 Task: In the Page agendafilenew.pptxselect all the shapes, outline the shape with the color  'gray'select all the shapes, and insert the shape effects glow 'gold, 18 pt 'insert the slide blankinsert the chart 'line'apply animations swivelwith effects options by categoryinsert the slide 'blank' Insert a picture of Riverwith name   River1.png apply animation in motion path custom path
Action: Mouse moved to (12, 89)
Screenshot: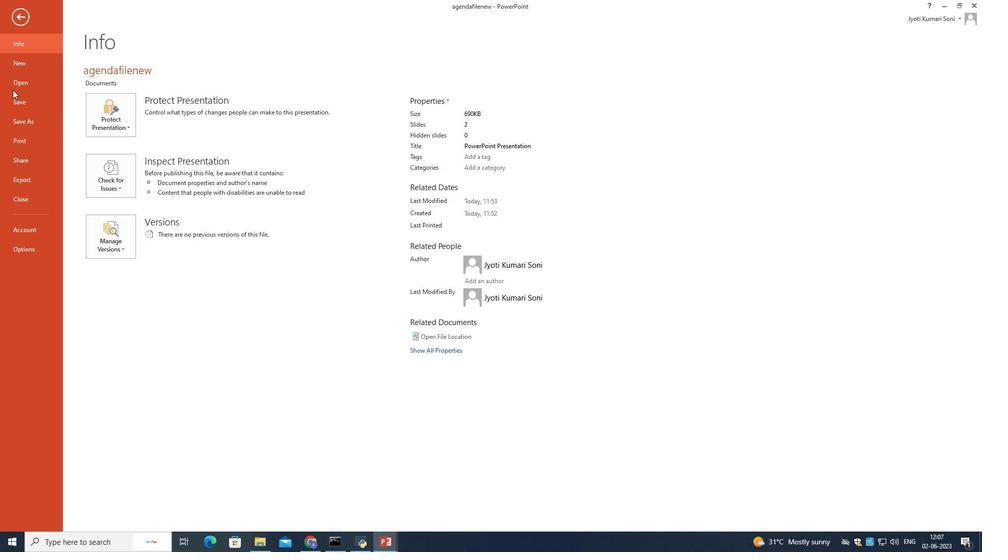 
Action: Mouse pressed left at (12, 89)
Screenshot: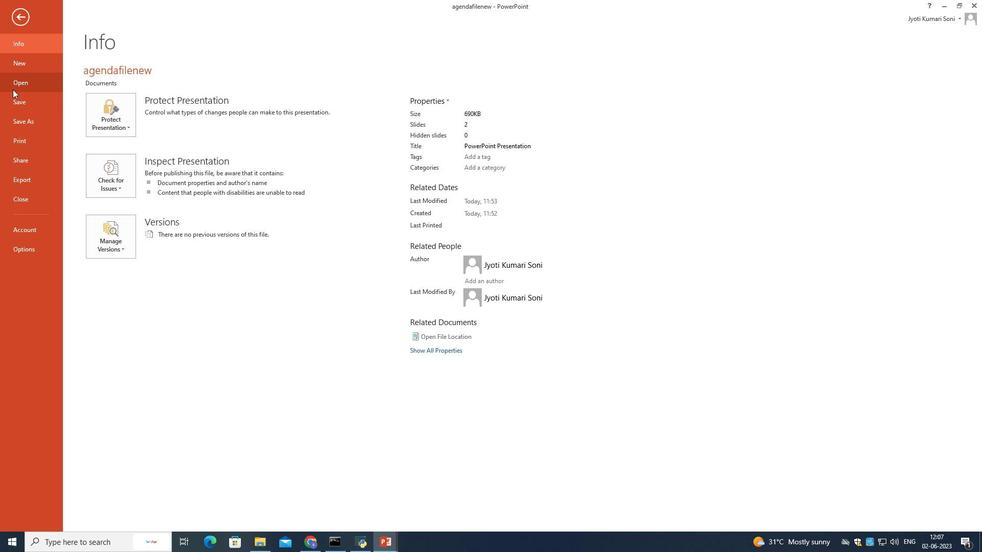 
Action: Mouse moved to (306, 92)
Screenshot: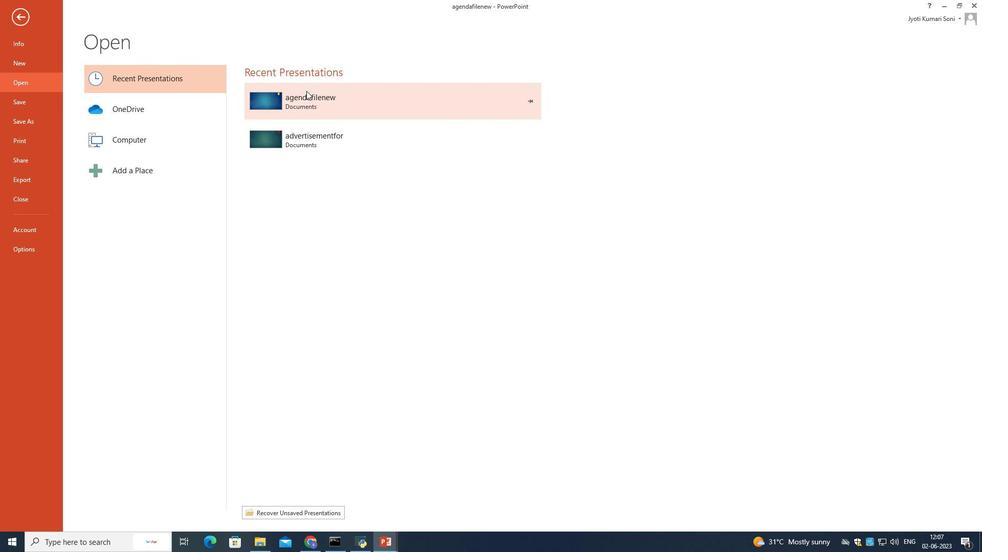 
Action: Mouse pressed left at (306, 92)
Screenshot: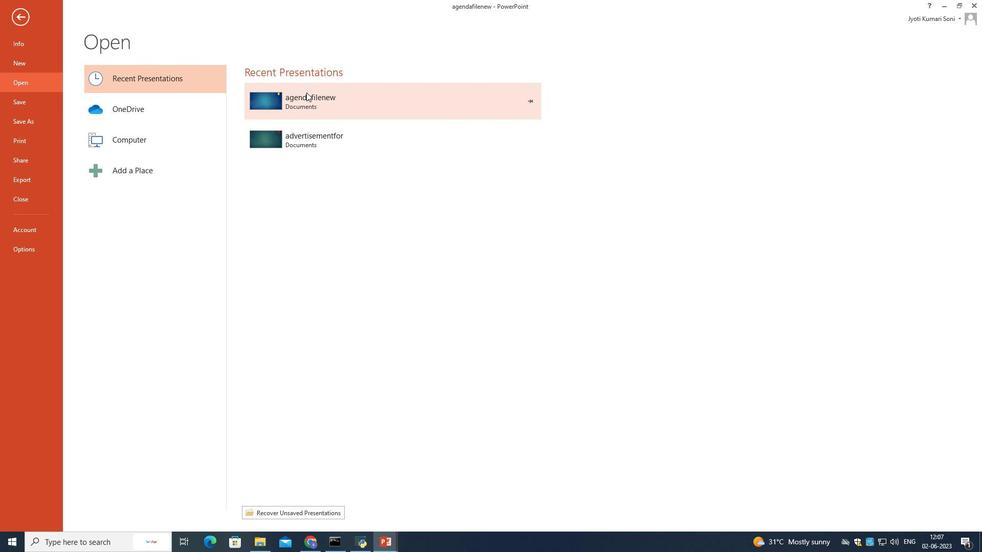 
Action: Mouse pressed left at (306, 92)
Screenshot: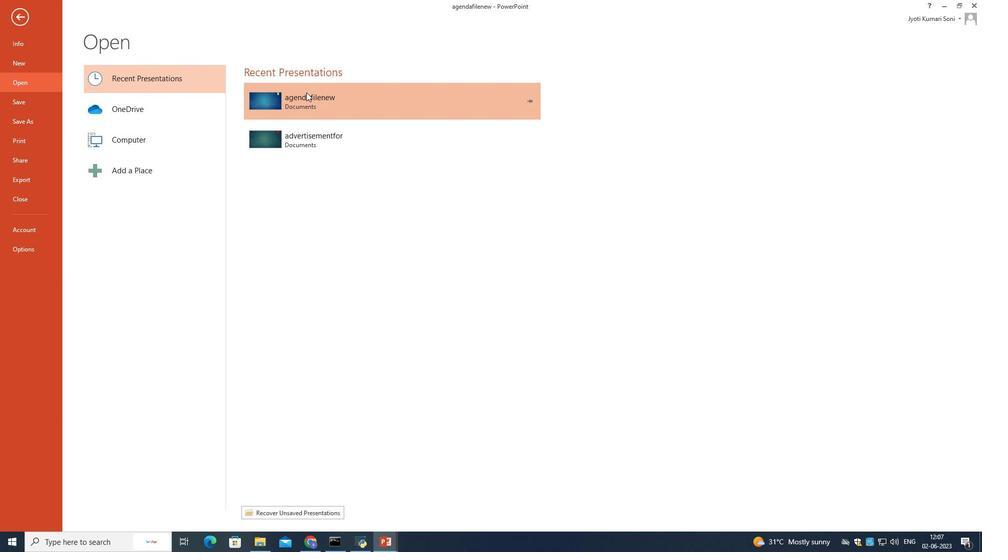 
Action: Mouse moved to (264, 211)
Screenshot: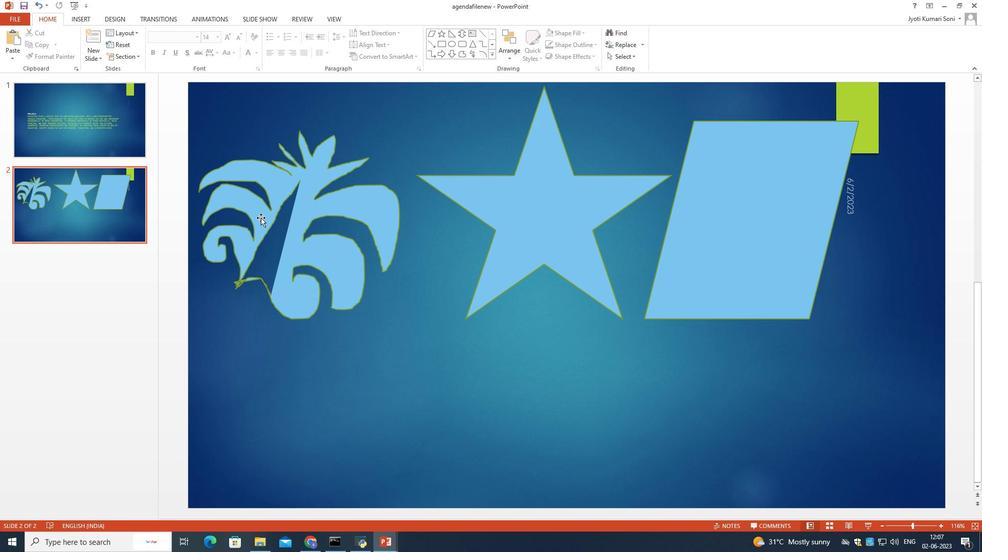 
Action: Mouse pressed left at (264, 211)
Screenshot: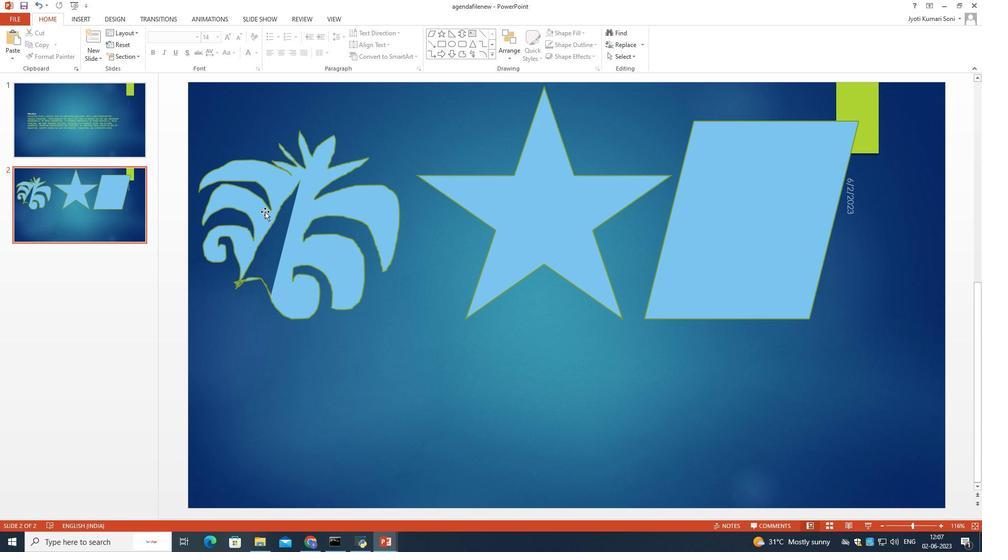 
Action: Mouse moved to (492, 216)
Screenshot: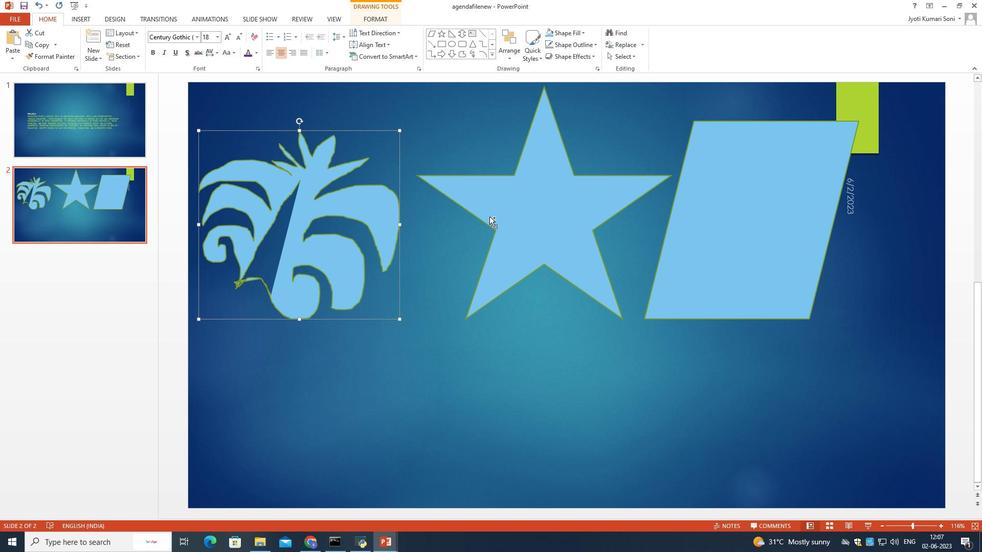 
Action: Mouse pressed left at (492, 216)
Screenshot: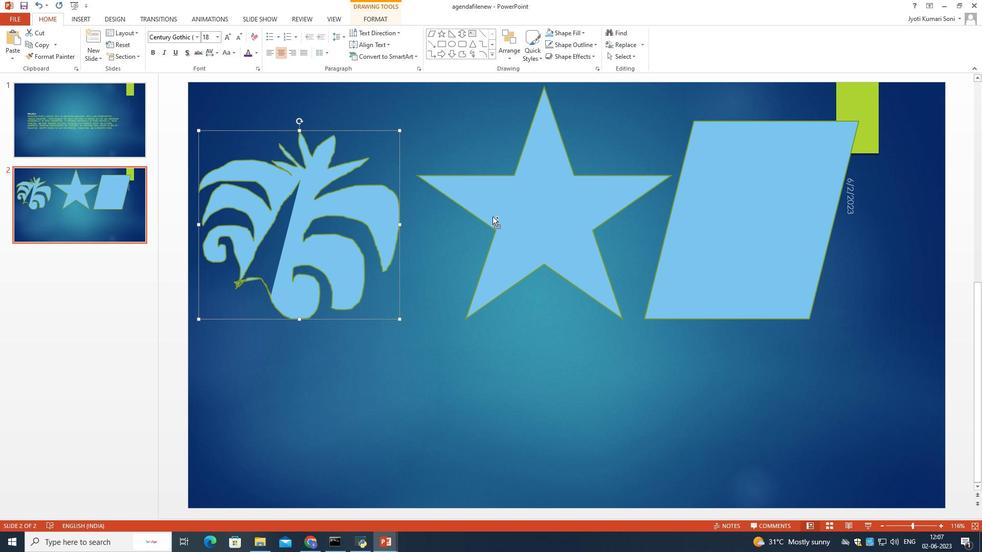 
Action: Mouse moved to (727, 223)
Screenshot: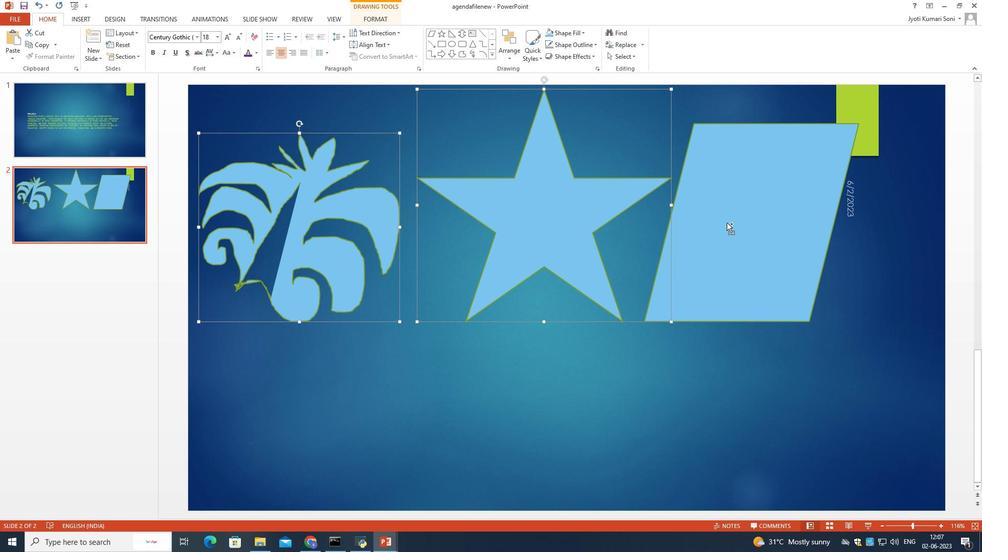 
Action: Mouse pressed left at (727, 223)
Screenshot: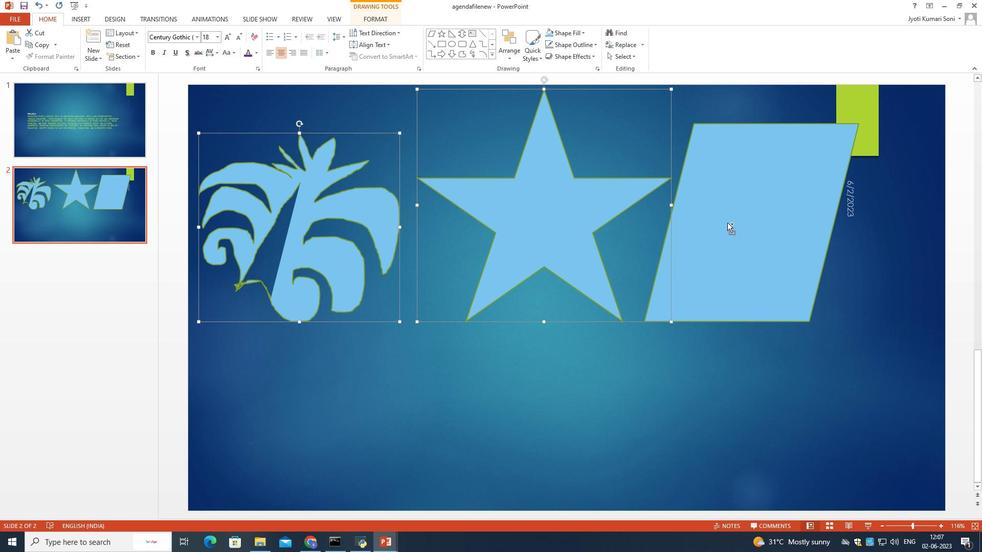 
Action: Mouse moved to (597, 46)
Screenshot: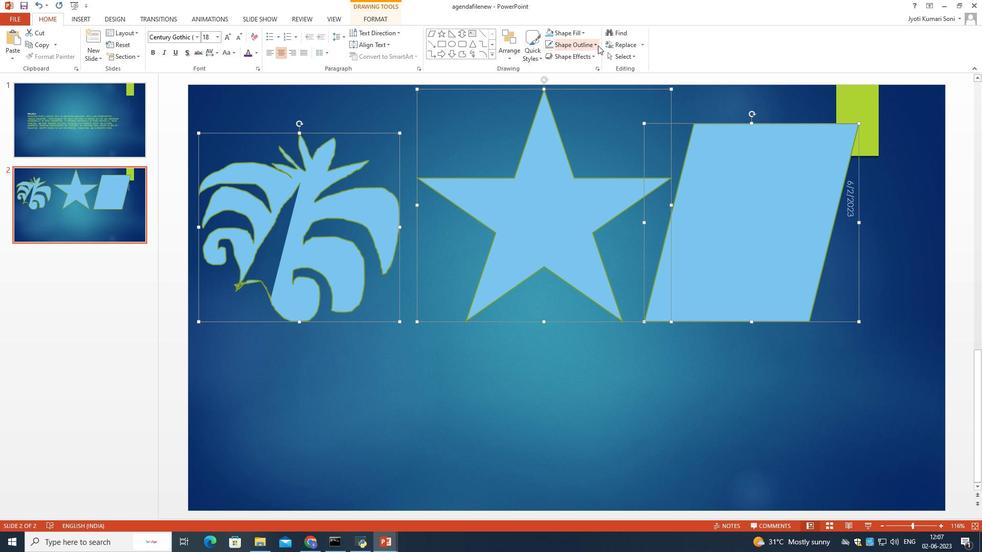 
Action: Mouse pressed left at (597, 46)
Screenshot: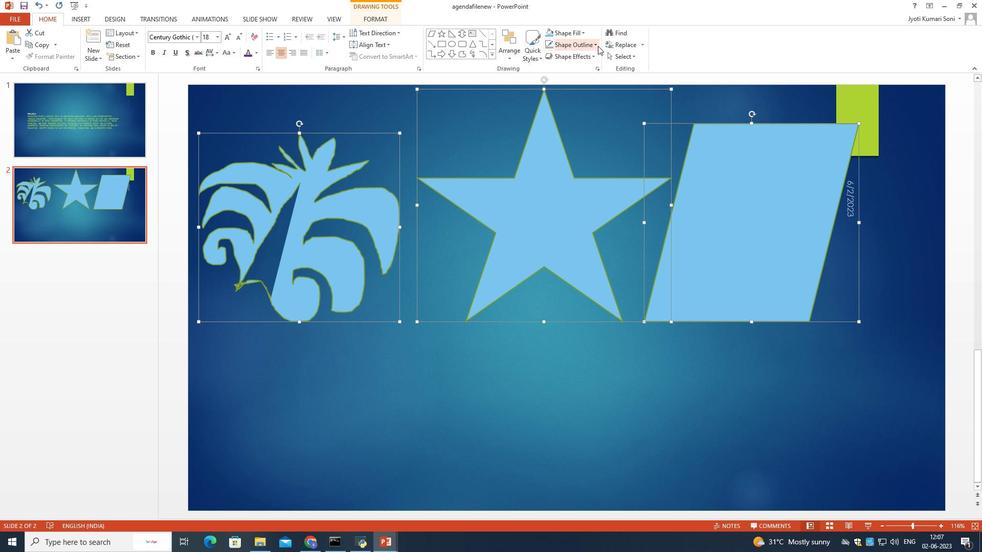 
Action: Mouse moved to (573, 68)
Screenshot: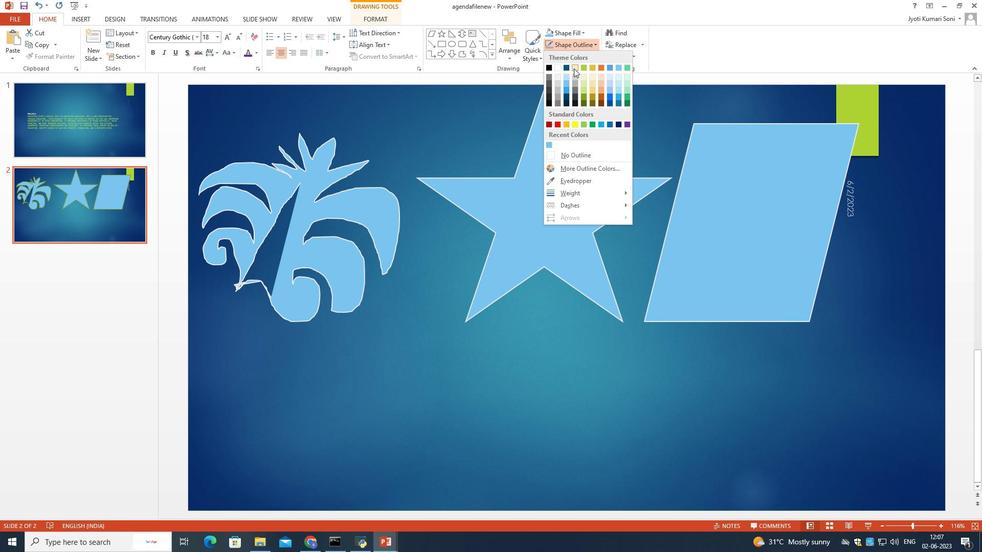 
Action: Mouse pressed left at (573, 68)
Screenshot: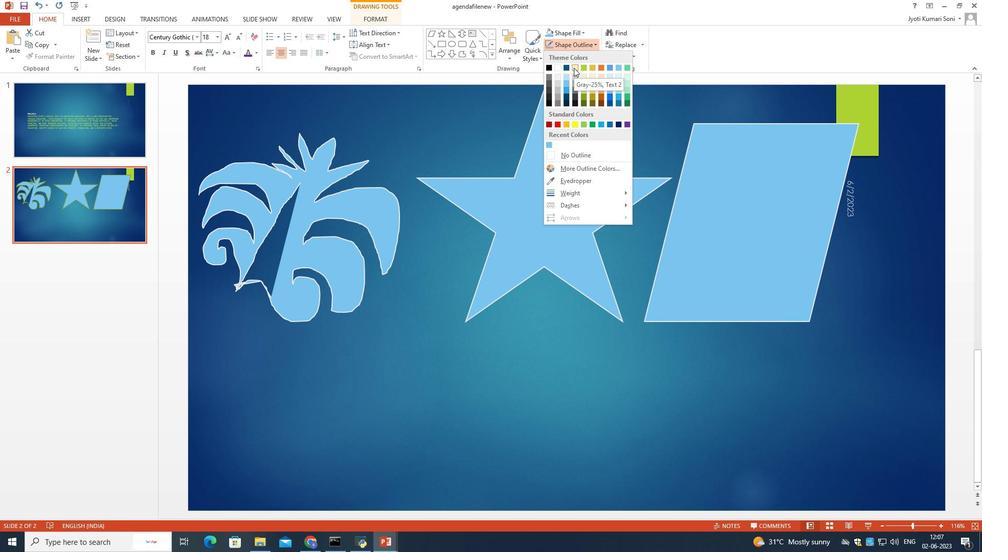
Action: Mouse moved to (76, 16)
Screenshot: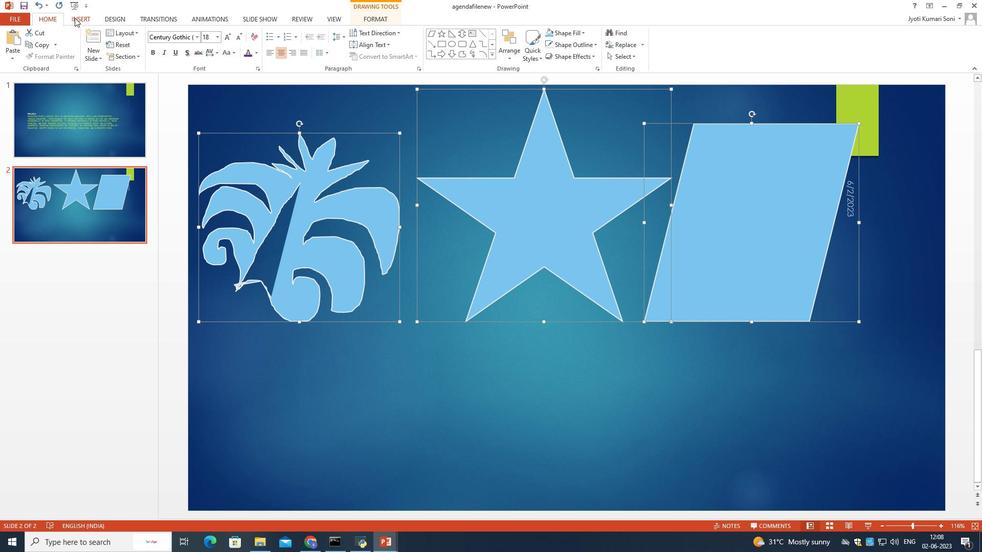 
Action: Mouse pressed left at (76, 16)
Screenshot: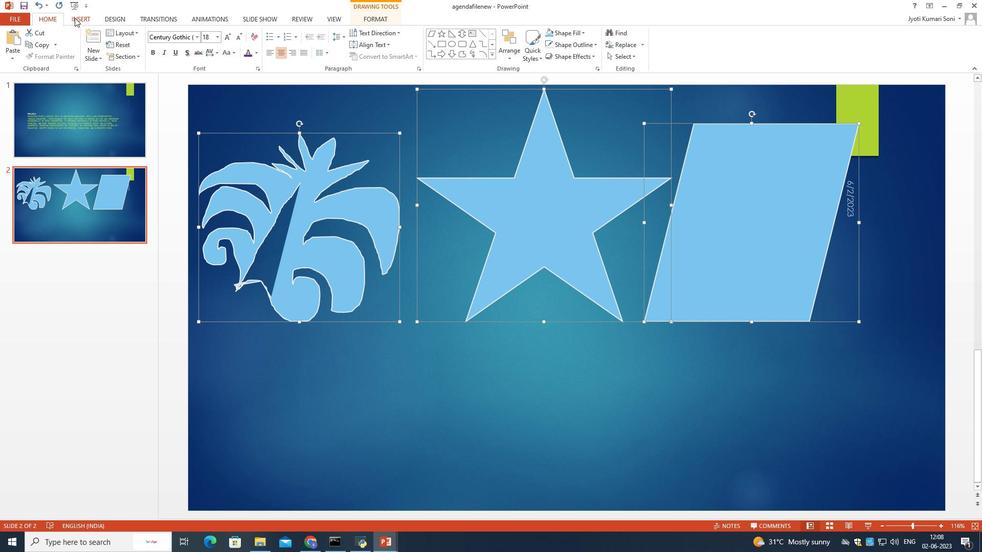 
Action: Mouse moved to (43, 19)
Screenshot: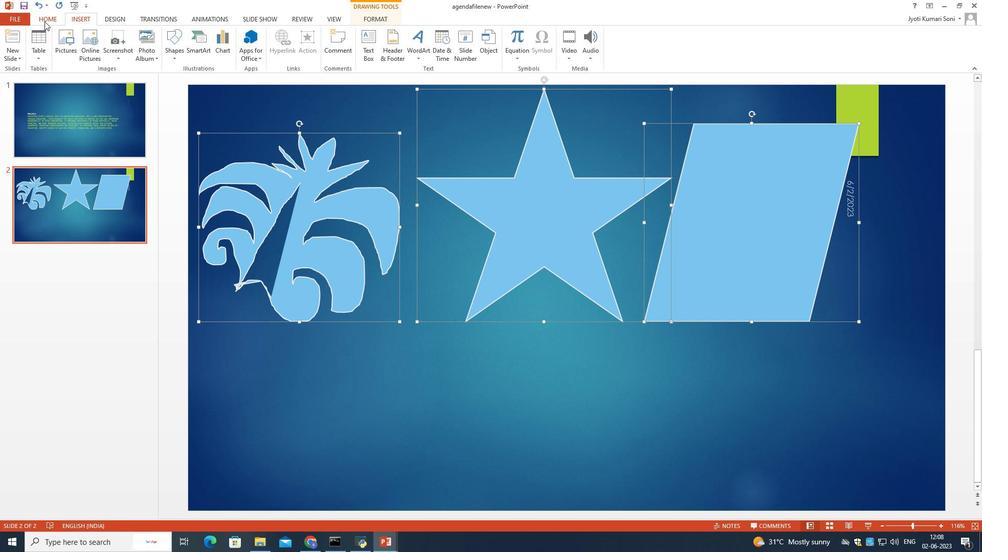 
Action: Mouse pressed left at (43, 19)
Screenshot: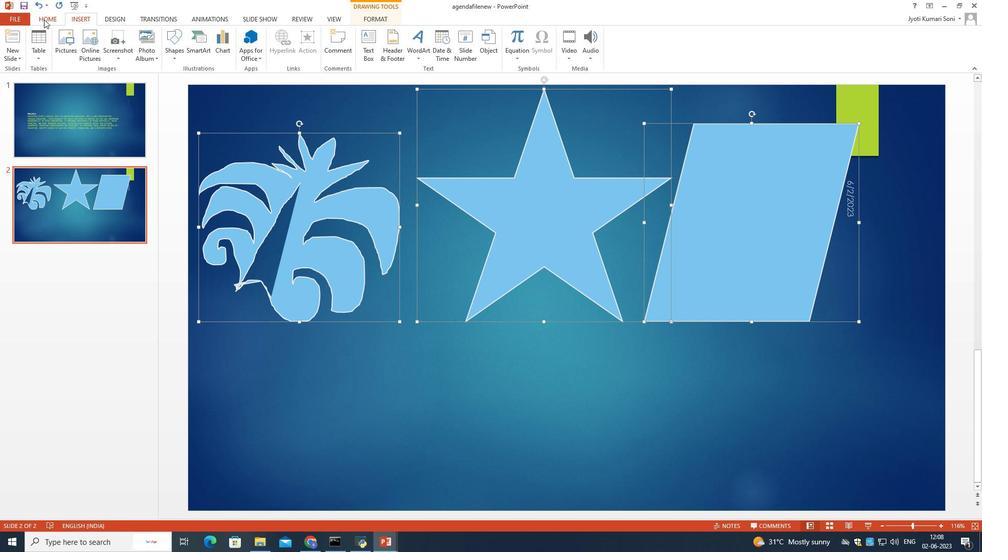 
Action: Mouse moved to (585, 57)
Screenshot: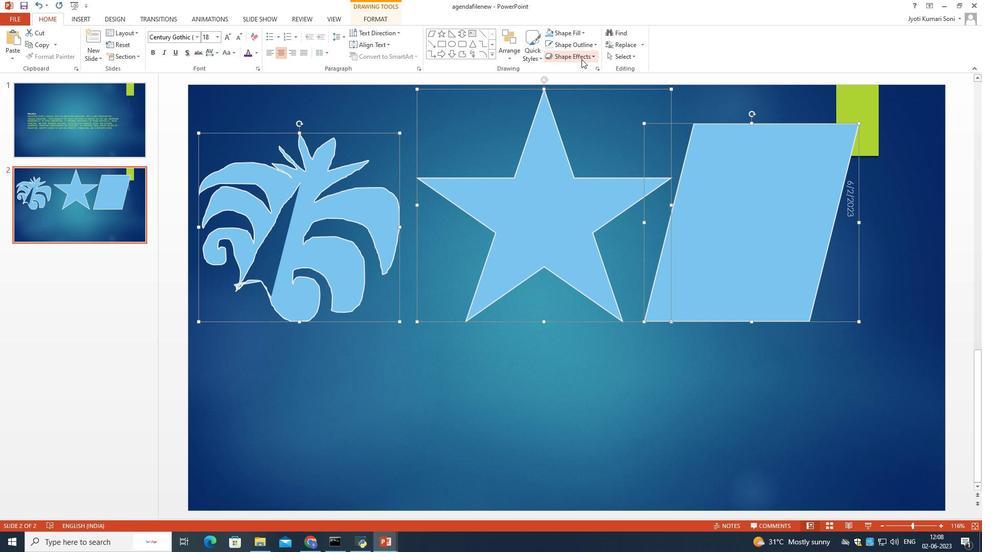 
Action: Mouse pressed left at (585, 57)
Screenshot: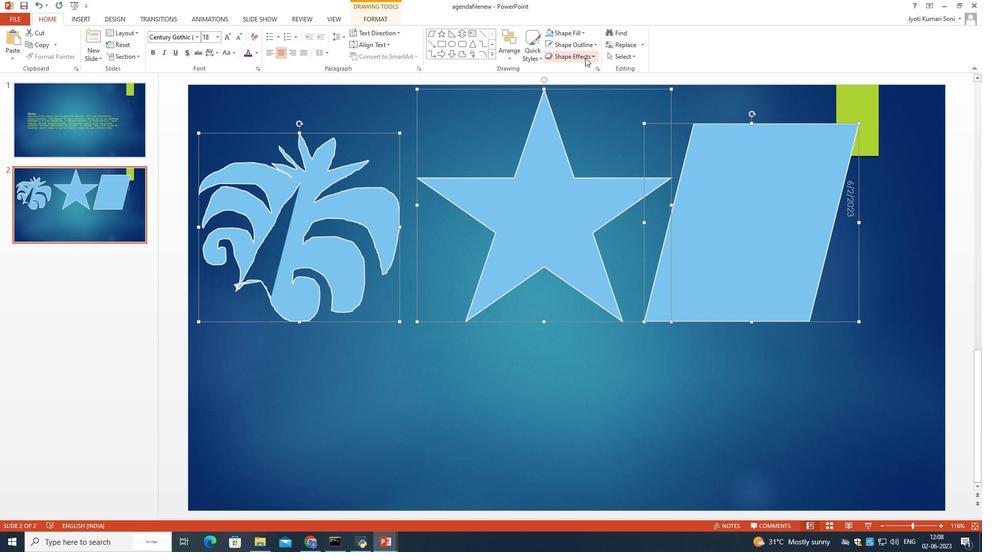 
Action: Mouse moved to (662, 284)
Screenshot: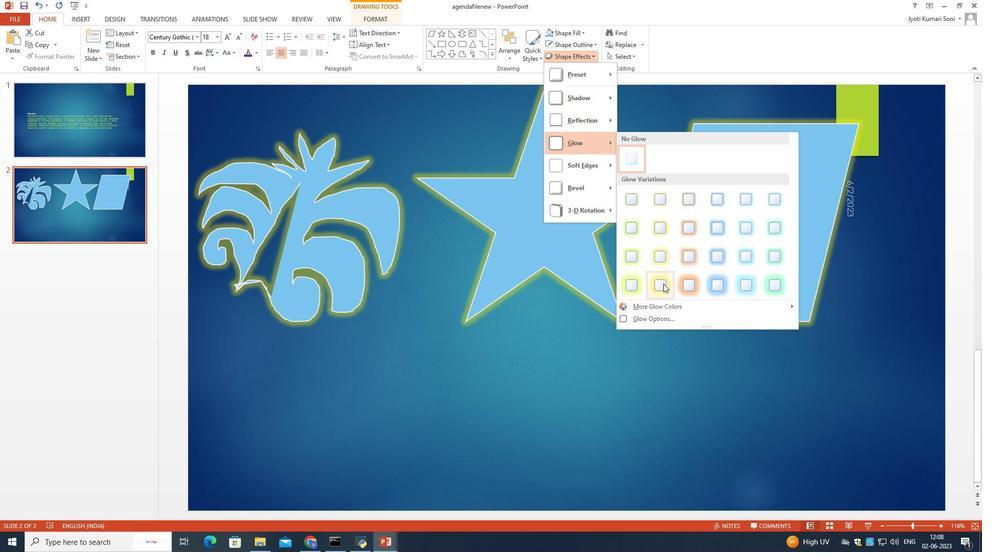 
Action: Mouse pressed left at (662, 284)
Screenshot: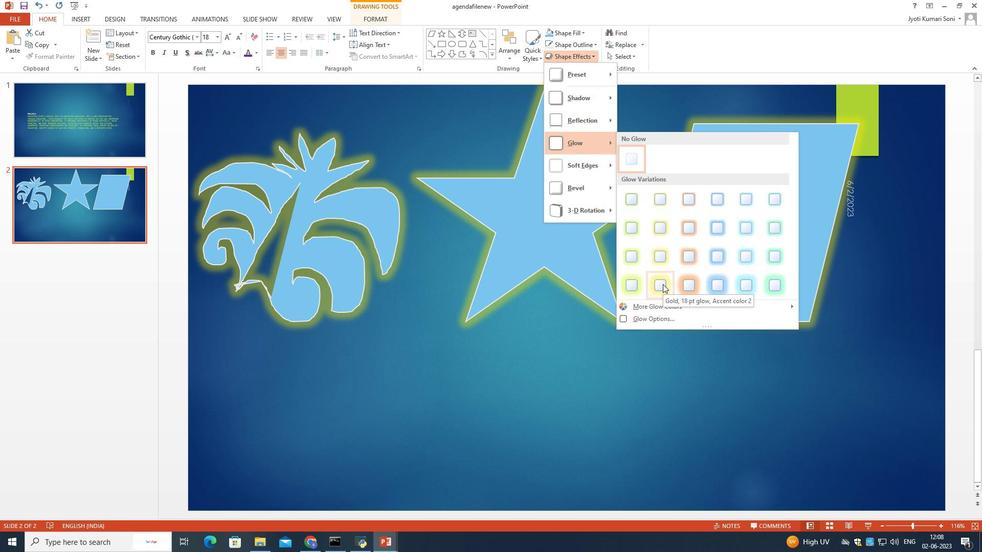 
Action: Mouse moved to (565, 339)
Screenshot: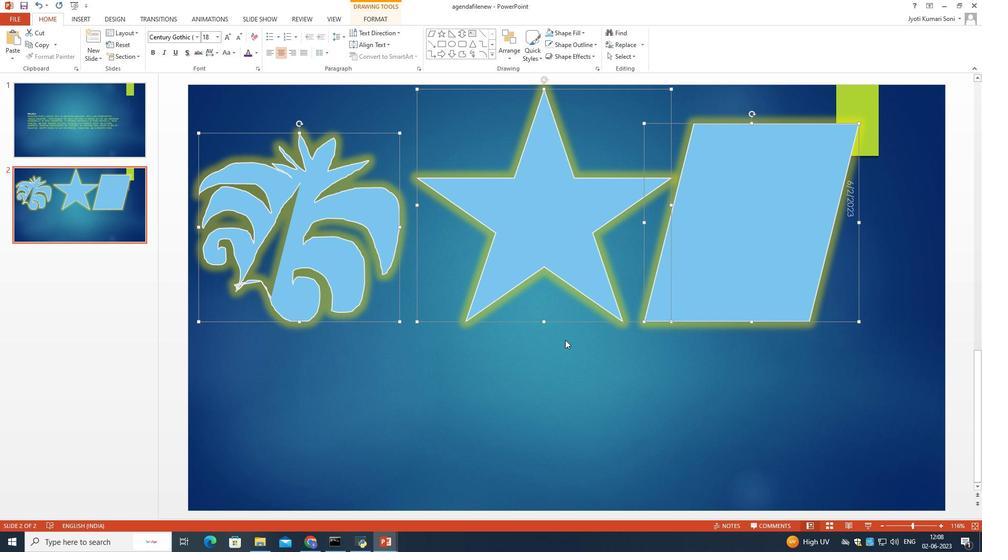 
Action: Mouse pressed left at (565, 339)
Screenshot: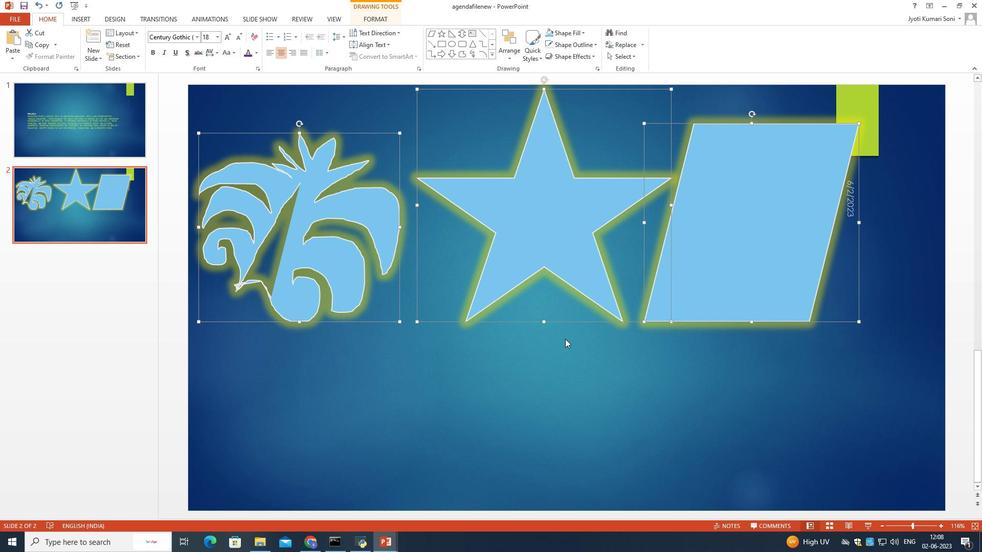 
Action: Mouse moved to (75, 16)
Screenshot: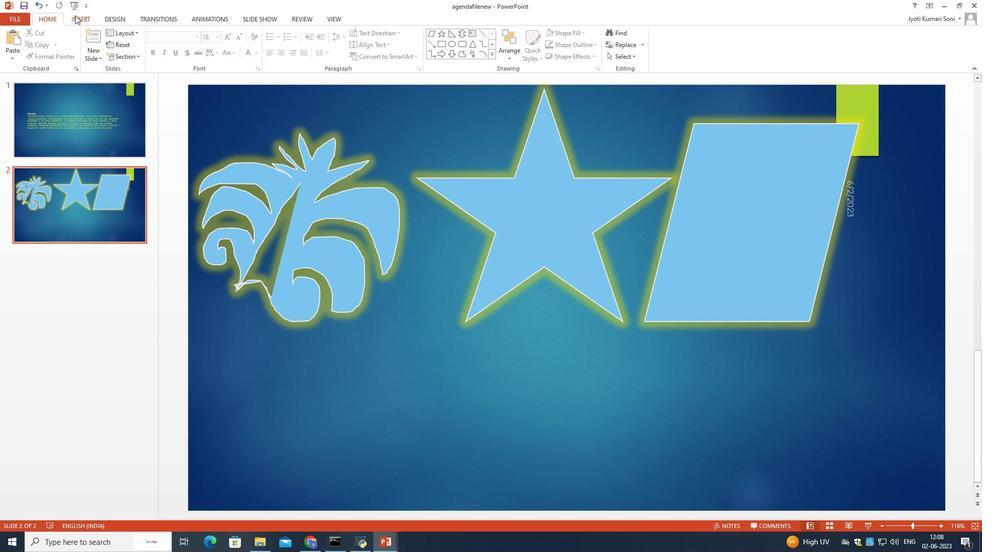 
Action: Mouse pressed left at (75, 16)
Screenshot: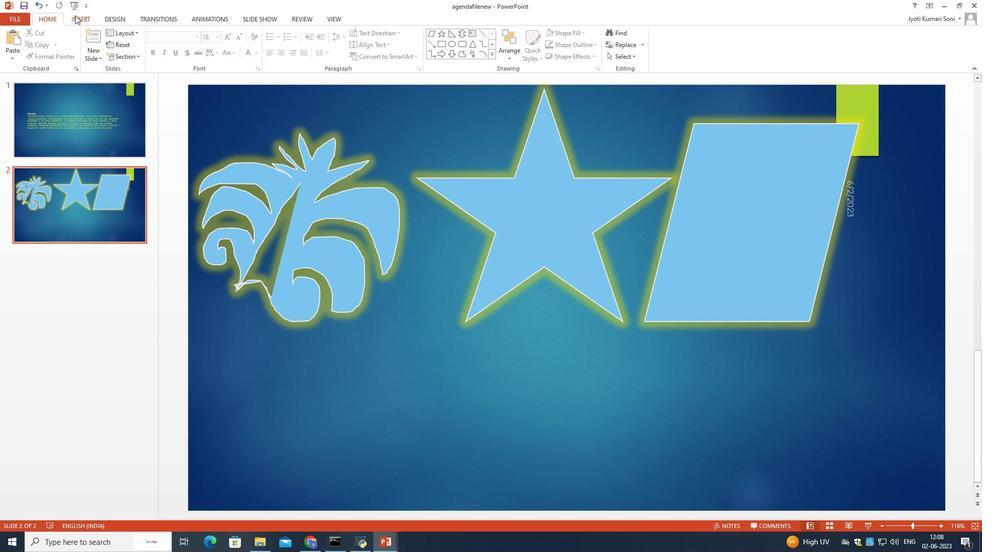 
Action: Mouse moved to (21, 53)
Screenshot: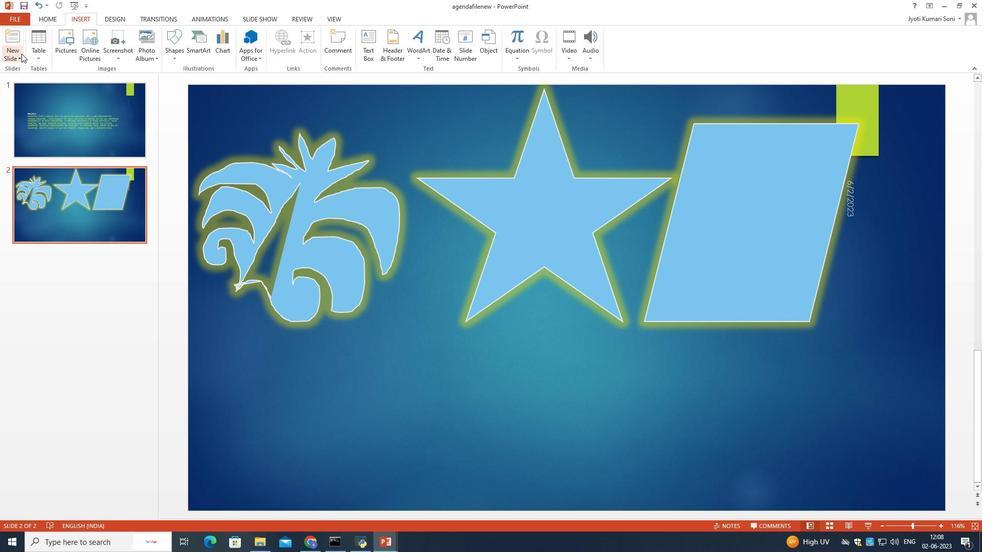 
Action: Mouse pressed left at (21, 53)
Screenshot: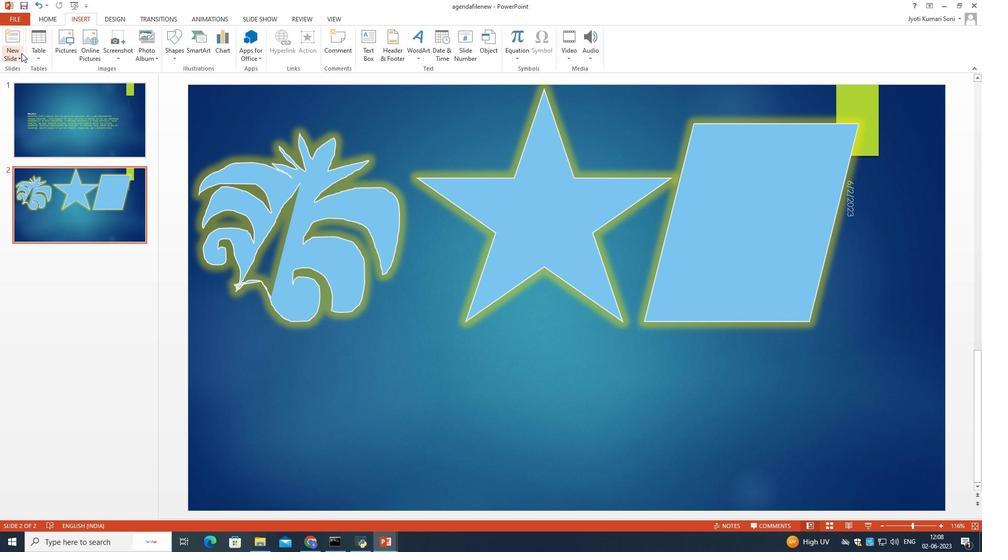 
Action: Mouse moved to (27, 187)
Screenshot: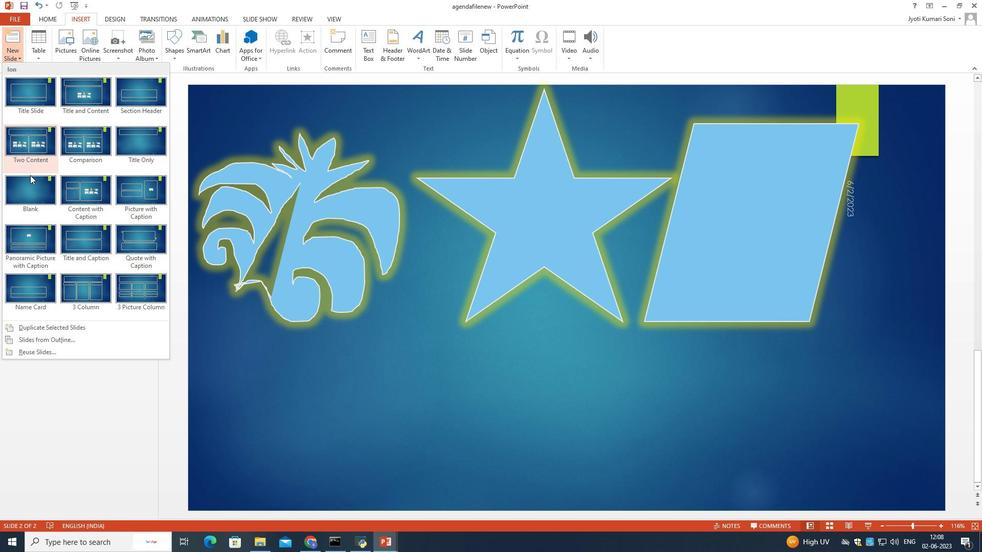 
Action: Mouse pressed left at (27, 187)
Screenshot: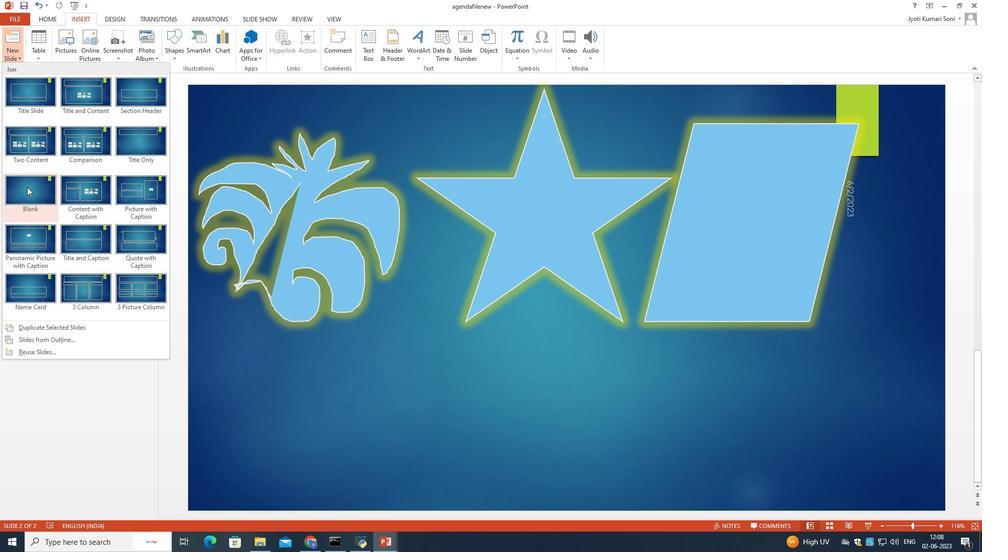 
Action: Mouse moved to (222, 58)
Screenshot: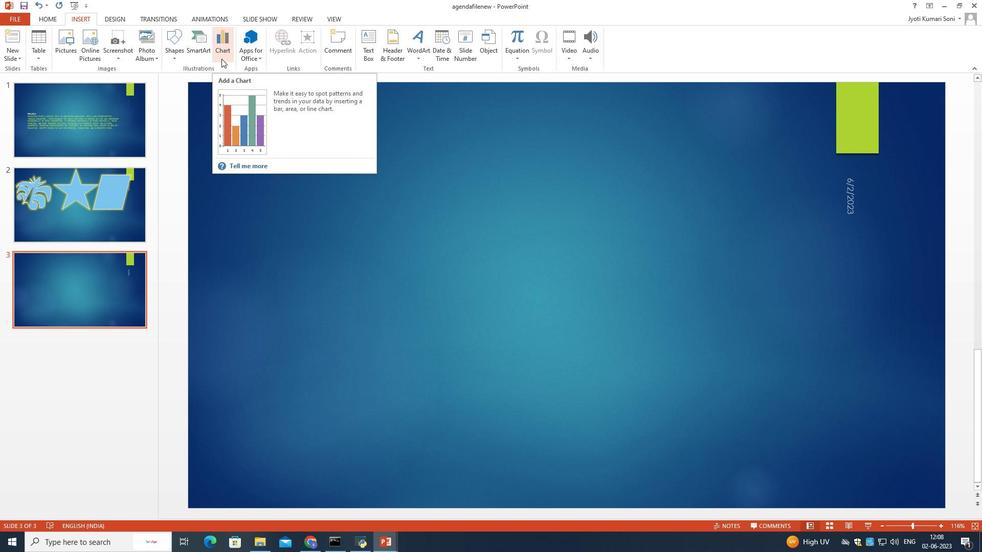 
Action: Mouse pressed left at (221, 58)
Screenshot: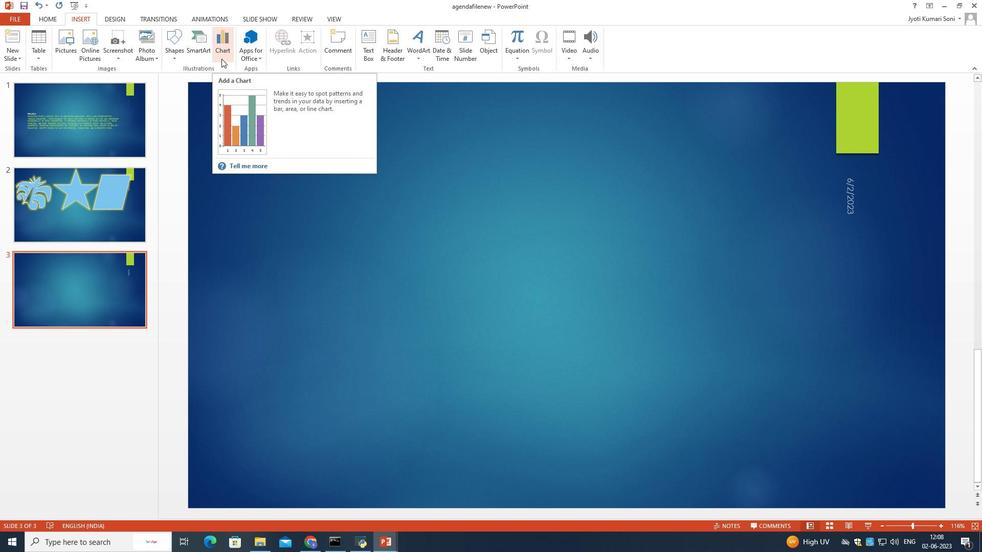 
Action: Mouse moved to (354, 190)
Screenshot: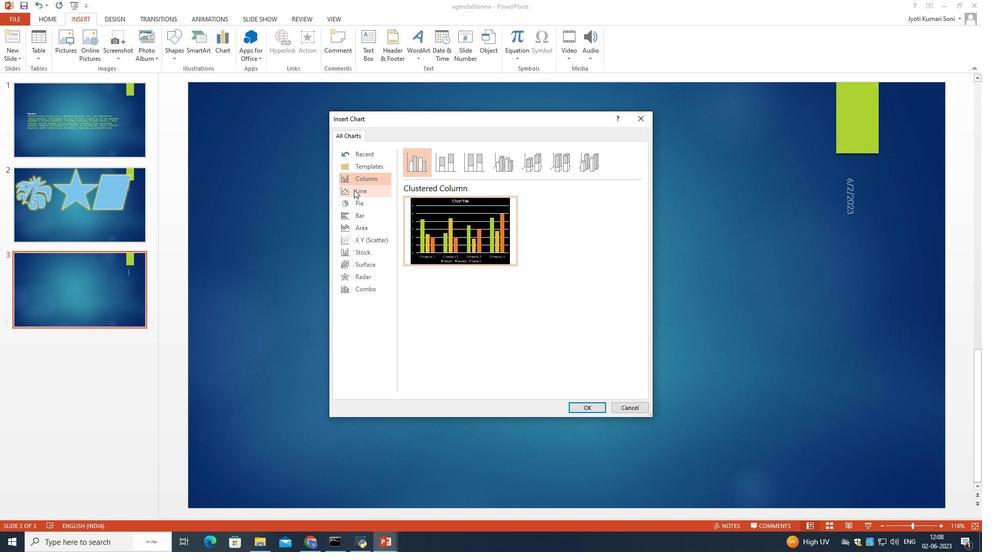 
Action: Mouse pressed left at (354, 190)
Screenshot: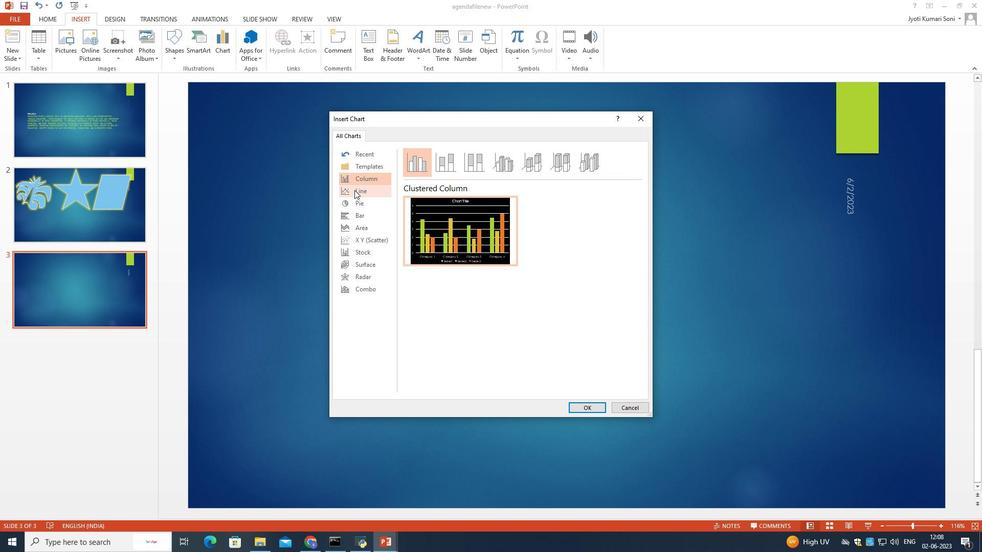 
Action: Mouse moved to (584, 413)
Screenshot: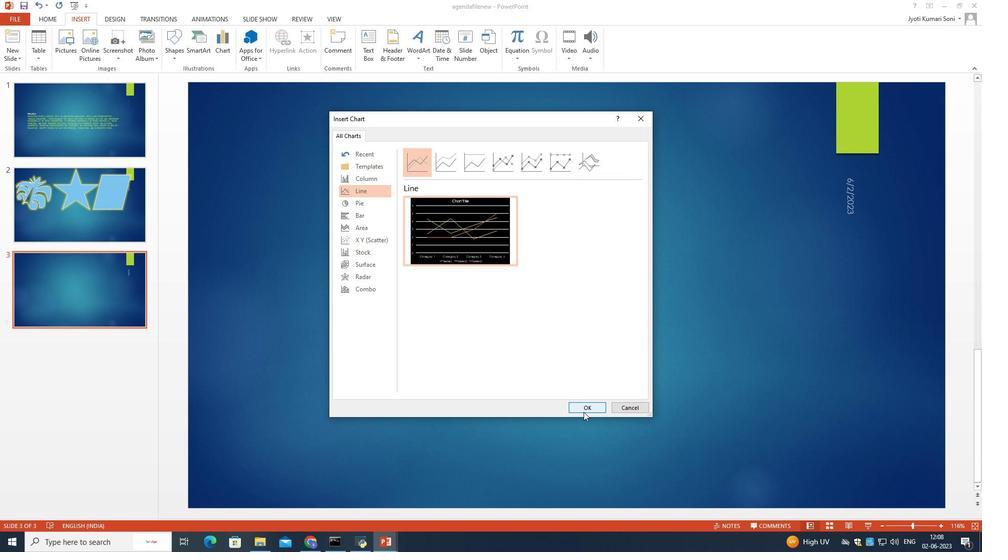 
Action: Mouse pressed left at (584, 413)
Screenshot: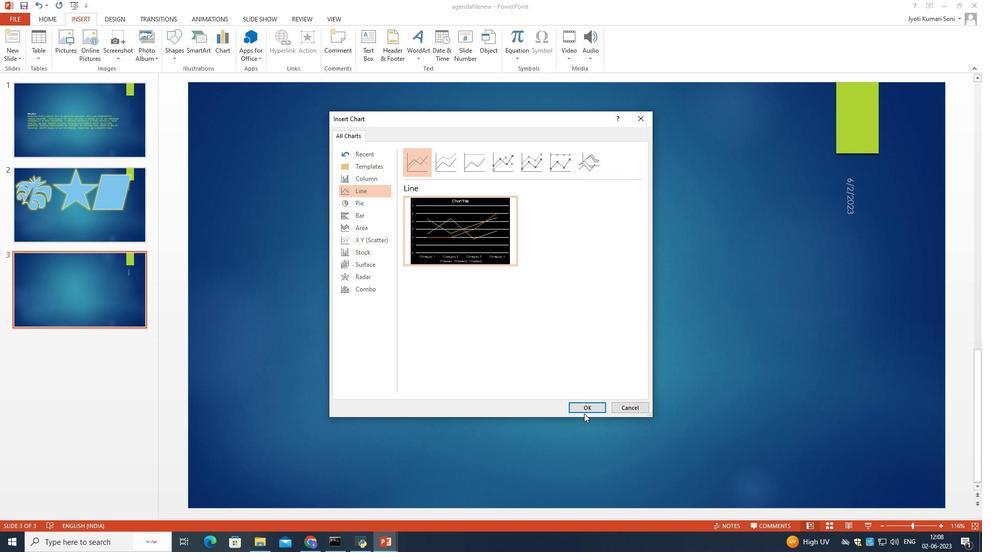 
Action: Mouse moved to (584, 408)
Screenshot: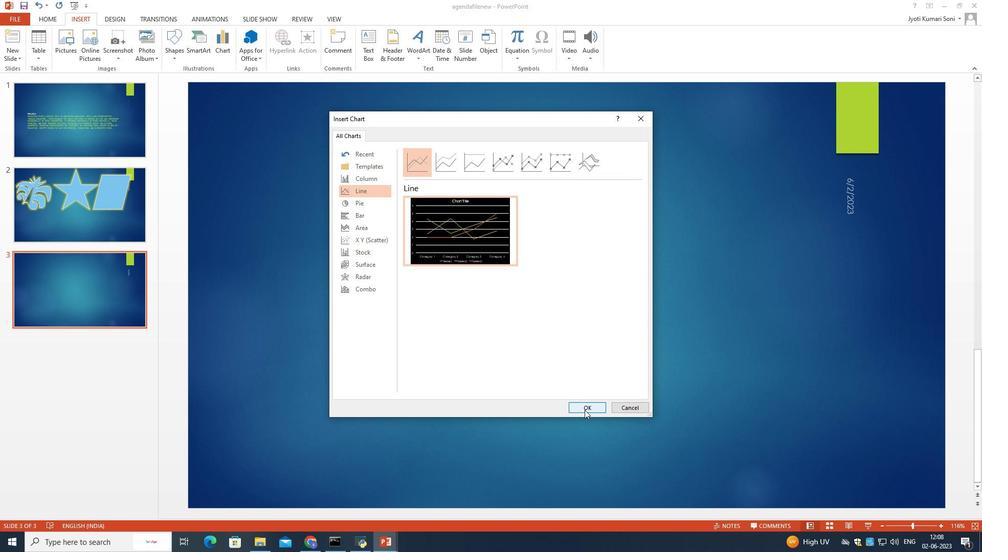 
Action: Mouse pressed left at (584, 408)
Screenshot: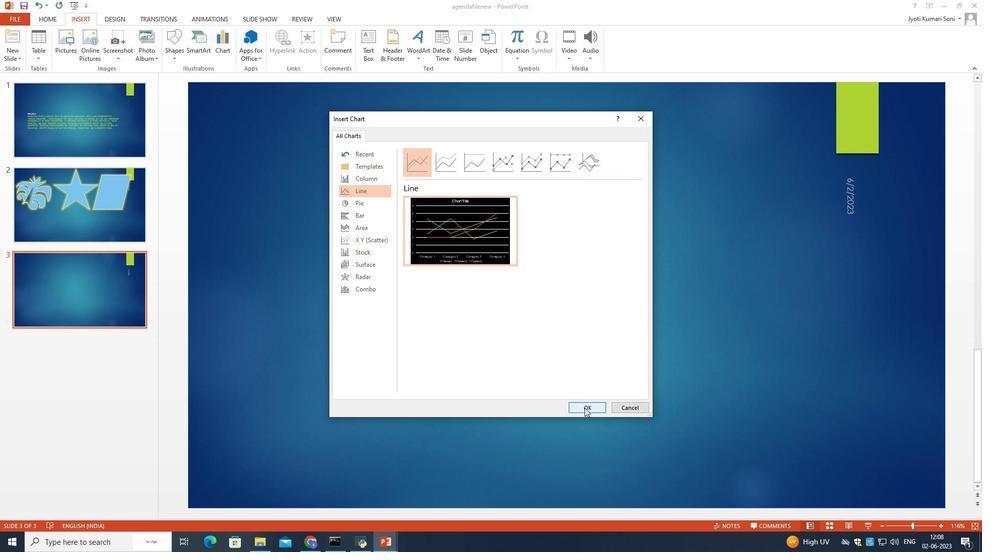 
Action: Mouse moved to (728, 23)
Screenshot: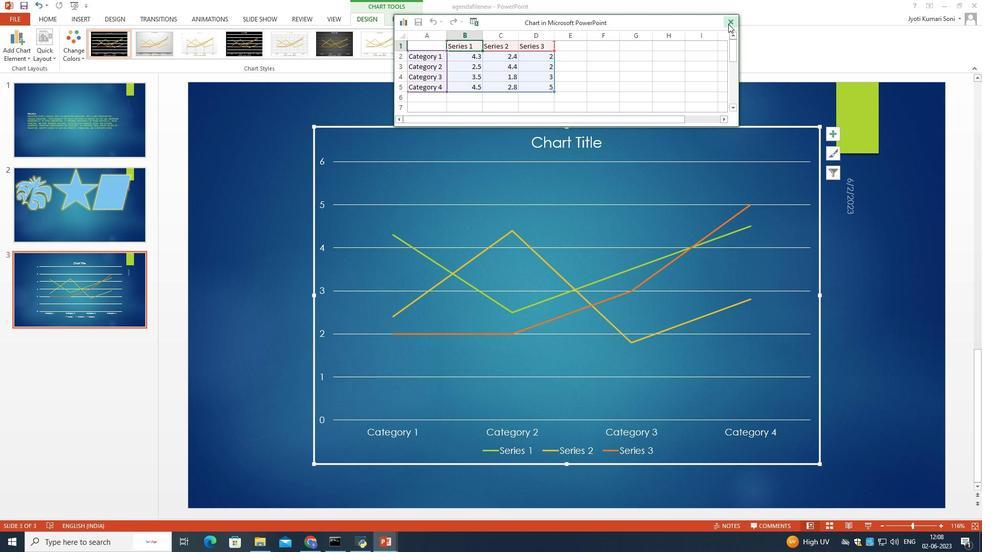 
Action: Mouse pressed left at (728, 23)
Screenshot: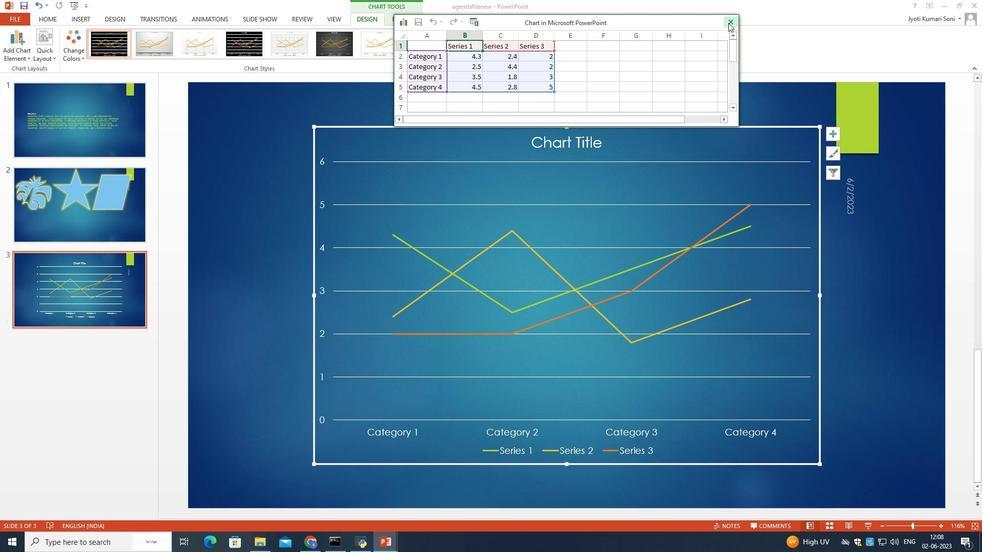
Action: Mouse moved to (208, 19)
Screenshot: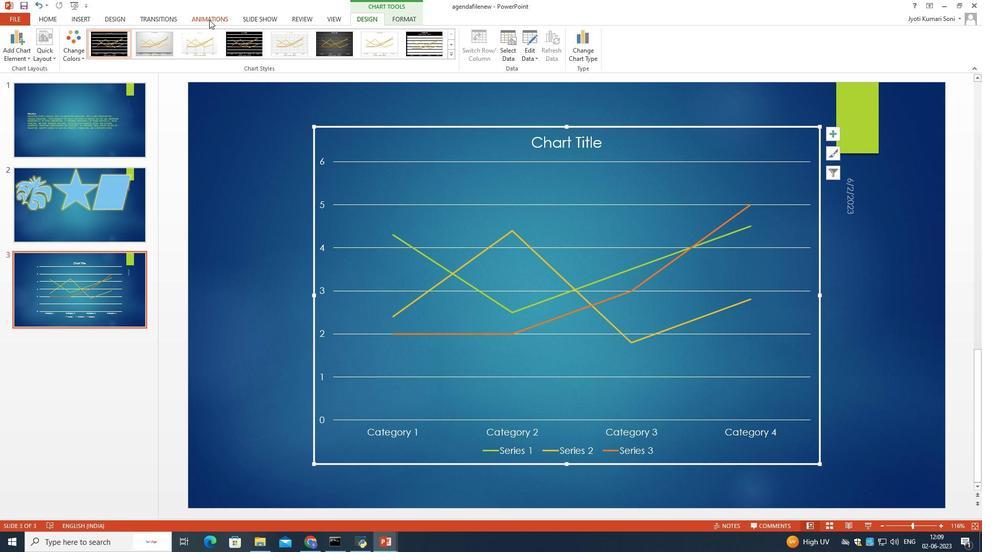 
Action: Mouse pressed left at (208, 19)
Screenshot: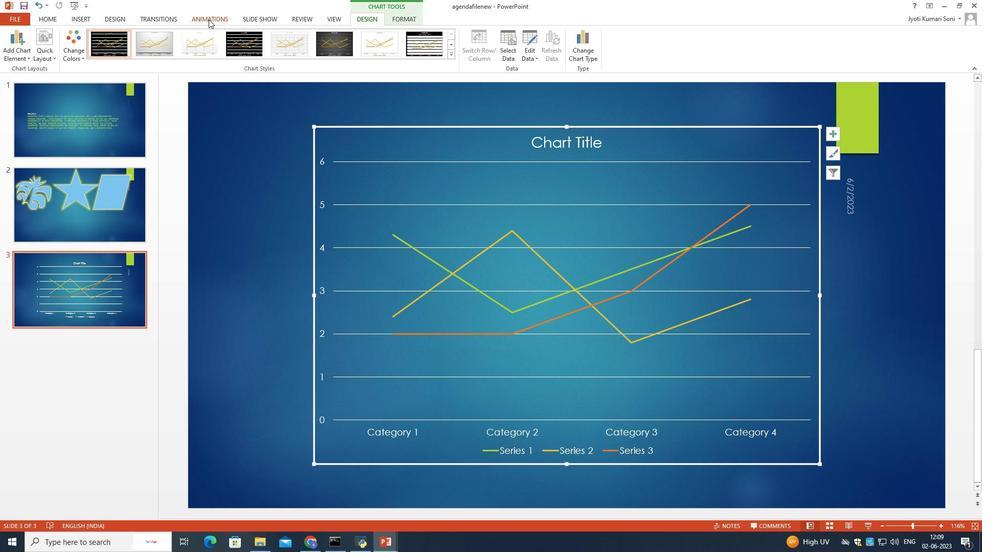 
Action: Mouse moved to (662, 56)
Screenshot: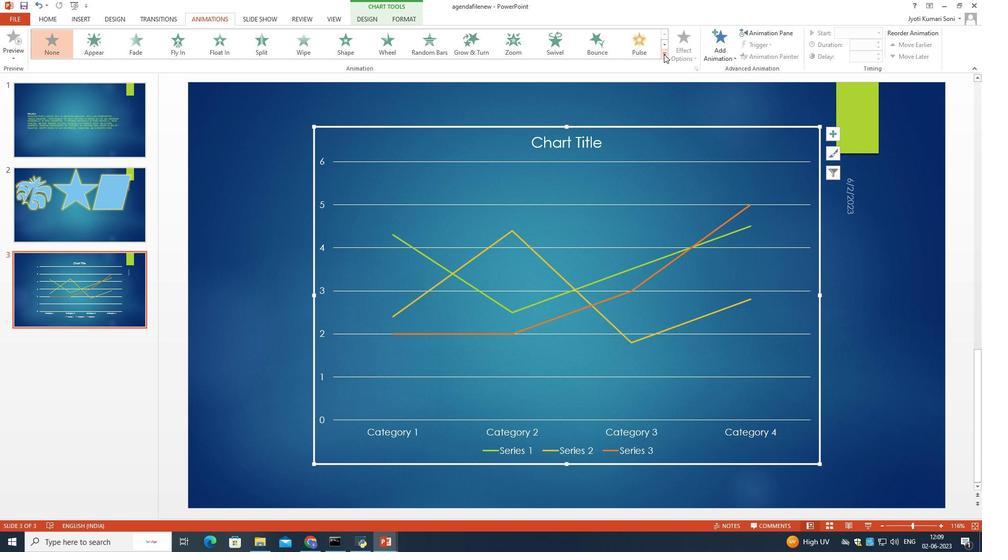 
Action: Mouse pressed left at (662, 56)
Screenshot: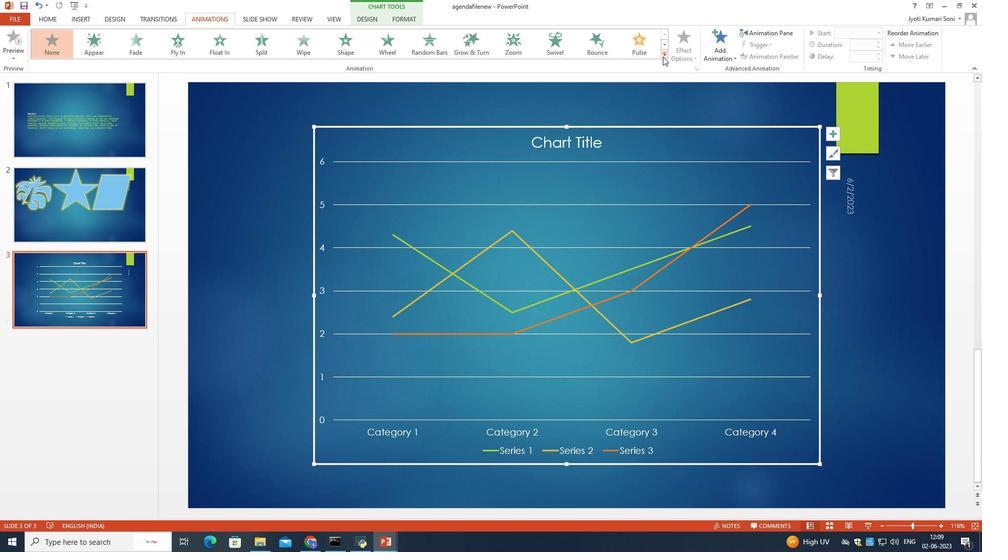 
Action: Mouse moved to (514, 104)
Screenshot: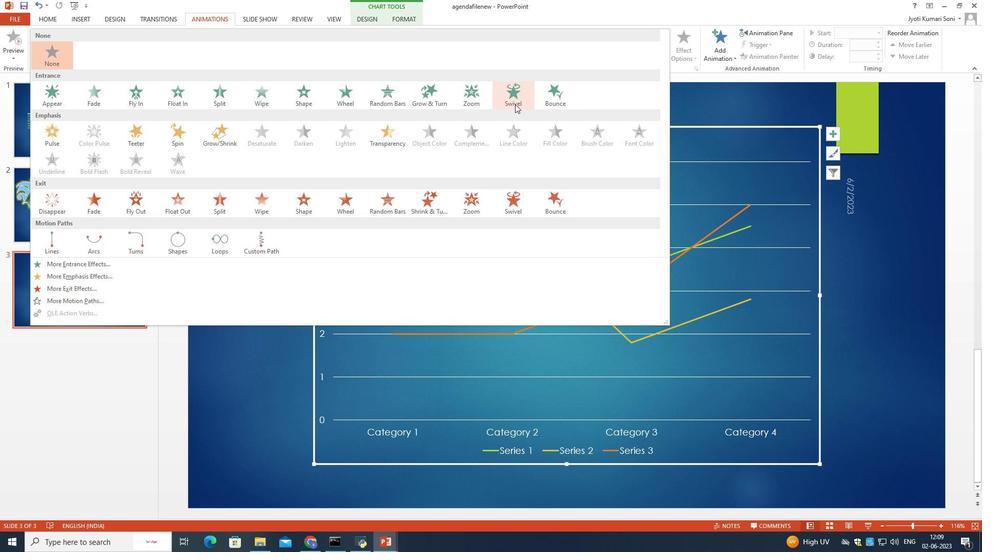 
Action: Mouse pressed left at (514, 104)
Screenshot: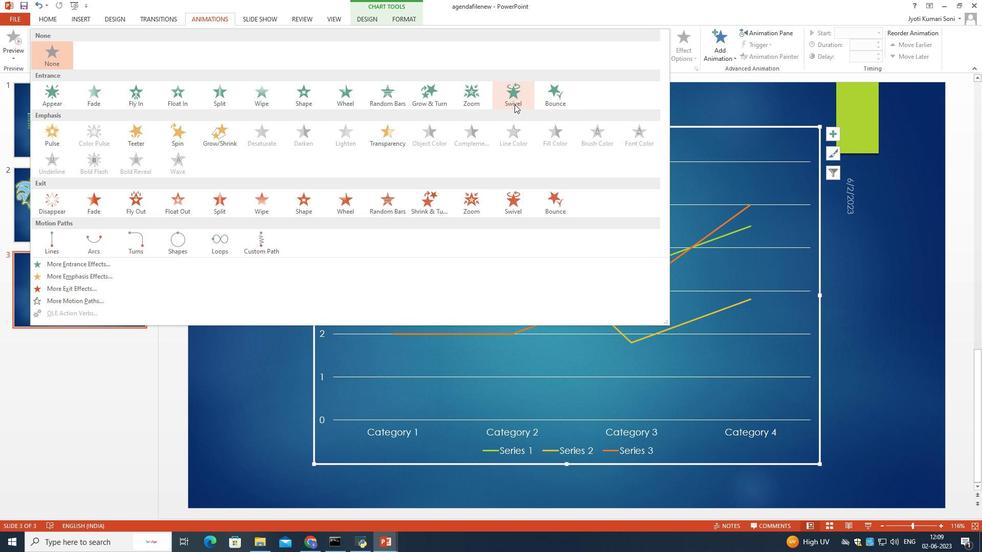 
Action: Mouse moved to (688, 57)
Screenshot: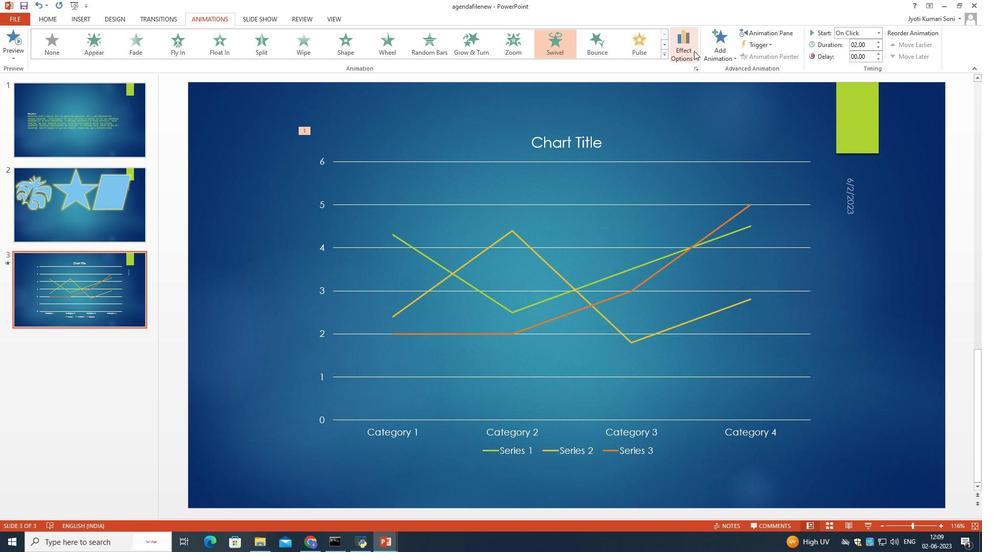 
Action: Mouse pressed left at (688, 57)
Screenshot: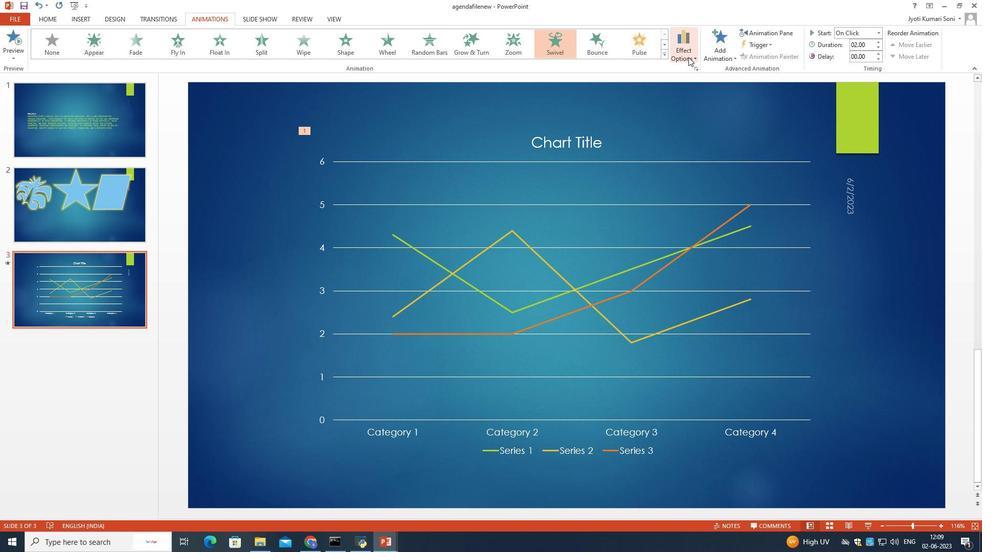 
Action: Mouse moved to (705, 138)
Screenshot: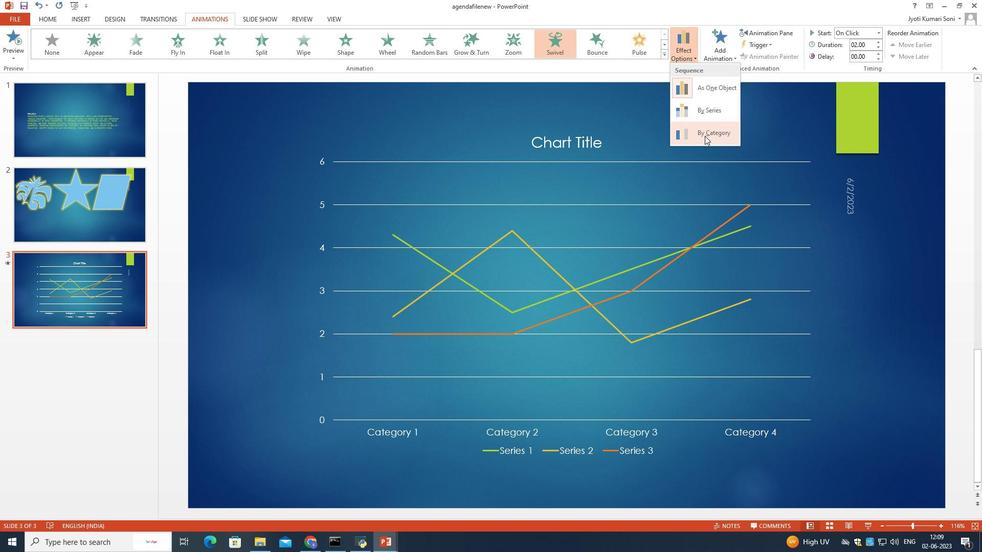 
Action: Mouse pressed left at (705, 138)
Screenshot: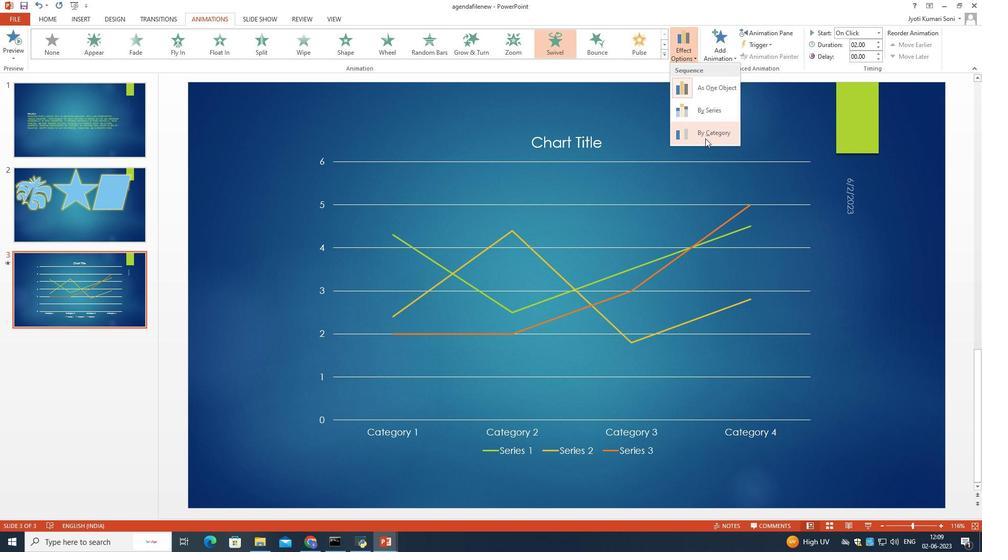 
Action: Mouse pressed left at (705, 138)
Screenshot: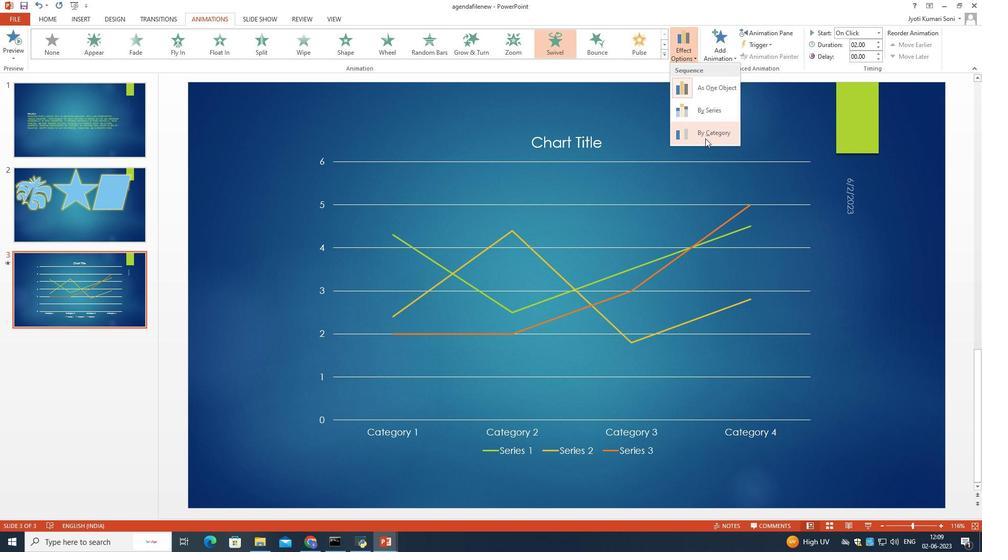 
Action: Mouse moved to (78, 15)
Screenshot: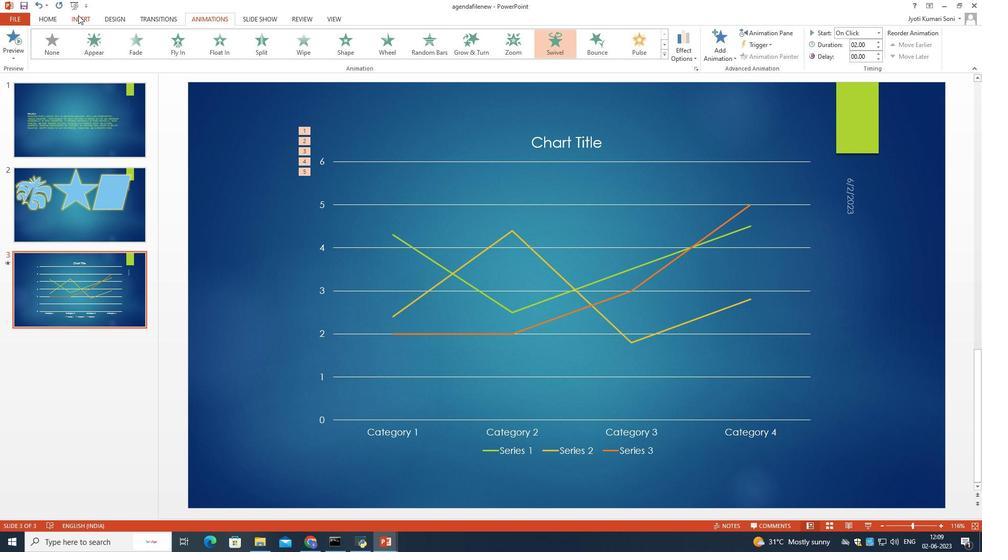 
Action: Mouse pressed left at (78, 15)
Screenshot: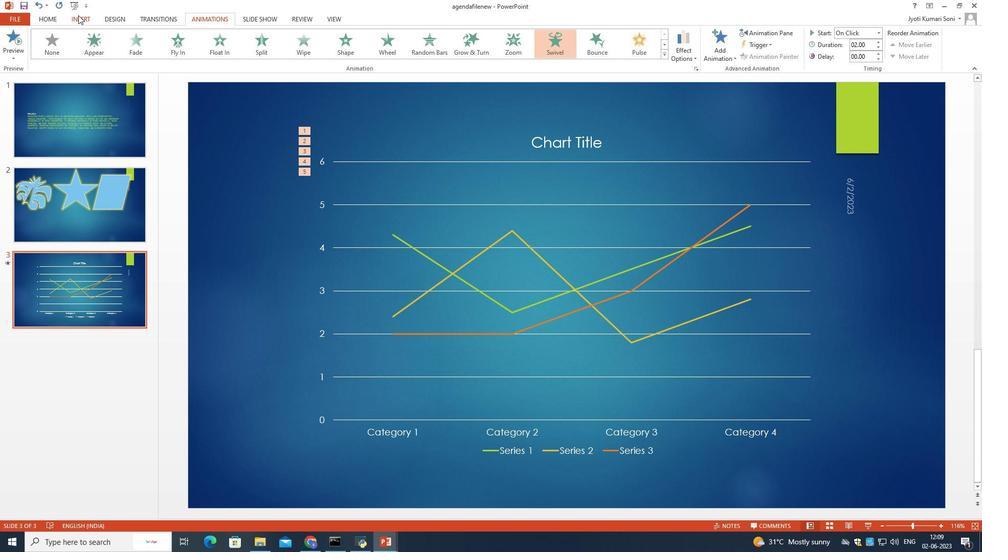 
Action: Mouse moved to (16, 60)
Screenshot: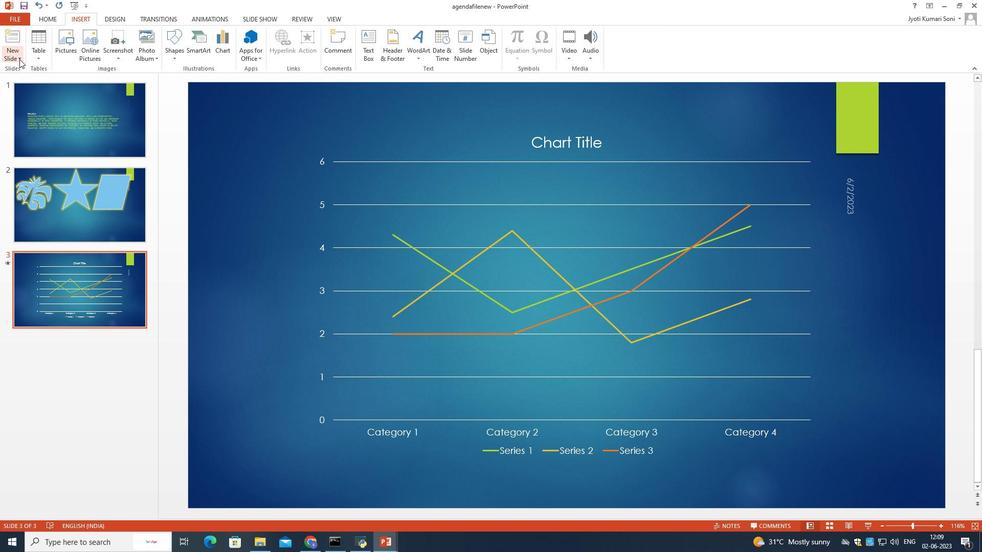 
Action: Mouse pressed left at (16, 60)
Screenshot: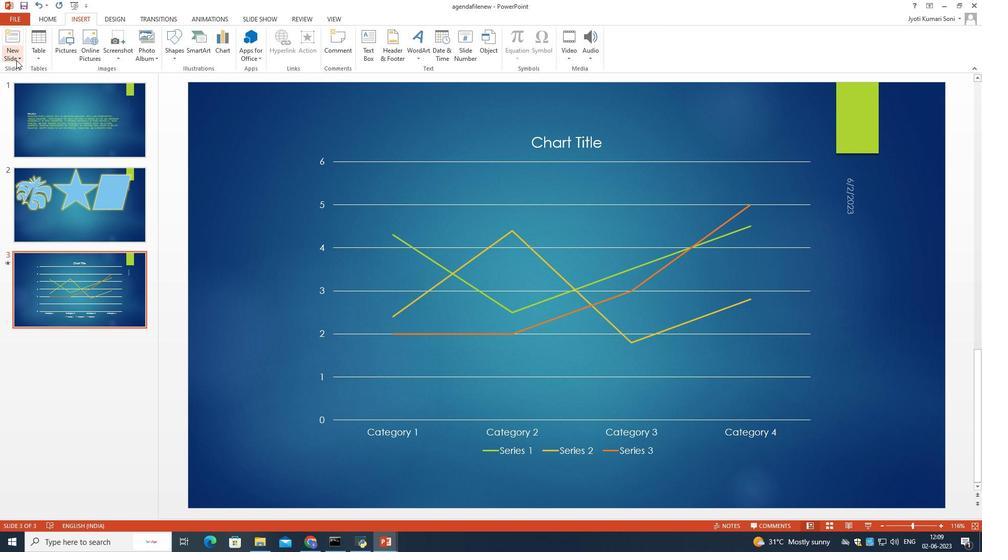 
Action: Mouse moved to (39, 183)
Screenshot: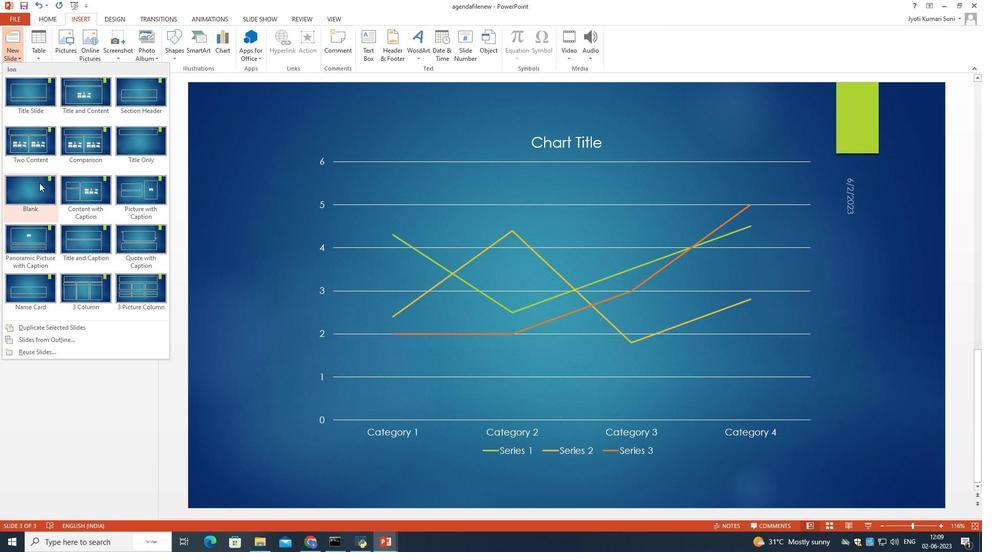 
Action: Mouse pressed left at (39, 183)
Screenshot: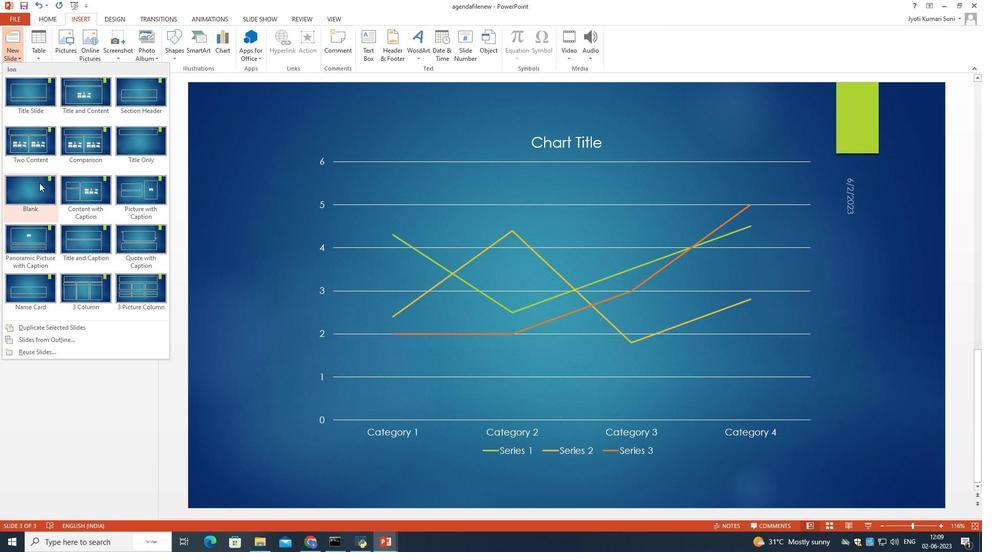 
Action: Mouse moved to (67, 47)
Screenshot: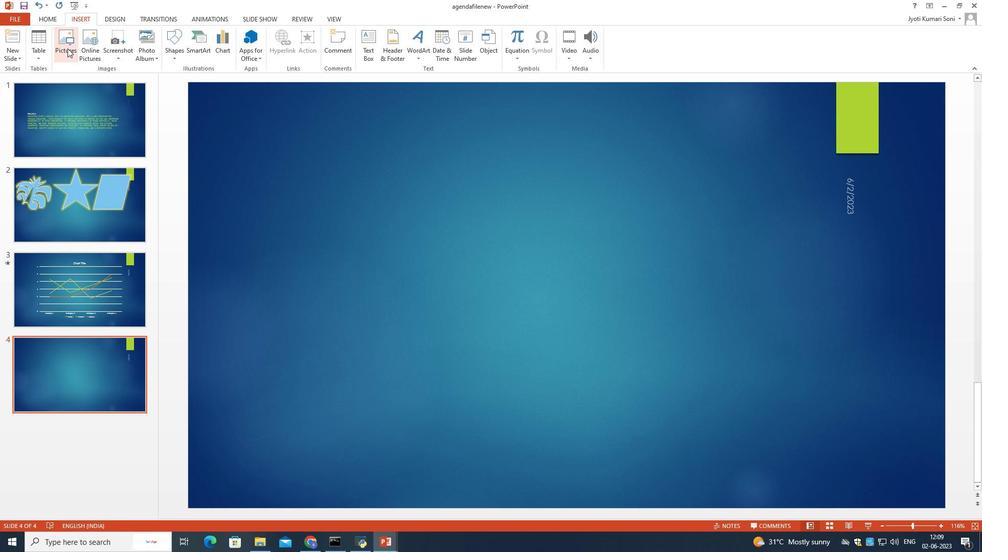 
Action: Mouse pressed left at (67, 47)
Screenshot: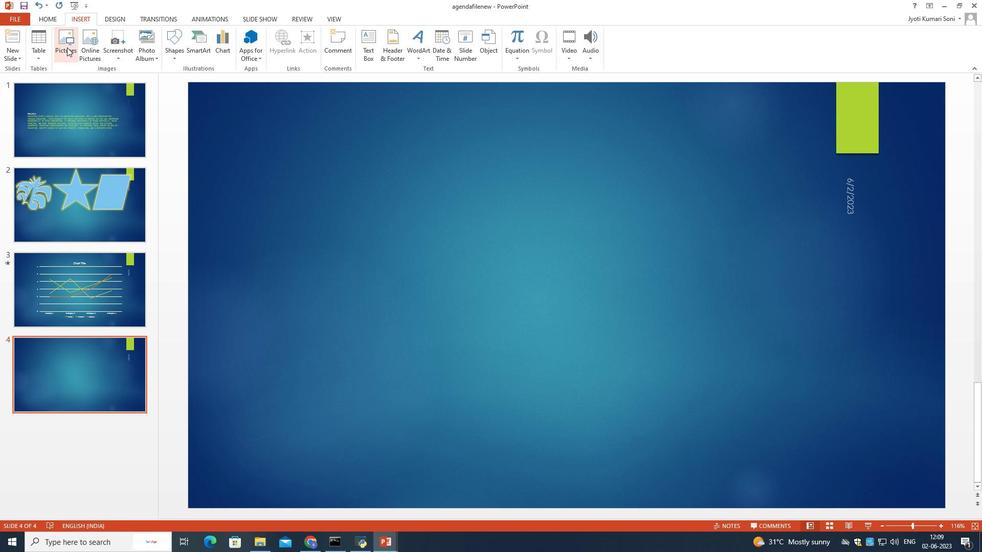 
Action: Mouse moved to (140, 98)
Screenshot: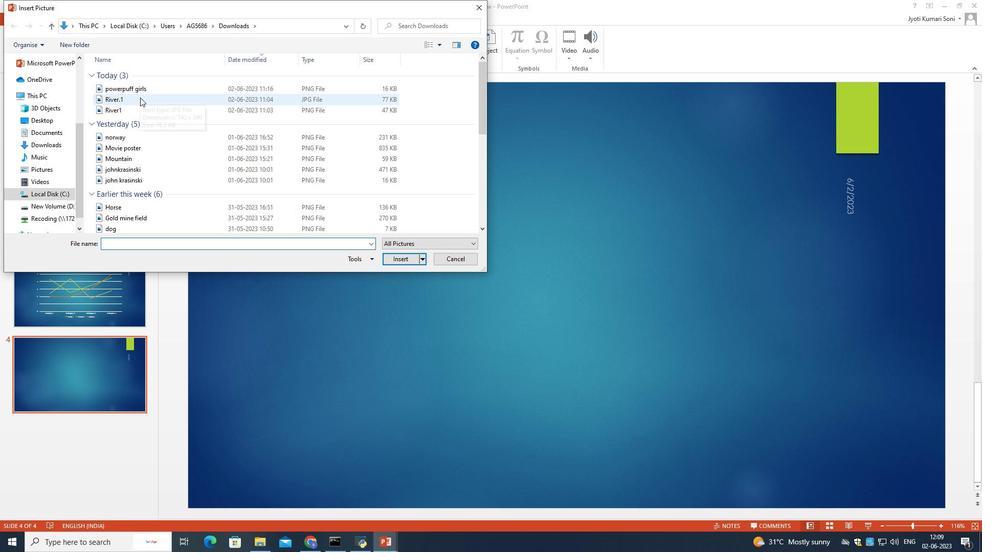 
Action: Mouse pressed left at (140, 98)
Screenshot: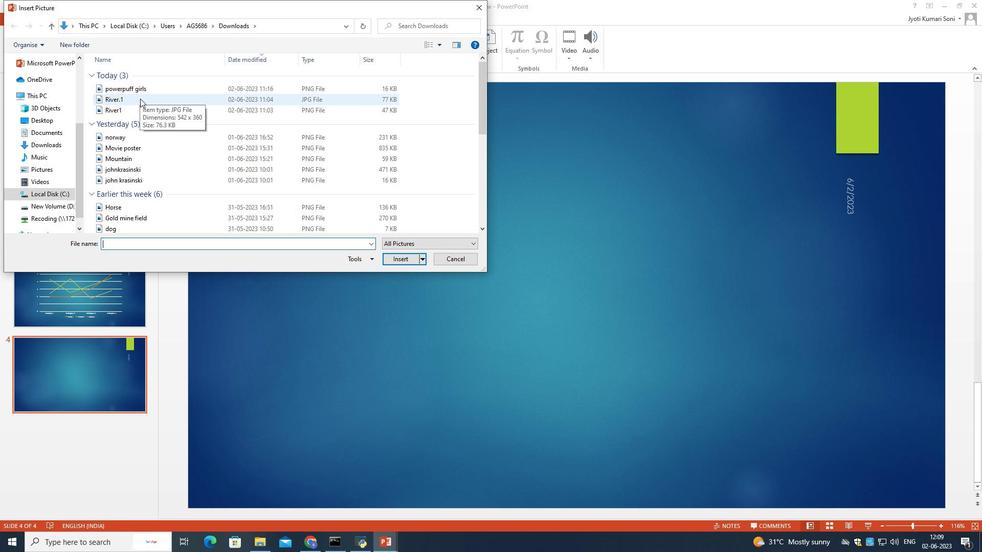 
Action: Mouse moved to (407, 258)
Screenshot: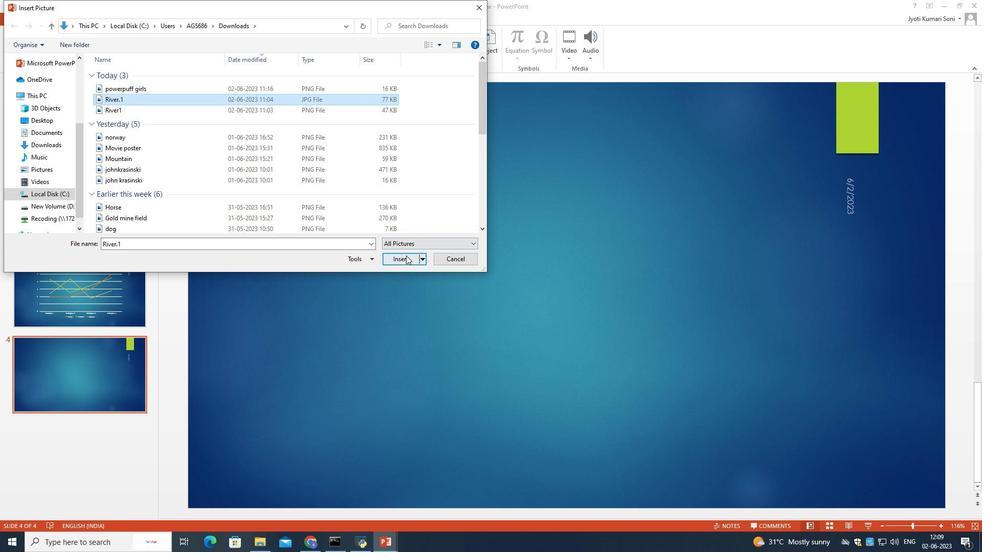 
Action: Mouse pressed left at (407, 258)
Screenshot: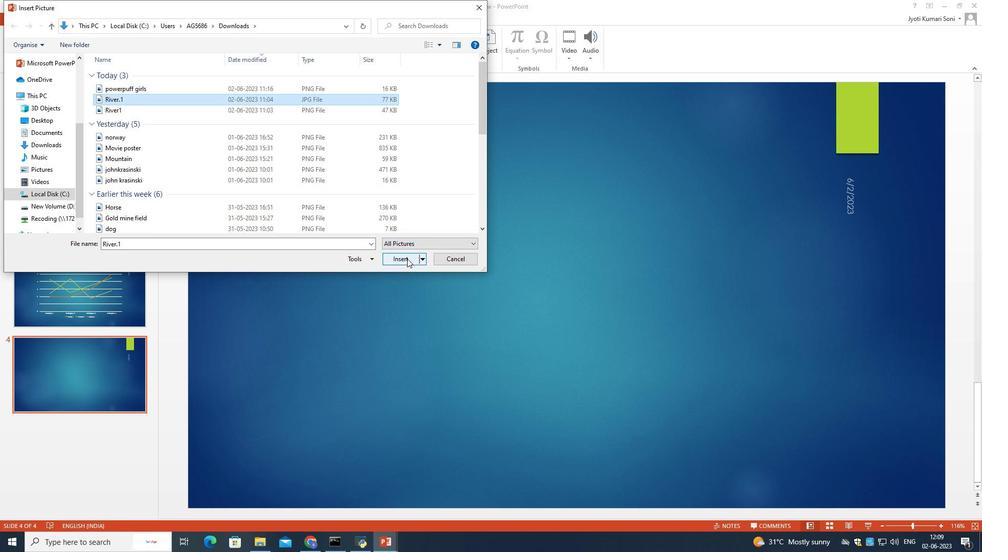 
Action: Mouse moved to (514, 261)
Screenshot: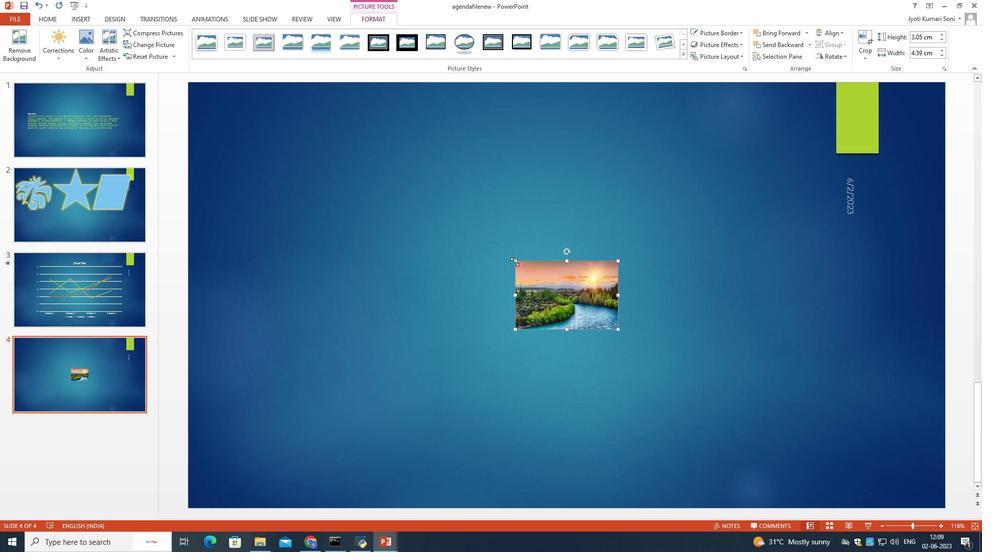 
Action: Mouse pressed left at (514, 261)
Screenshot: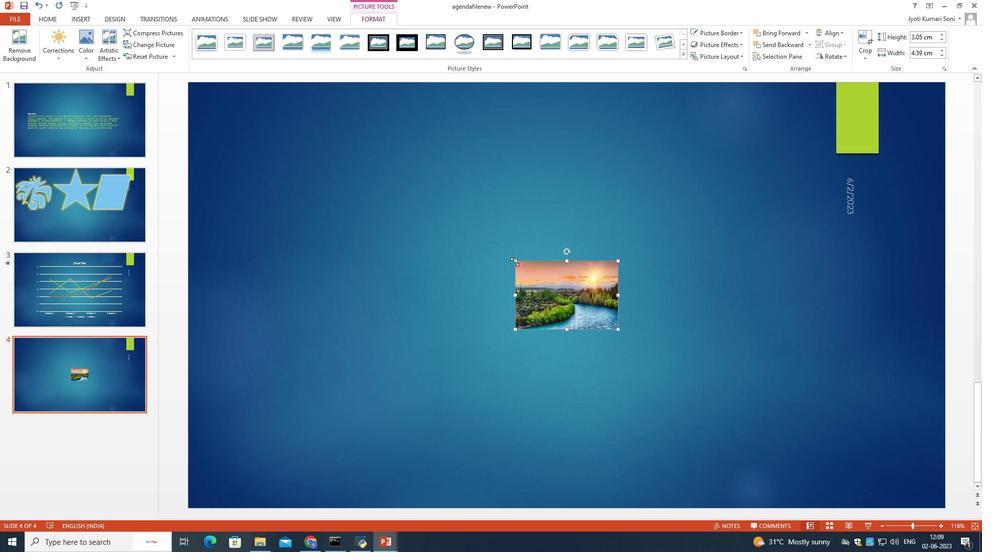 
Action: Mouse moved to (362, 190)
Screenshot: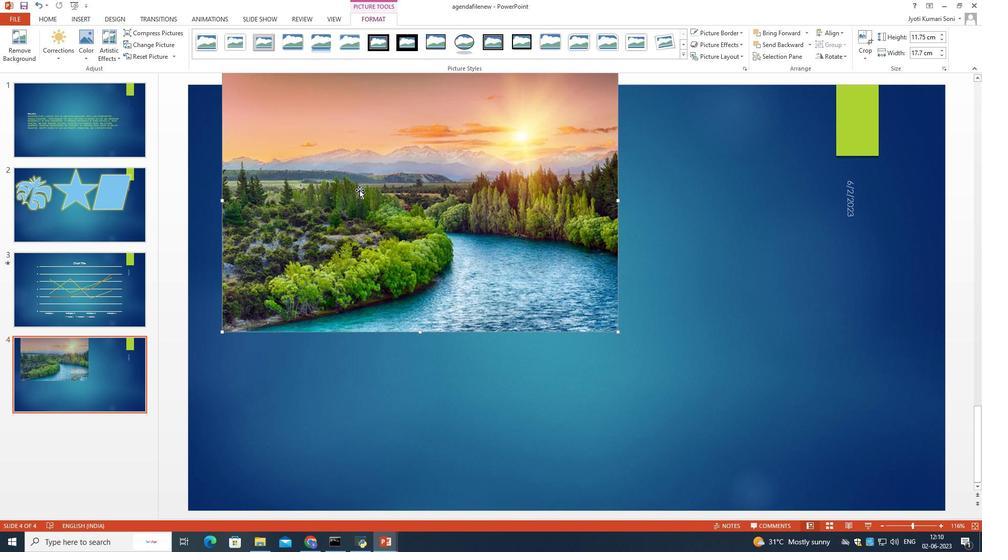 
Action: Mouse pressed left at (362, 190)
Screenshot: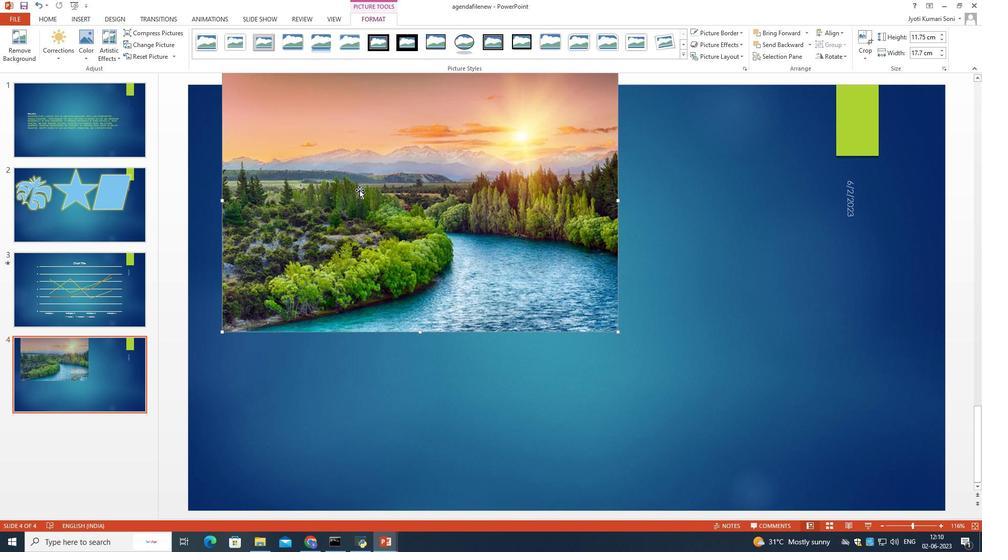 
Action: Mouse moved to (389, 197)
Screenshot: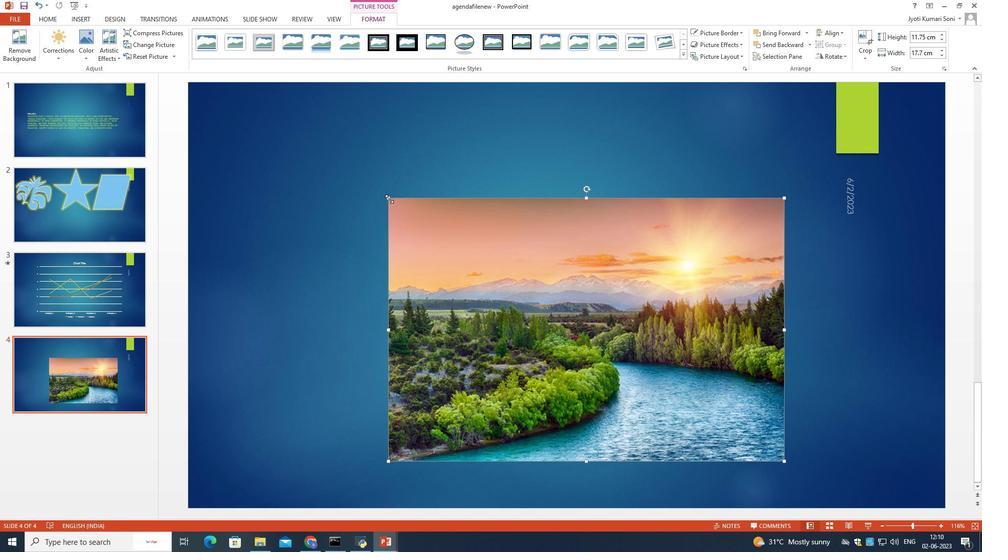 
Action: Mouse pressed left at (389, 197)
Screenshot: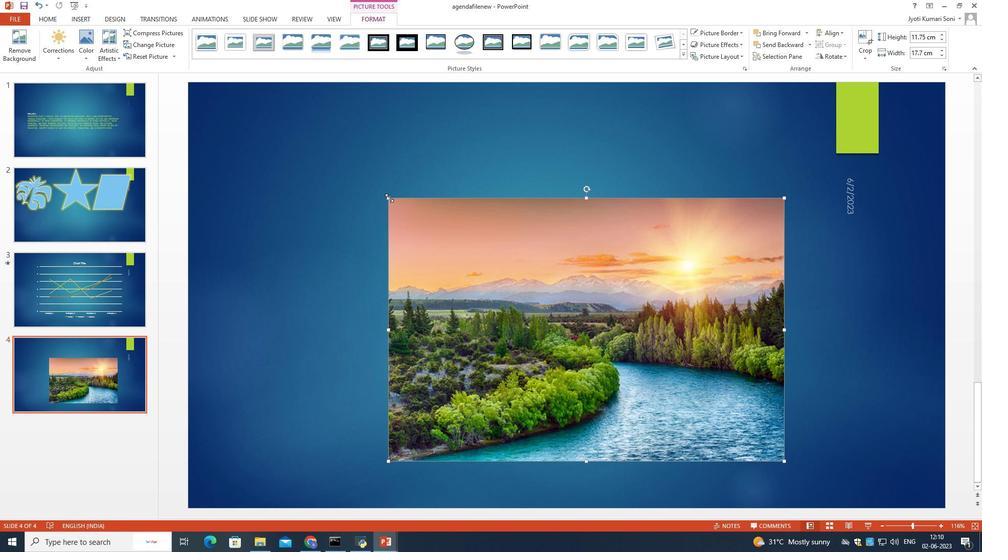 
Action: Mouse moved to (425, 228)
Screenshot: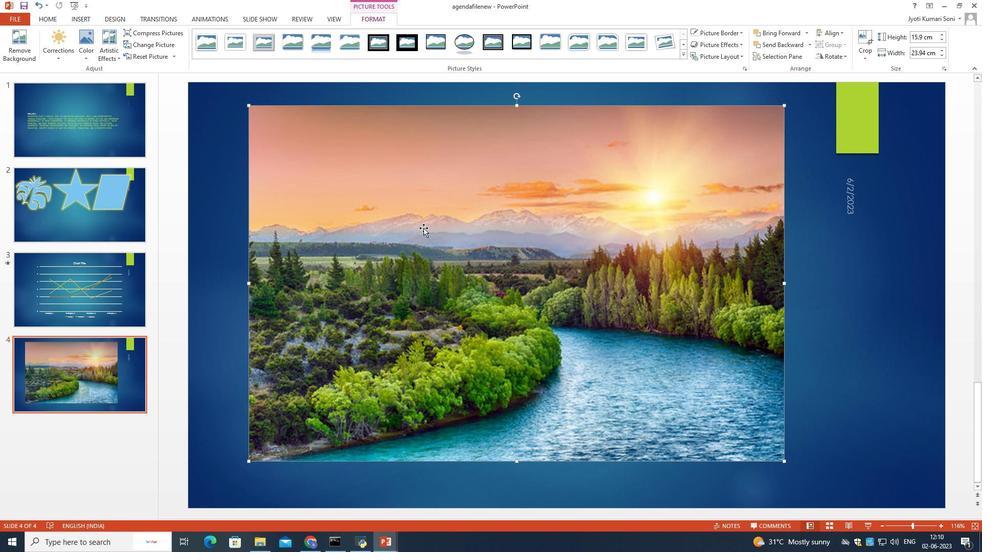 
Action: Mouse pressed left at (425, 228)
Screenshot: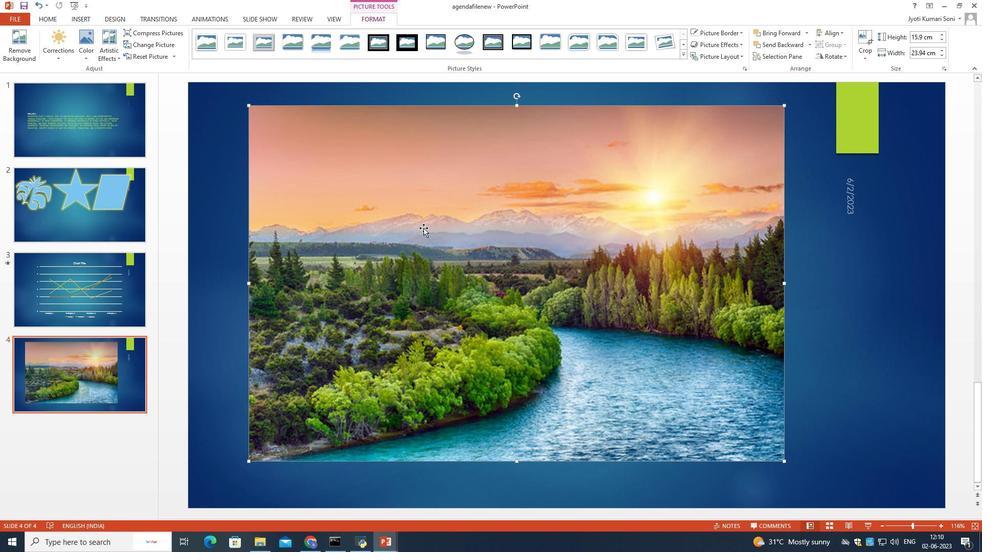 
Action: Mouse moved to (270, 228)
Screenshot: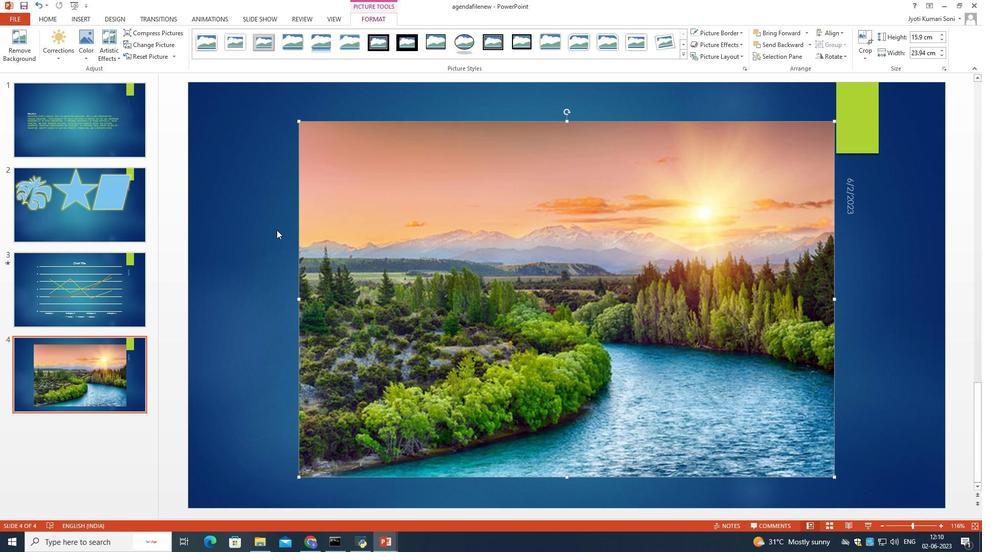 
Action: Mouse pressed left at (270, 228)
Screenshot: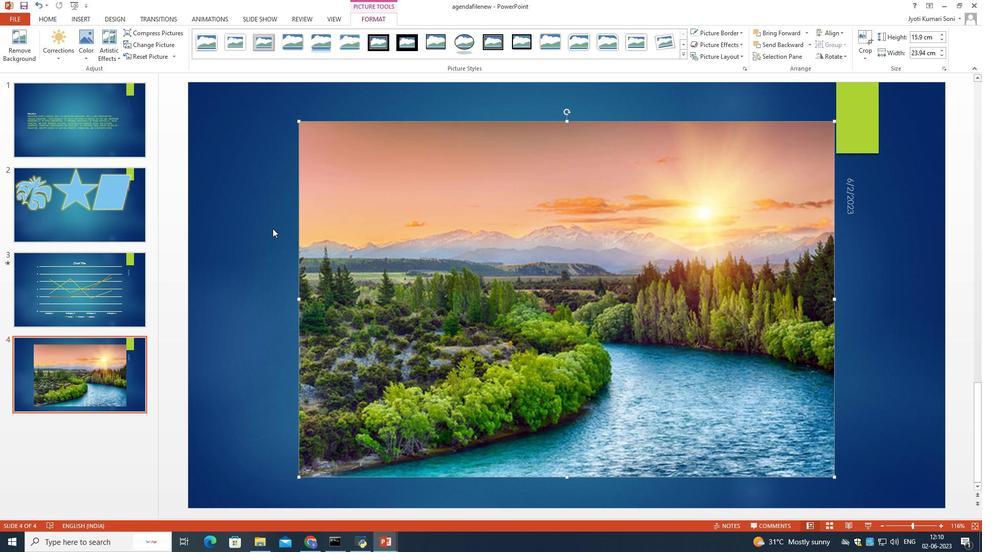 
Action: Mouse moved to (518, 263)
Screenshot: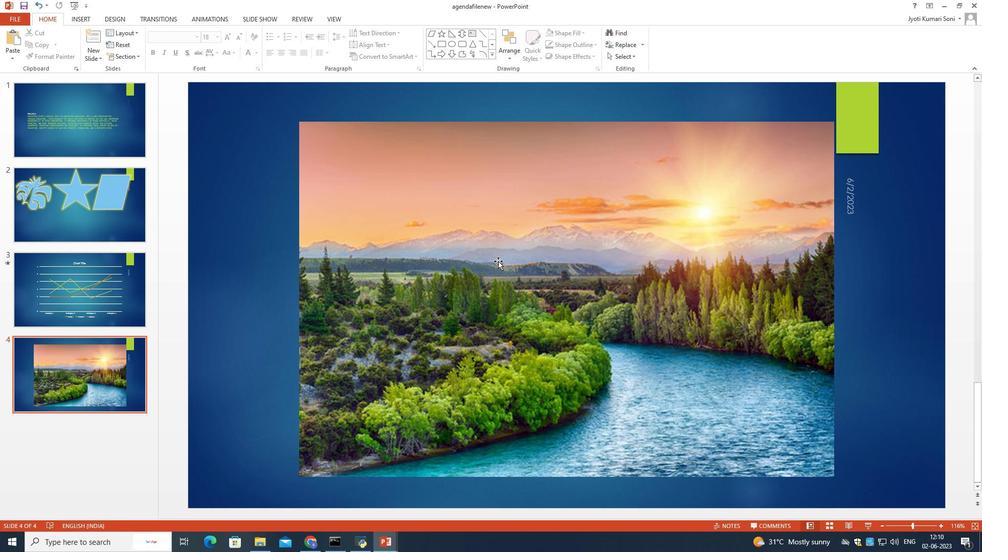 
Action: Mouse pressed left at (518, 263)
Screenshot: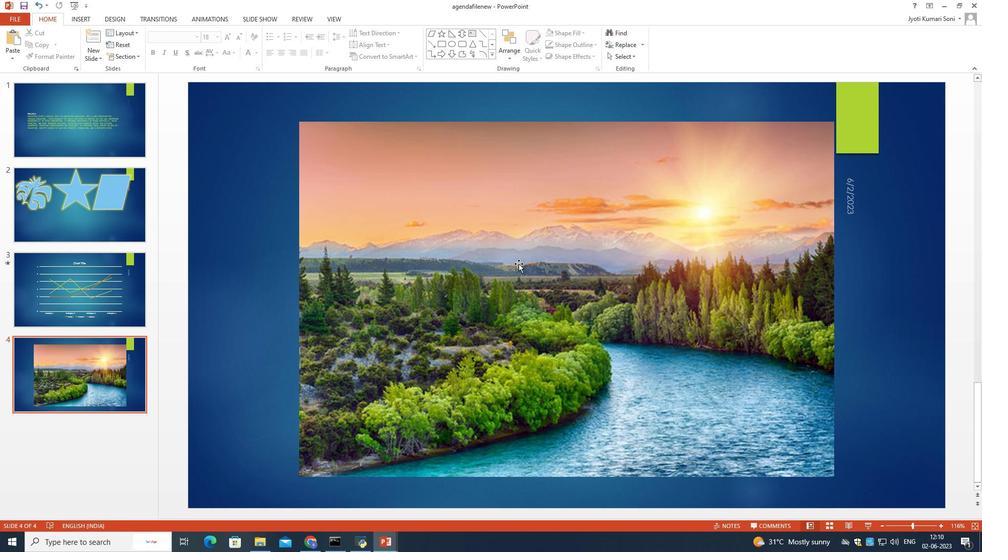 
Action: Mouse moved to (522, 256)
Screenshot: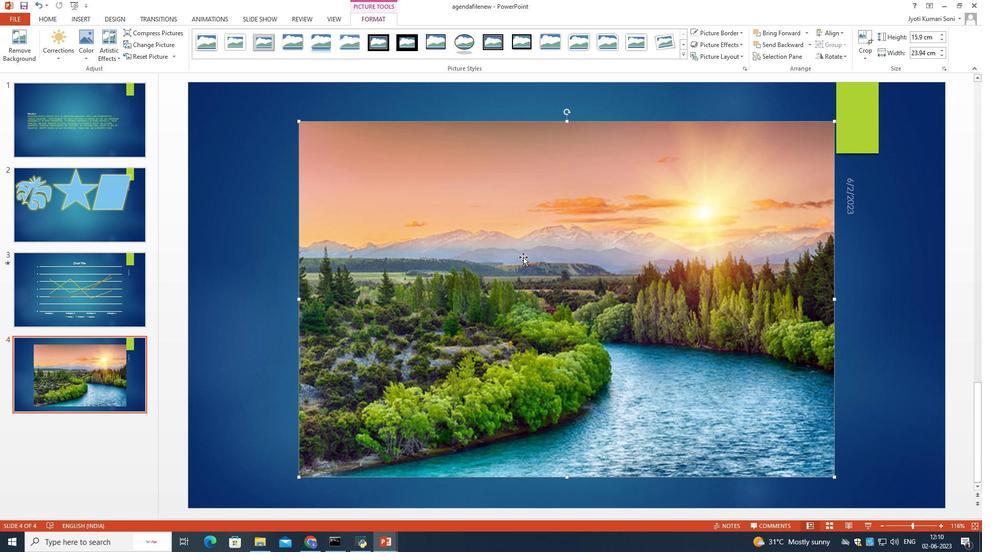 
Action: Mouse pressed left at (522, 256)
Screenshot: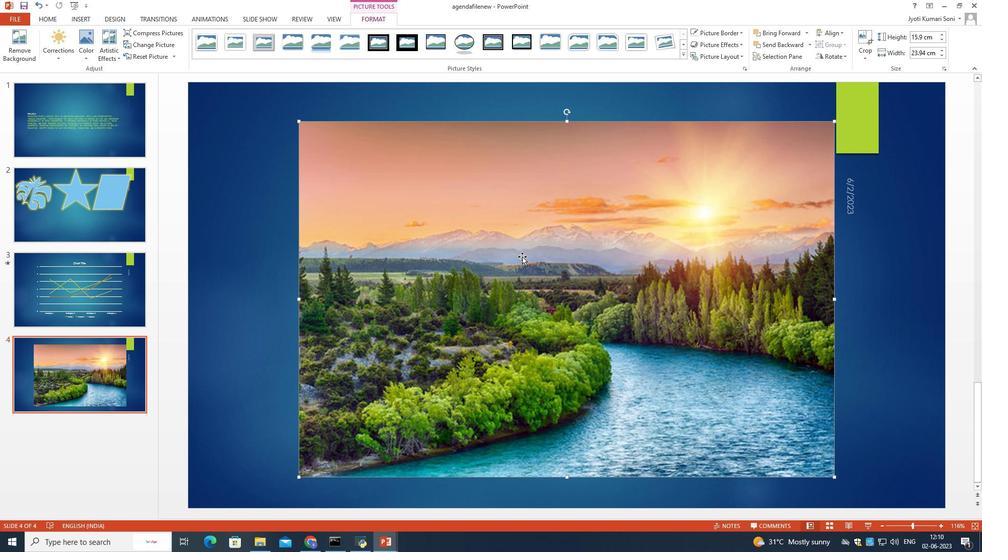 
Action: Mouse moved to (209, 16)
Screenshot: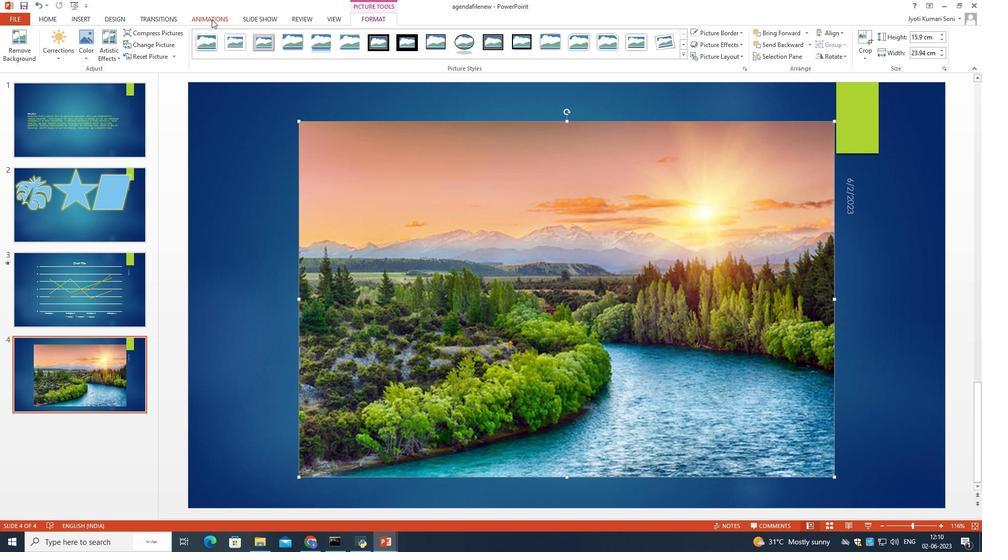 
Action: Mouse pressed left at (209, 16)
Screenshot: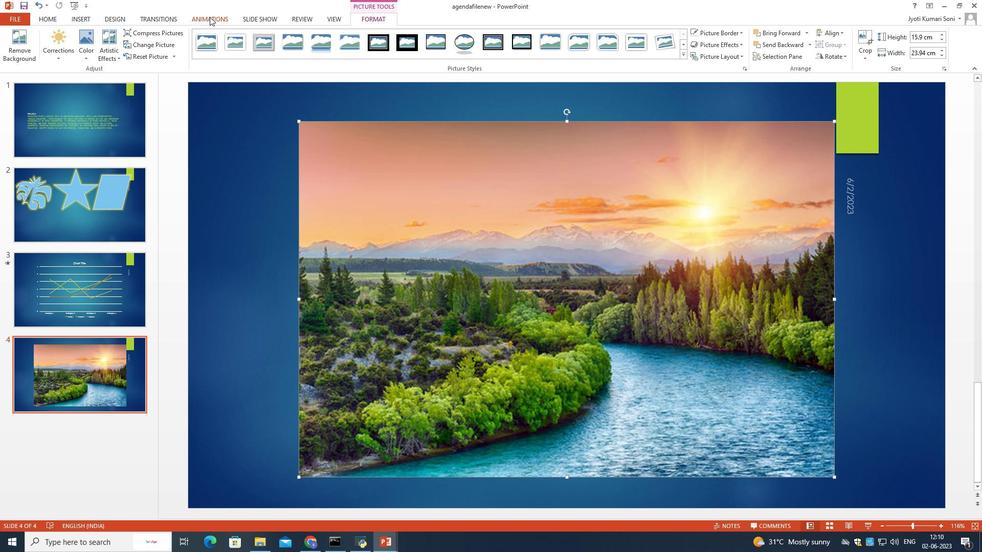
Action: Mouse moved to (606, 273)
Screenshot: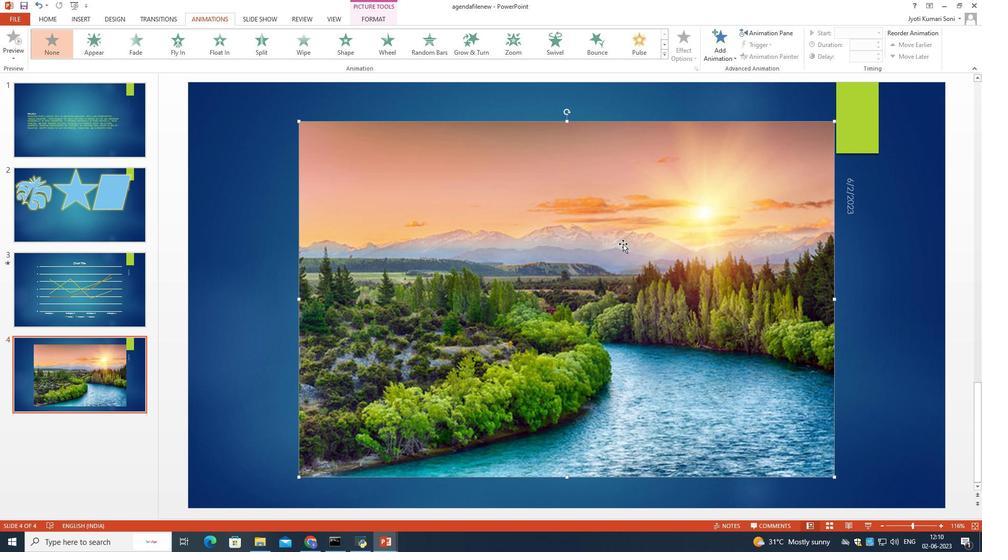 
Action: Mouse pressed left at (606, 273)
Screenshot: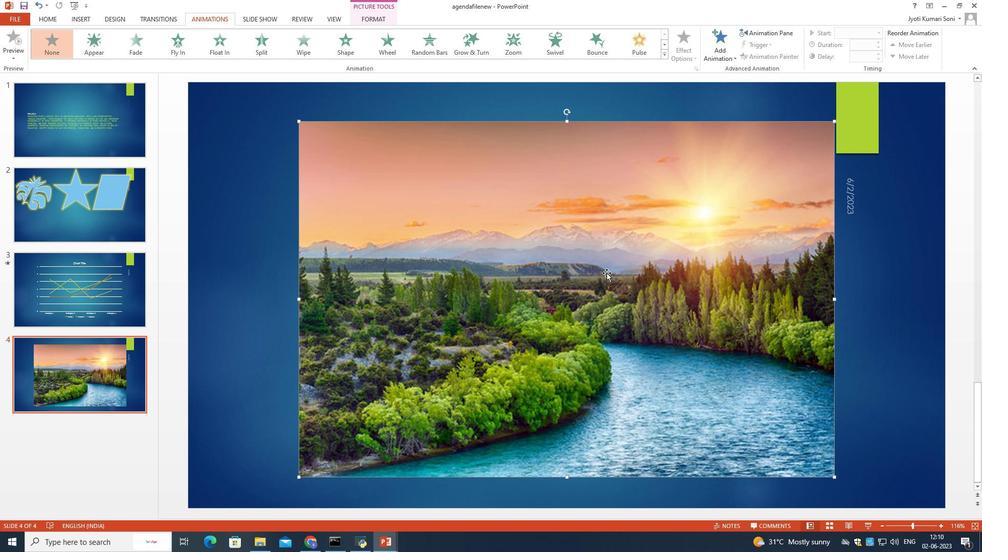 
Action: Mouse moved to (408, 188)
Screenshot: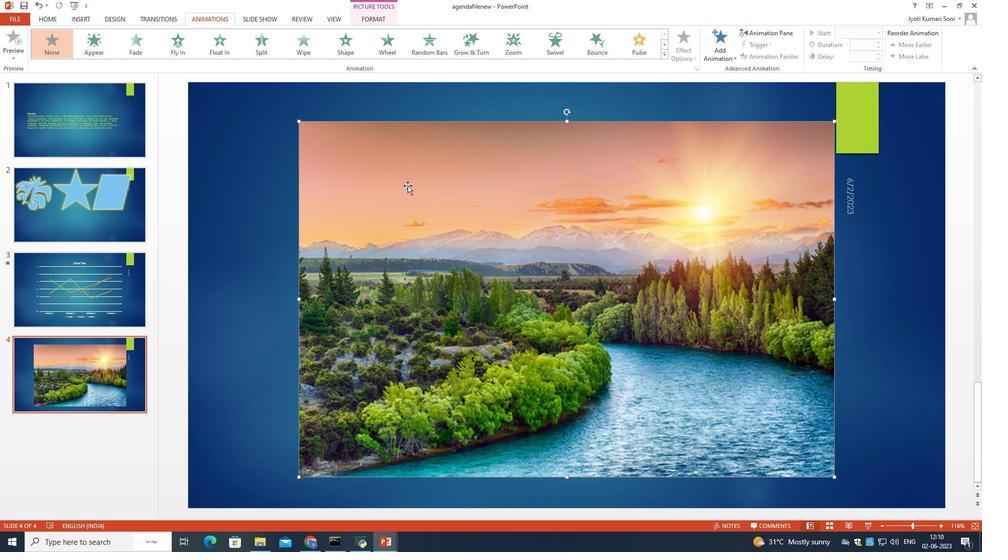 
Action: Mouse pressed left at (408, 188)
Screenshot: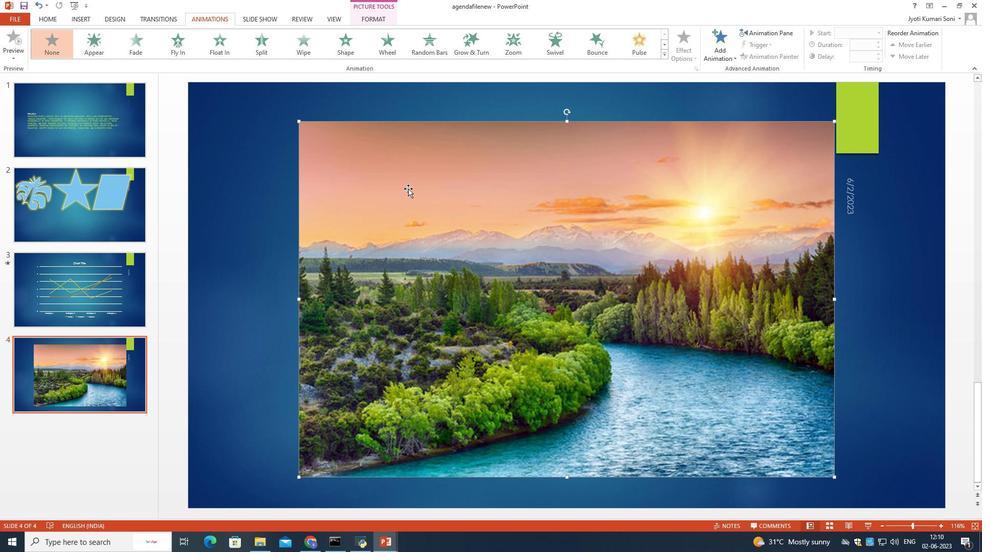 
Action: Mouse moved to (731, 58)
Screenshot: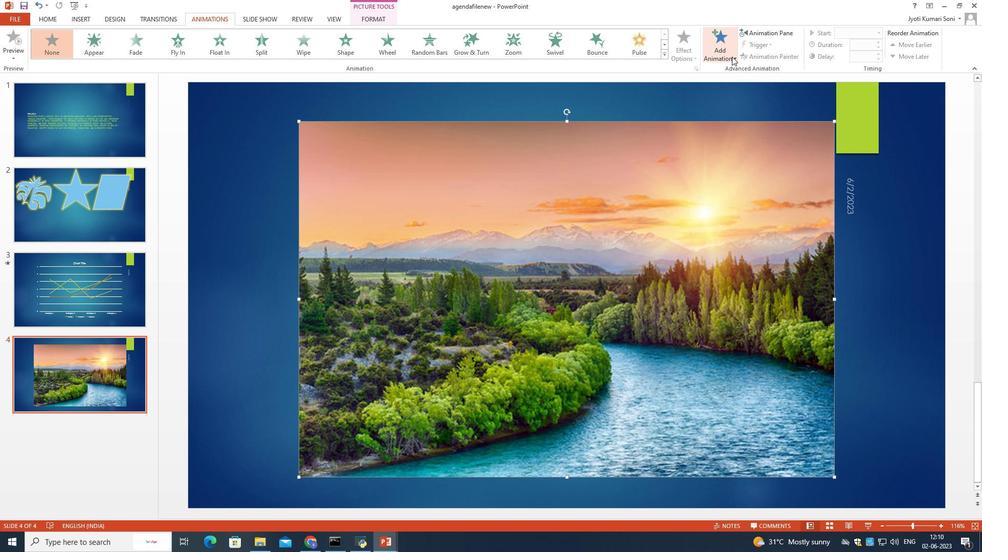 
Action: Mouse pressed left at (731, 58)
Screenshot: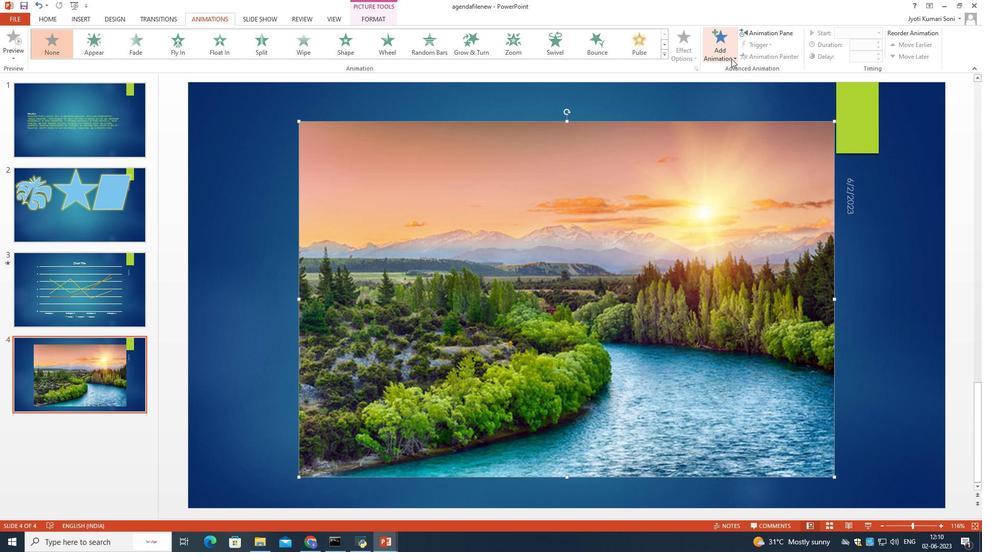 
Action: Mouse moved to (784, 454)
Screenshot: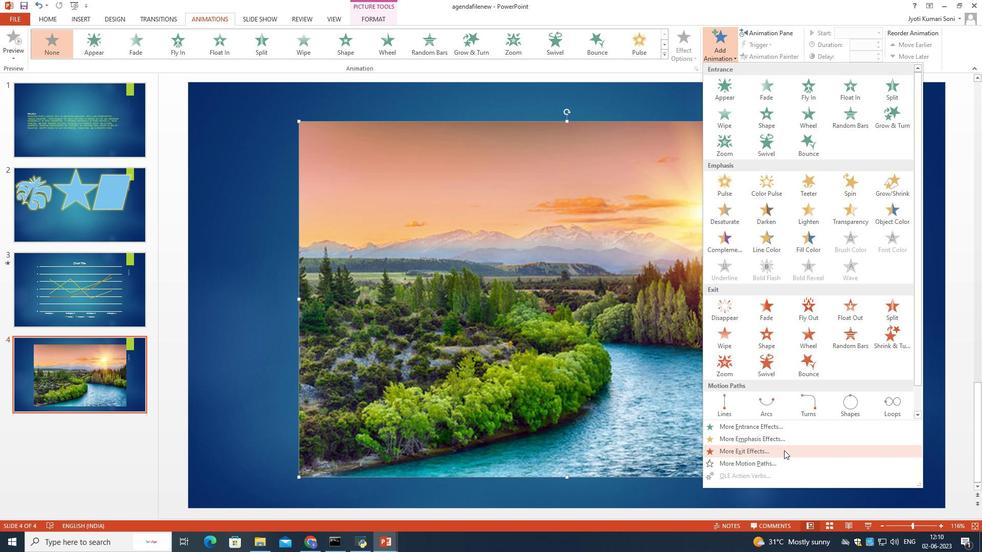 
Action: Mouse pressed left at (784, 454)
Screenshot: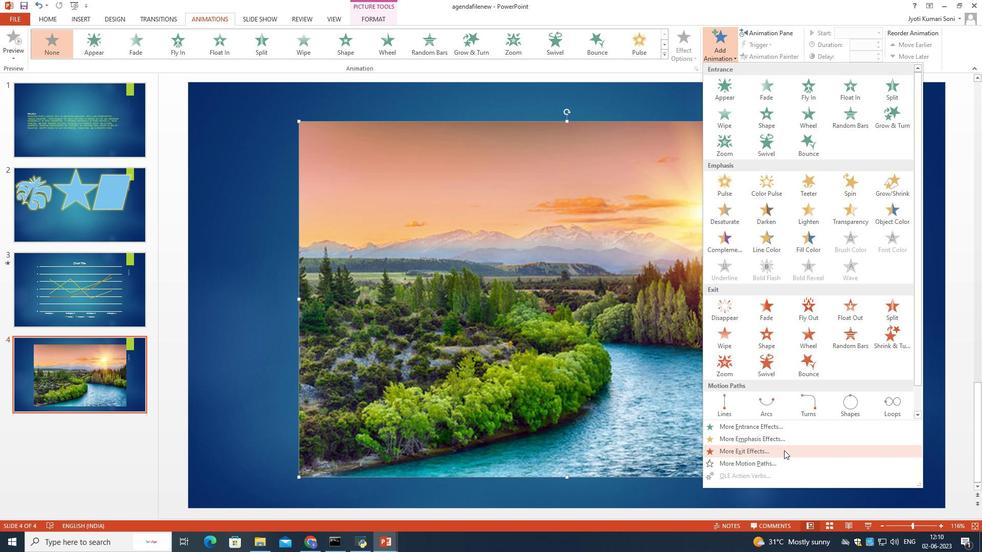 
Action: Mouse moved to (556, 156)
Screenshot: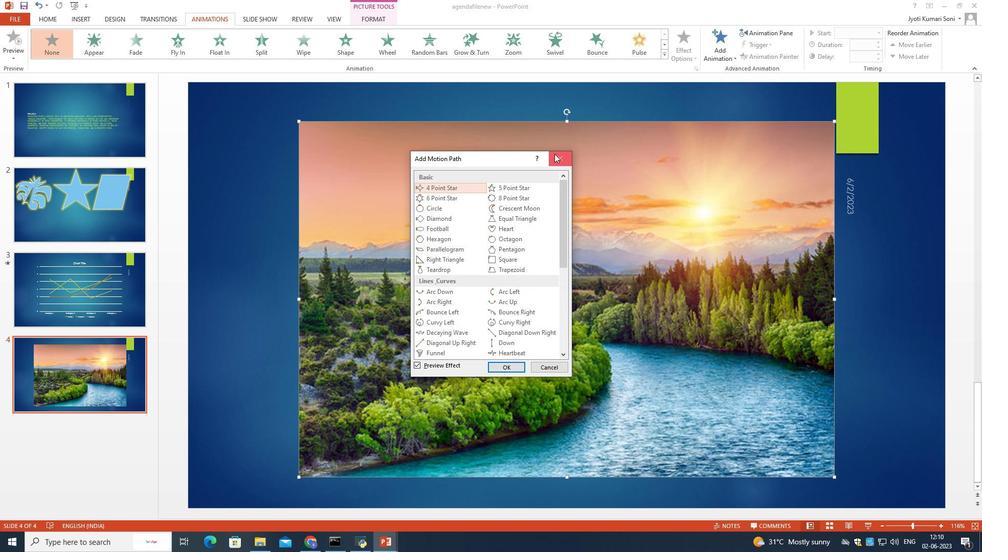 
Action: Mouse pressed left at (556, 156)
Screenshot: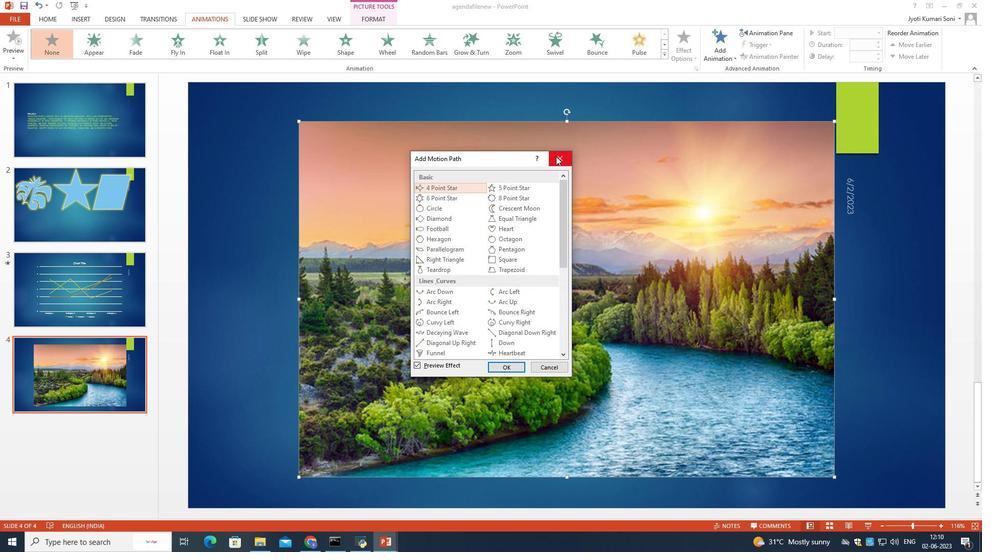 
Action: Mouse moved to (717, 54)
Screenshot: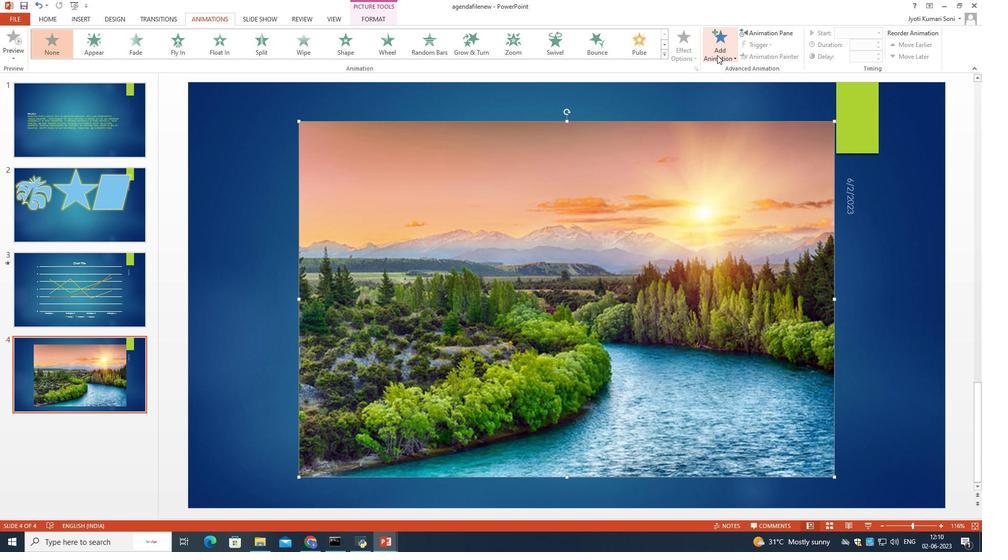 
Action: Mouse pressed left at (717, 54)
Screenshot: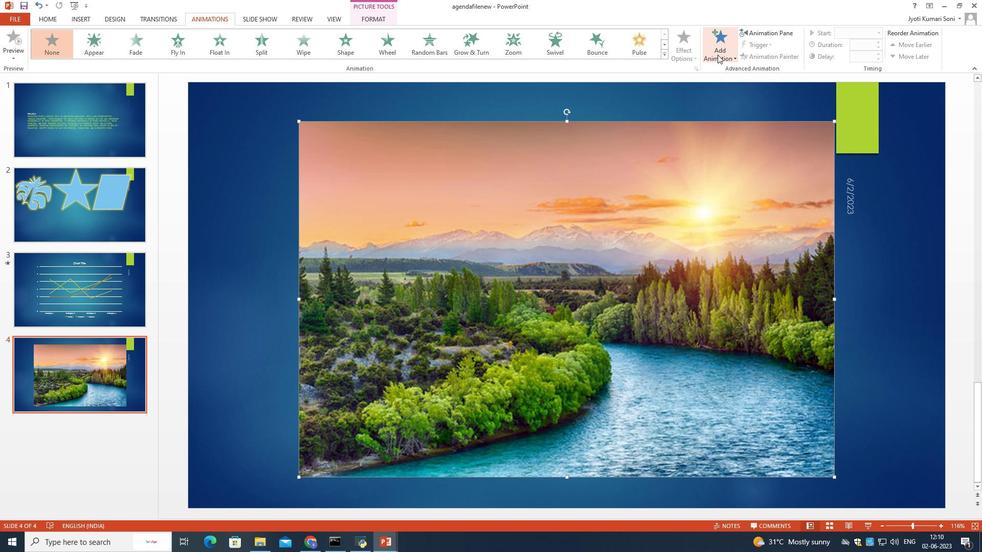 
Action: Mouse moved to (759, 462)
Screenshot: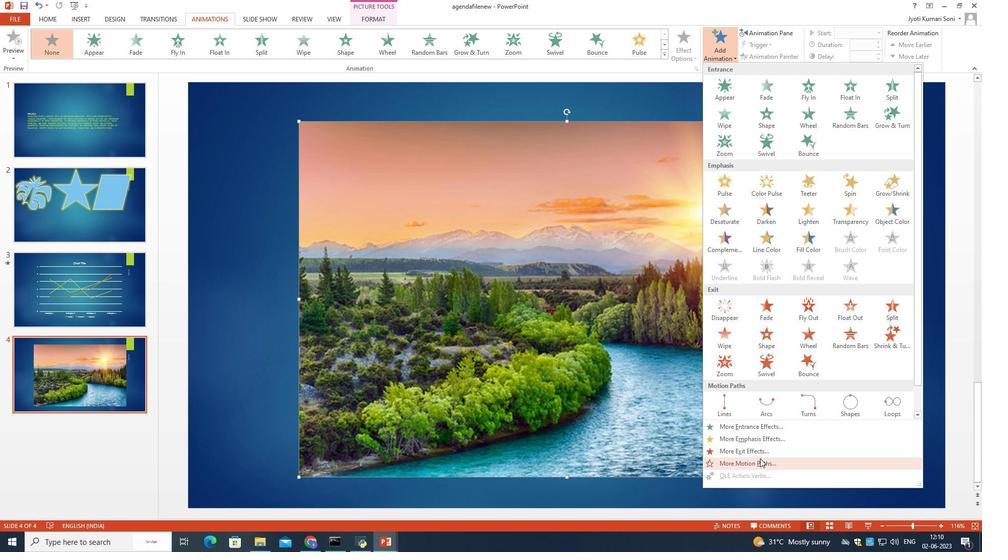 
Action: Mouse pressed left at (759, 462)
Screenshot: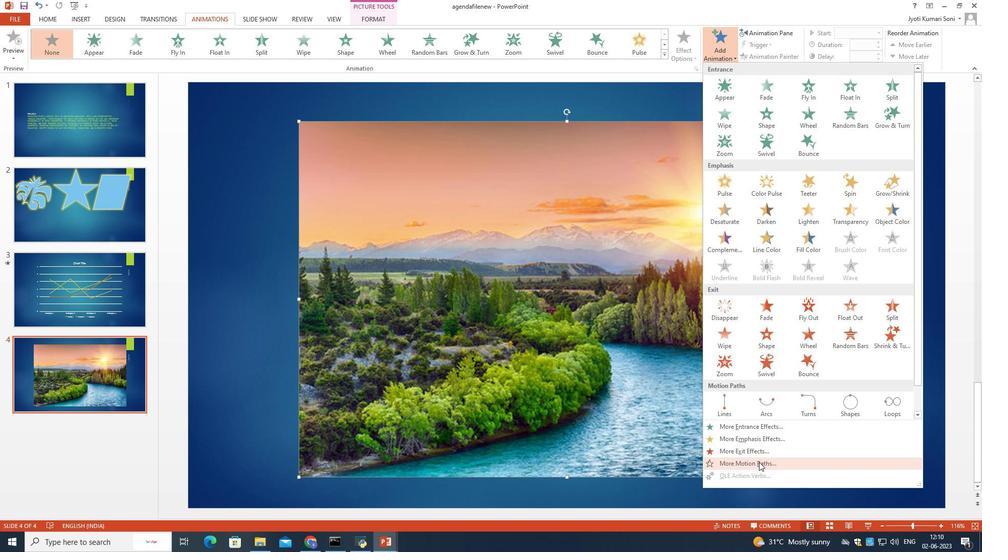 
Action: Mouse pressed left at (759, 462)
Screenshot: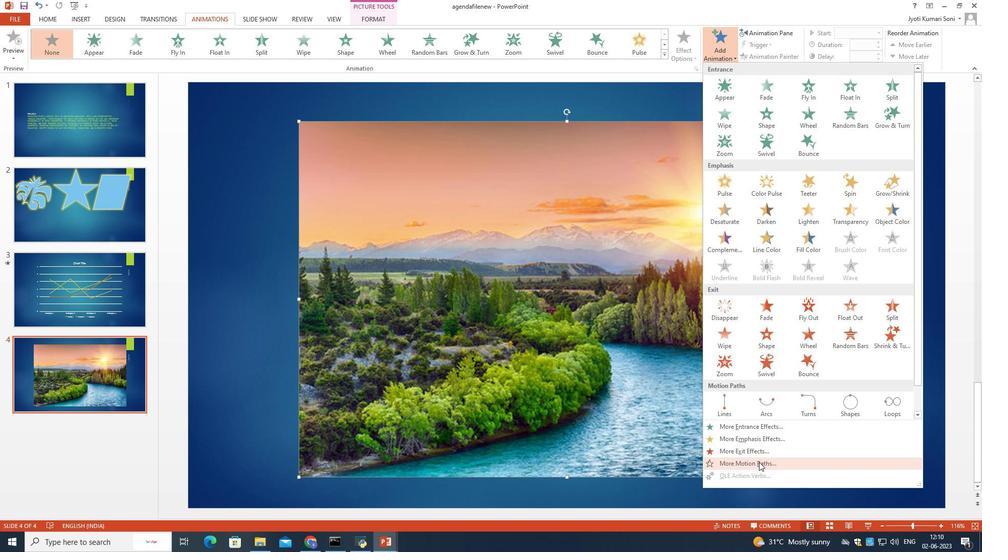 
Action: Mouse moved to (551, 369)
Screenshot: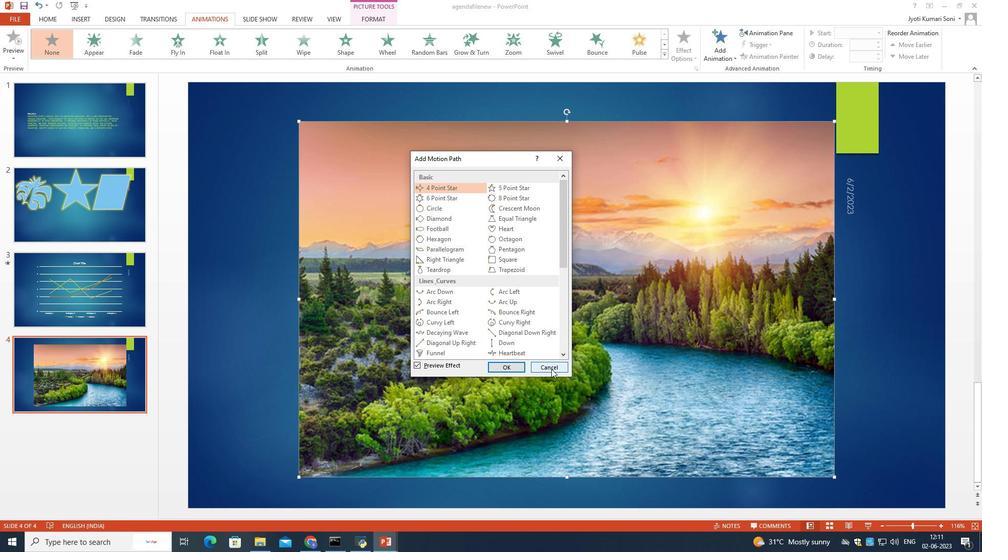 
Action: Mouse pressed left at (551, 369)
Screenshot: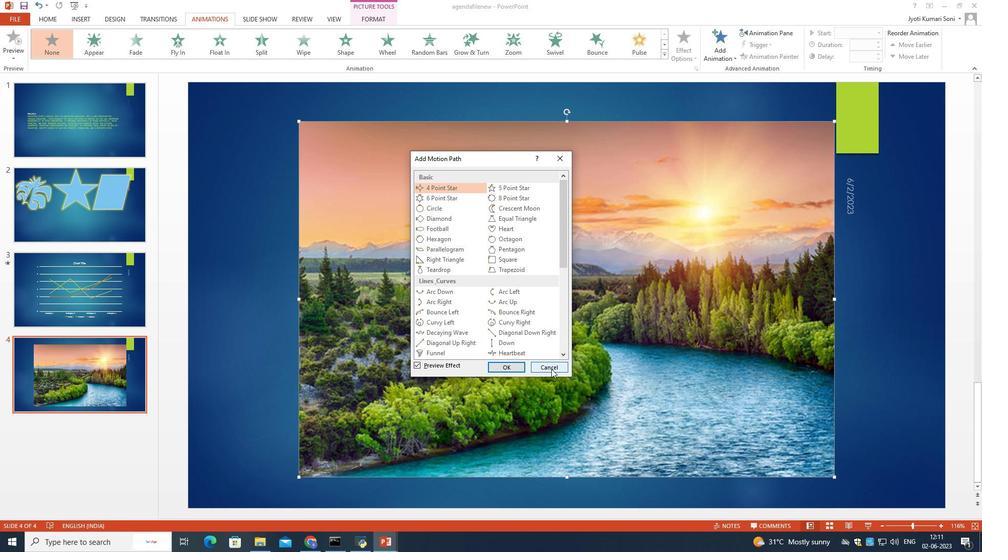 
Action: Mouse moved to (722, 44)
Screenshot: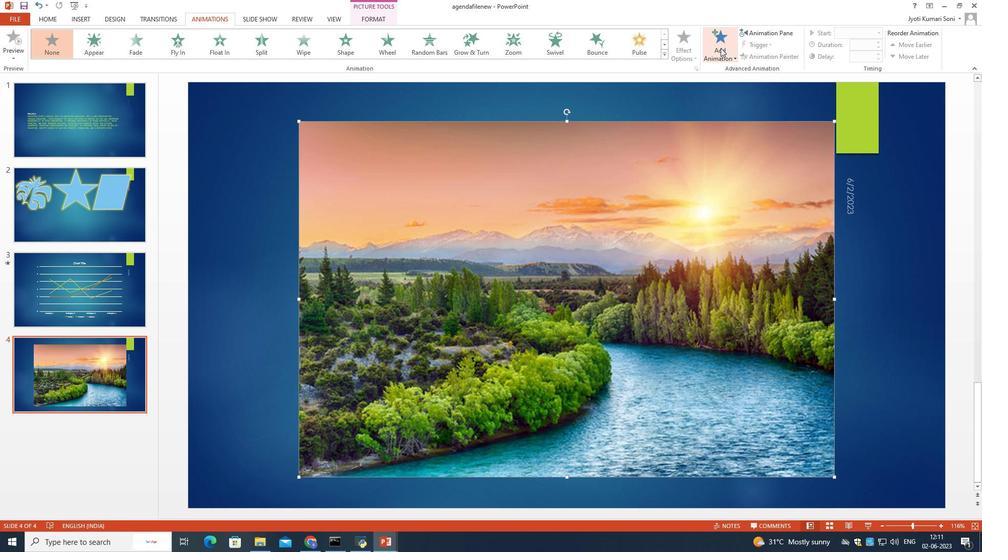 
Action: Mouse pressed left at (722, 44)
Screenshot: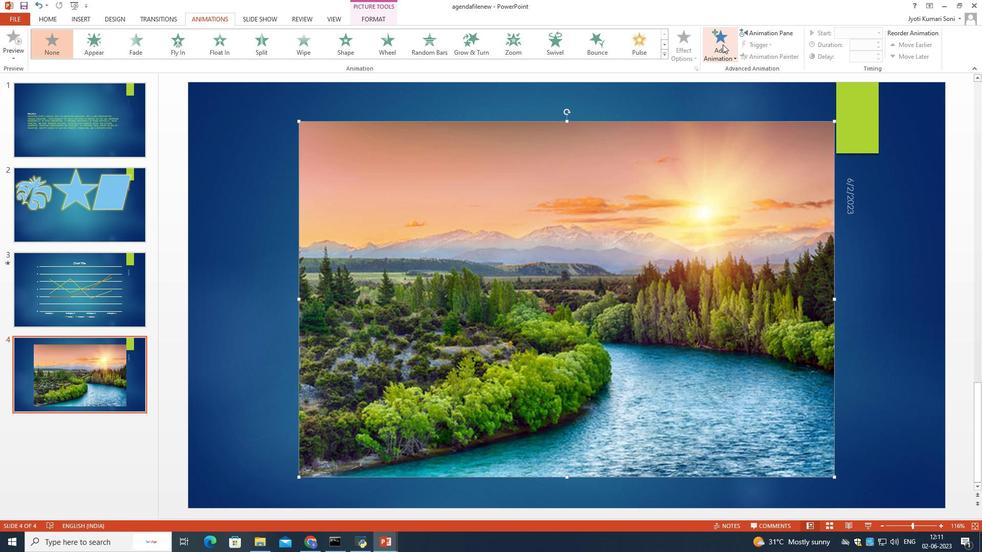 
Action: Mouse moved to (915, 414)
Screenshot: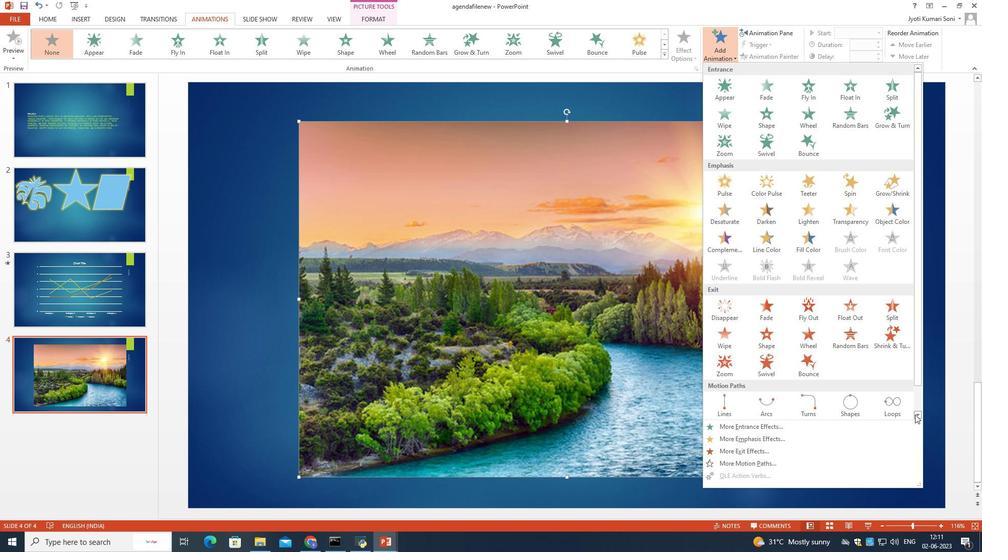 
Action: Mouse pressed left at (915, 414)
Screenshot: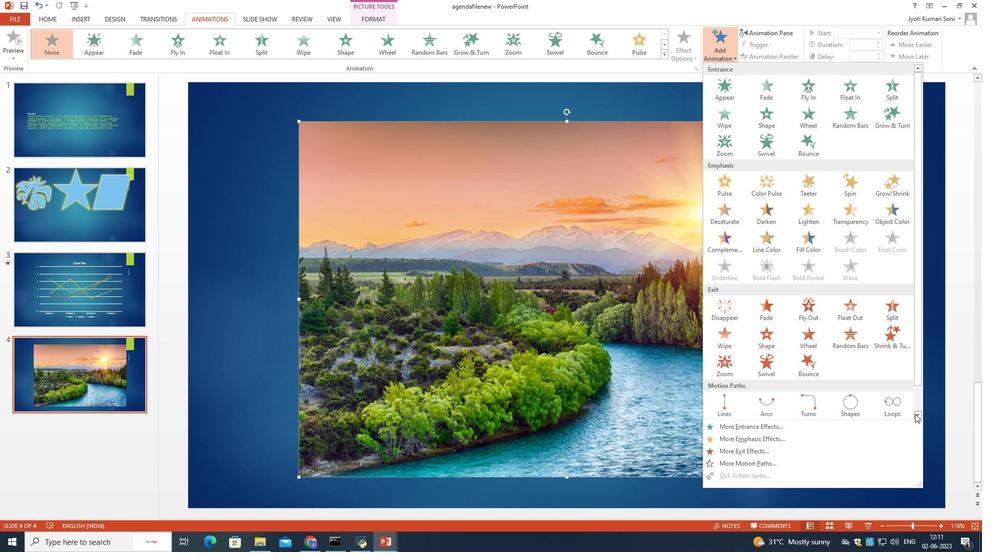 
Action: Mouse moved to (727, 397)
Screenshot: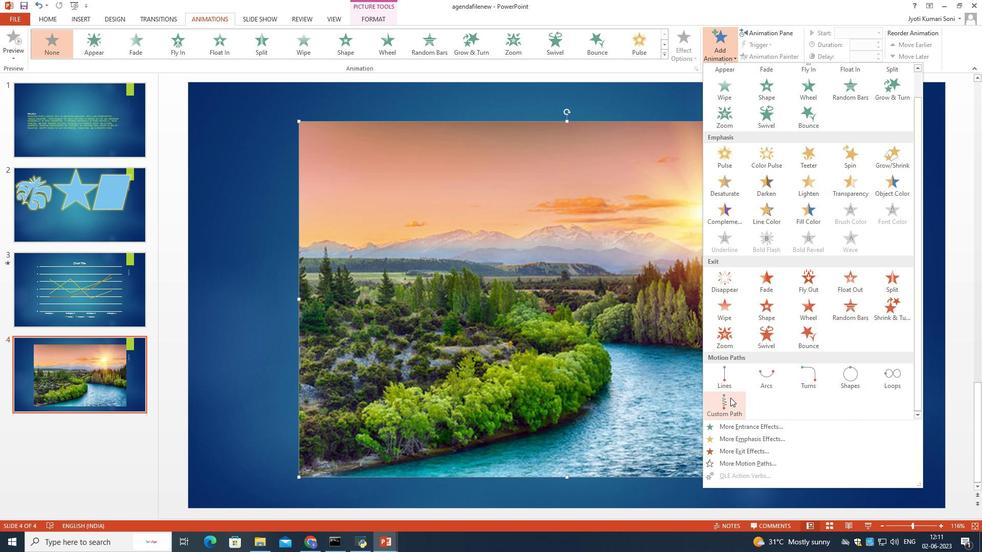 
Action: Mouse pressed left at (727, 397)
Screenshot: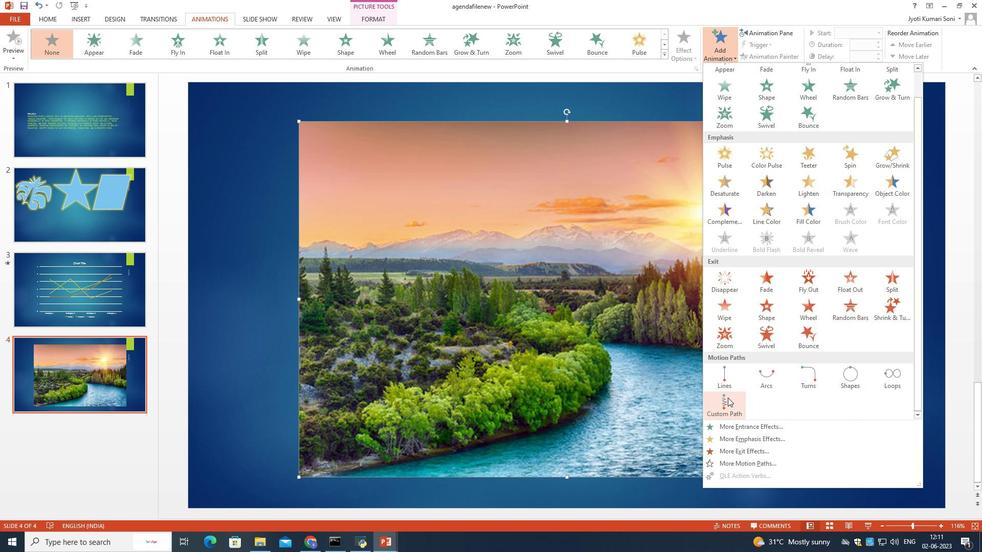 
Action: Mouse moved to (362, 134)
Screenshot: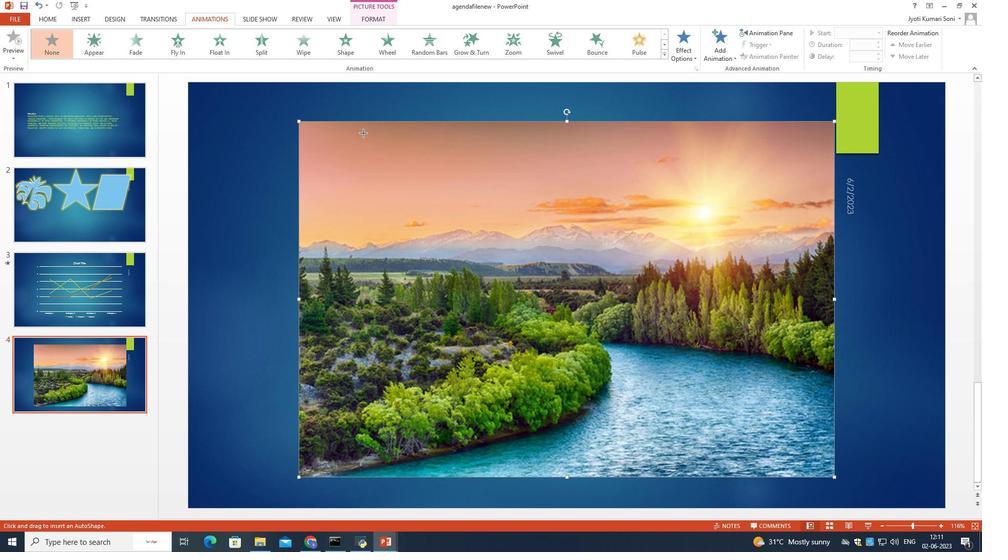
Action: Mouse pressed left at (362, 131)
Screenshot: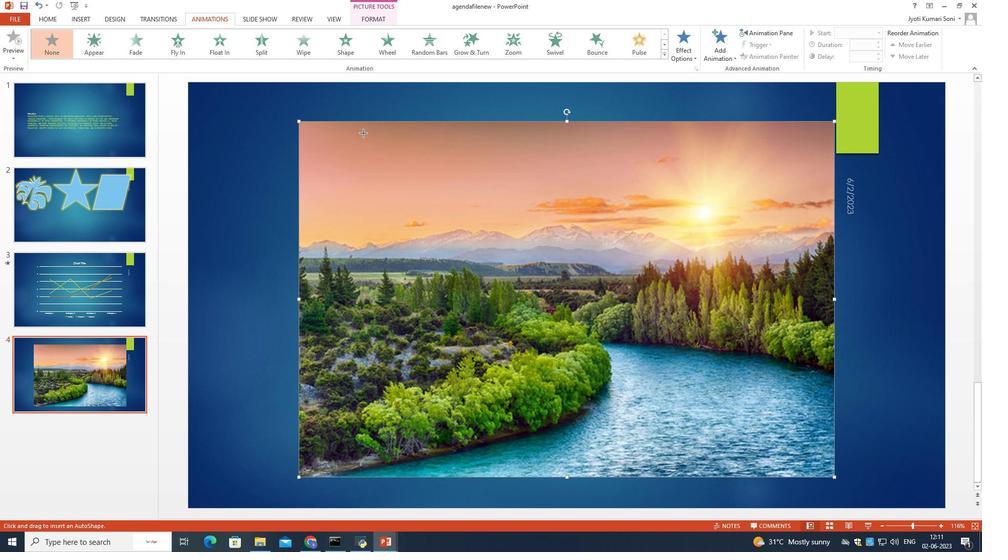 
Action: Mouse moved to (537, 237)
Screenshot: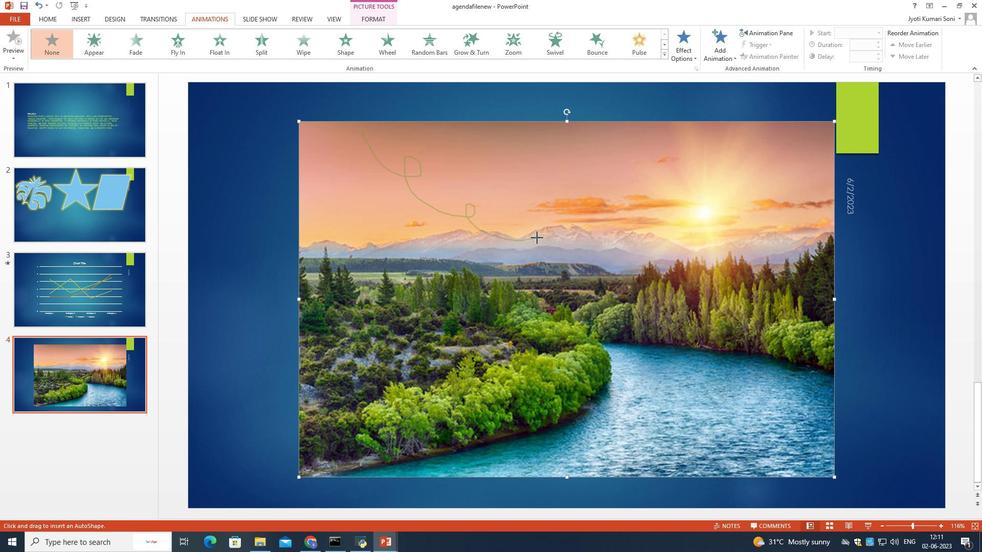 
Action: Key pressed ctrl+Z
Screenshot: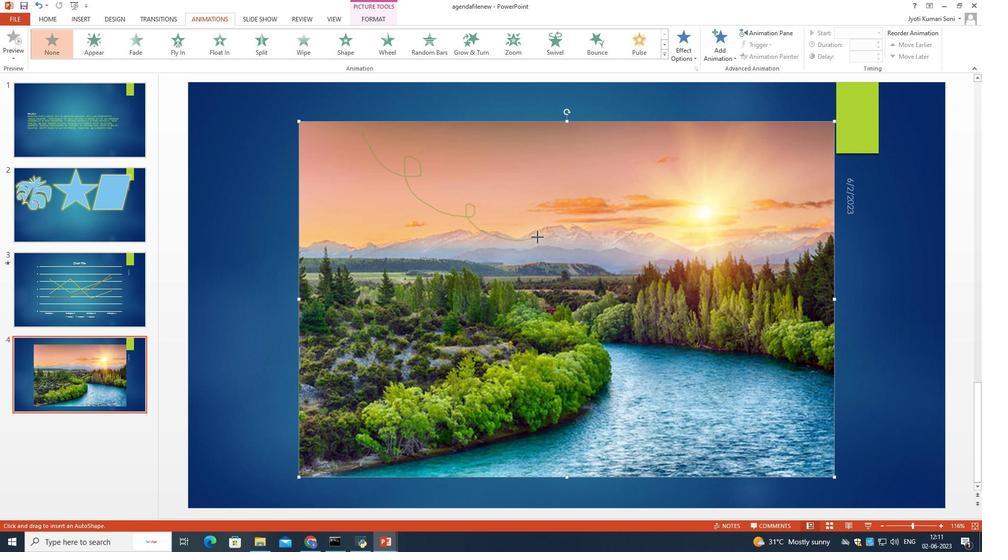 
Action: Mouse moved to (534, 234)
Screenshot: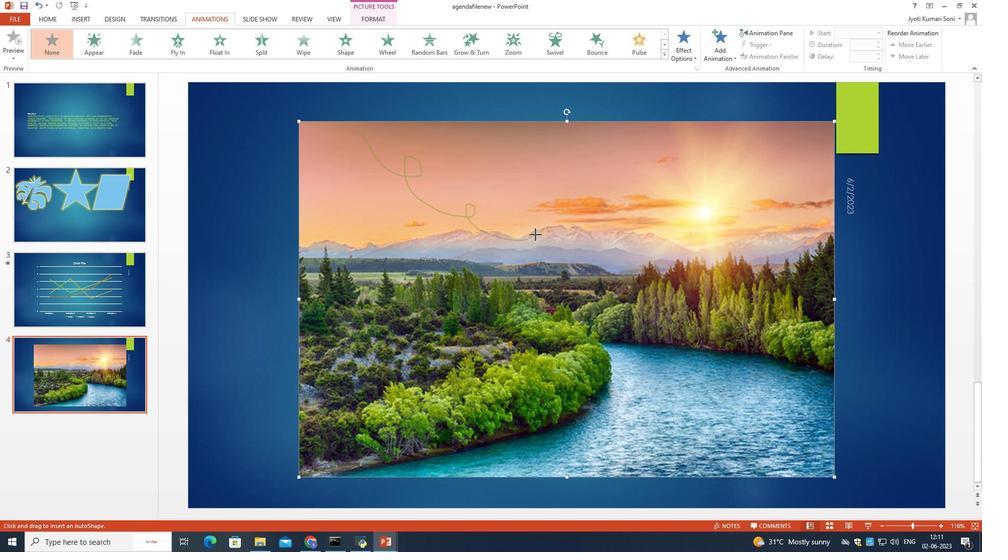 
Action: Key pressed ctrl+Z<'\x1a'>
Screenshot: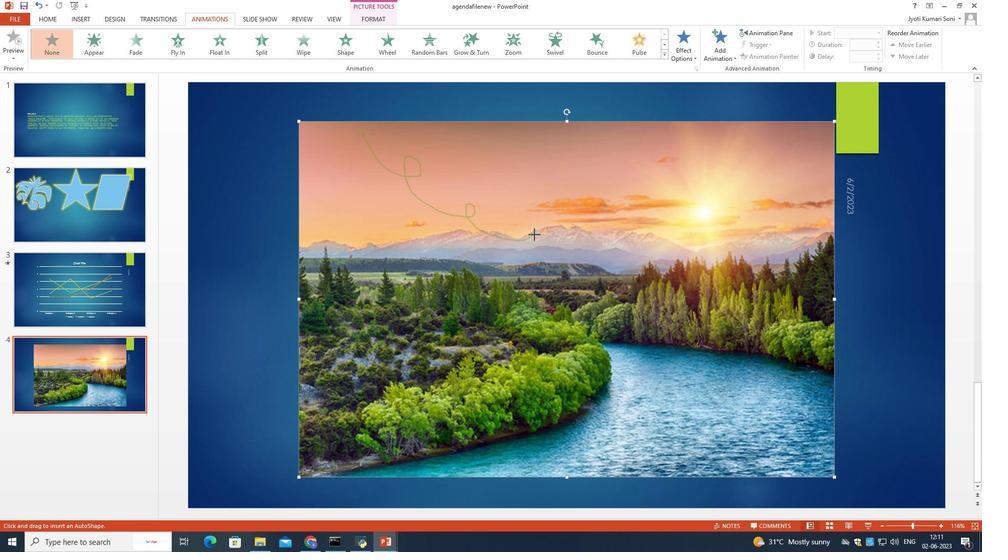 
Action: Mouse moved to (533, 234)
Screenshot: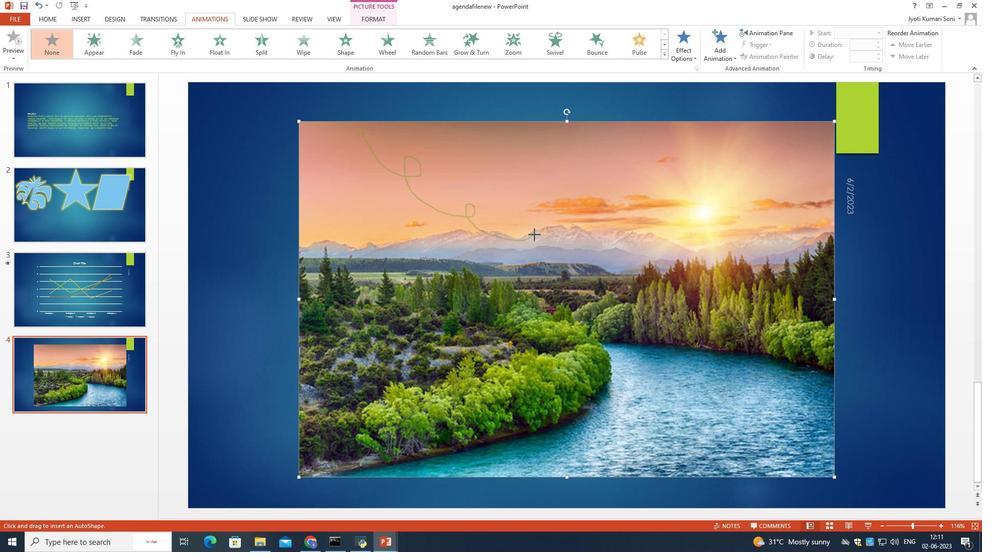 
Action: Key pressed ctrl+Z
Screenshot: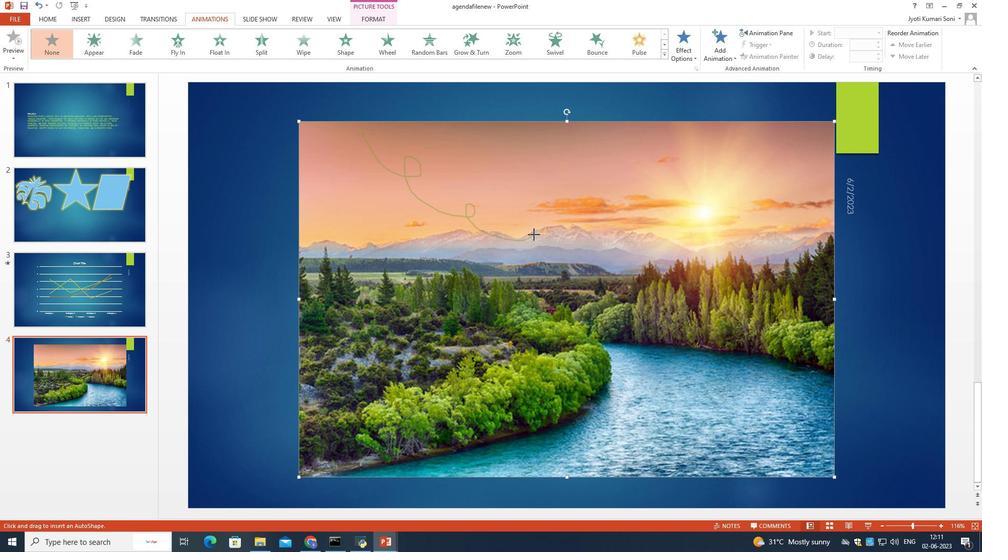 
Action: Mouse moved to (532, 236)
Screenshot: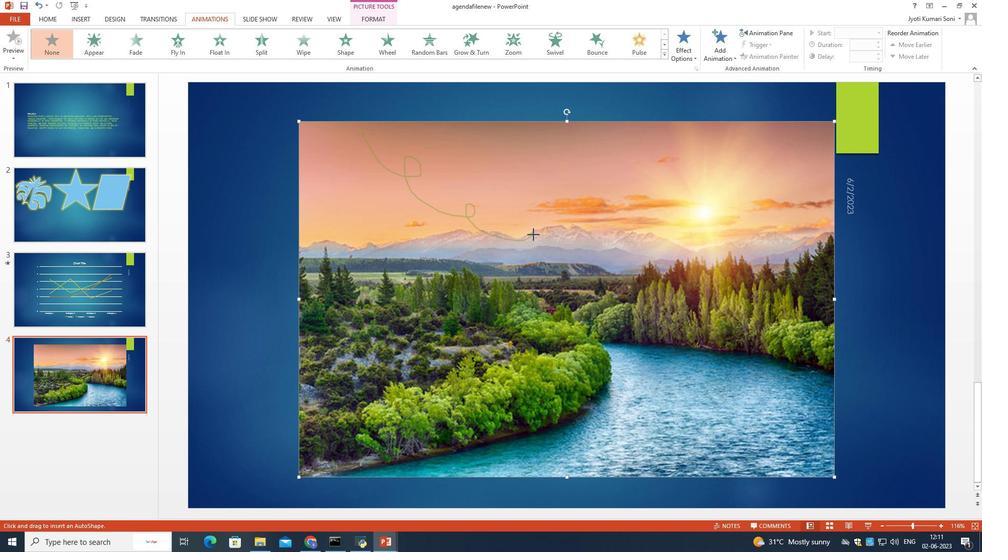 
Action: Key pressed <'\x1a'>
Screenshot: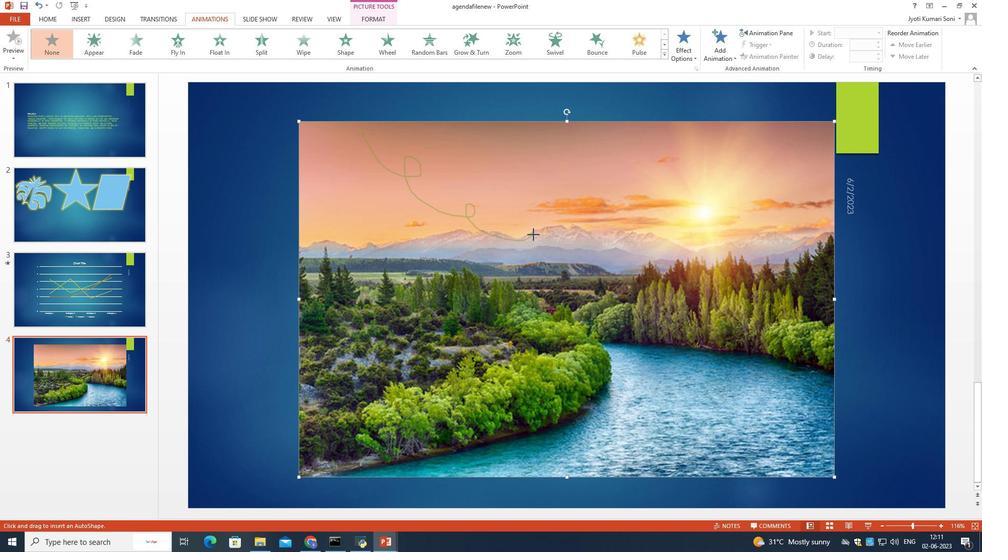 
Action: Mouse moved to (532, 239)
Screenshot: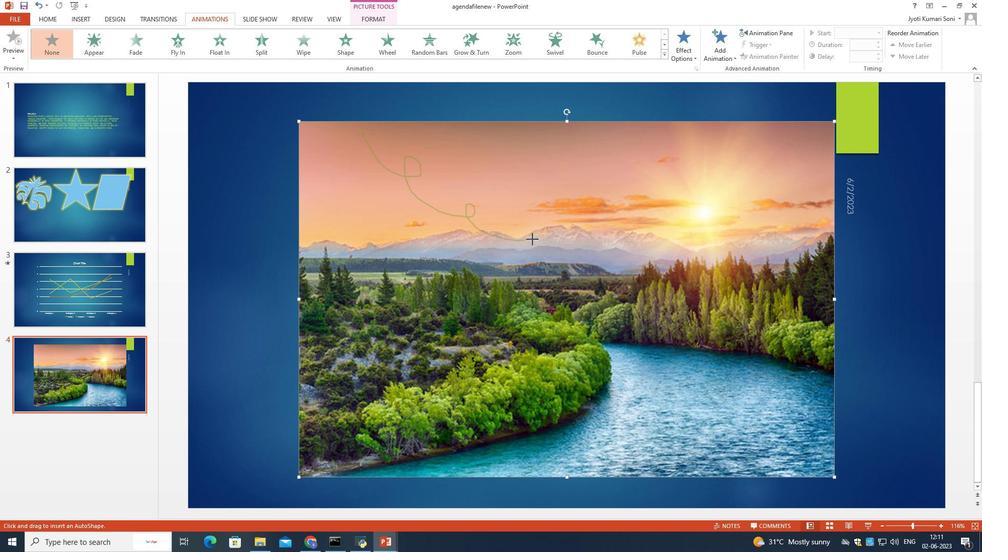 
Action: Mouse pressed left at (532, 239)
Screenshot: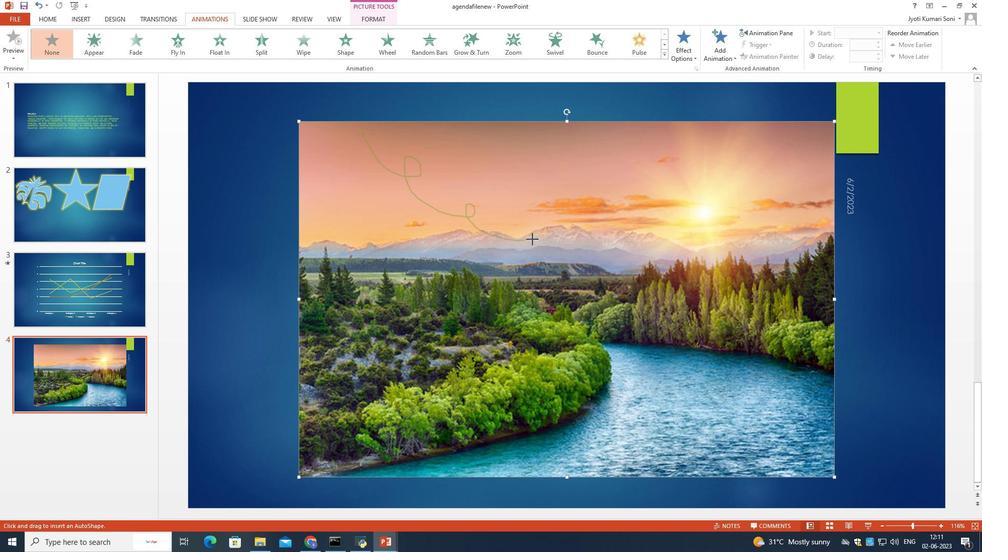 
Action: Mouse moved to (733, 455)
Screenshot: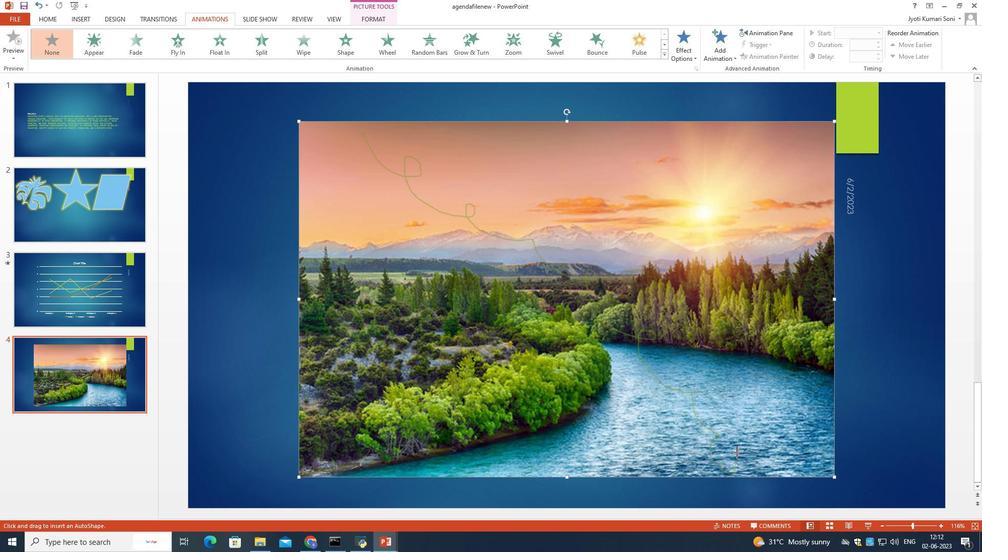 
Action: Mouse pressed left at (733, 455)
Screenshot: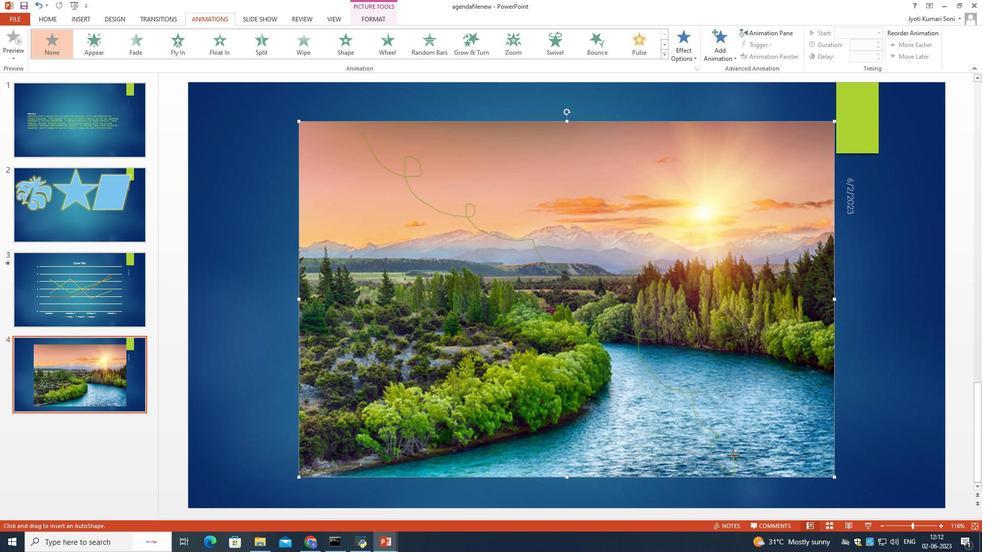 
Action: Mouse pressed left at (733, 455)
Screenshot: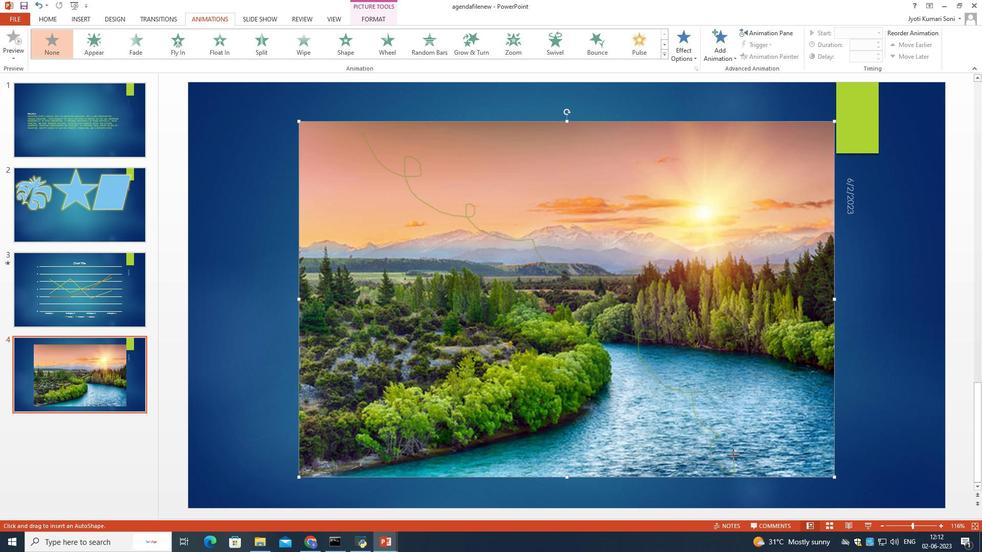 
Action: Mouse moved to (471, 230)
Screenshot: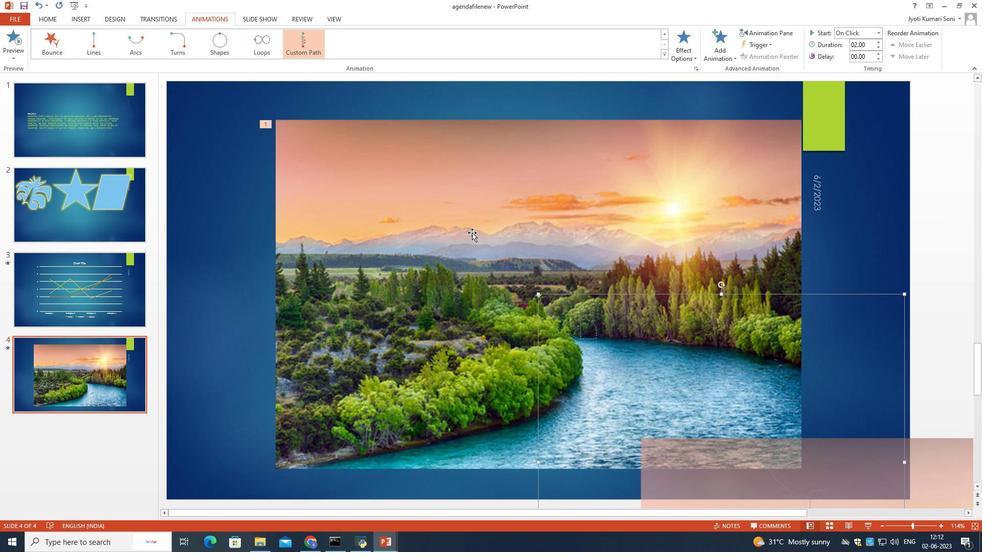 
Action: Mouse pressed left at (471, 230)
Screenshot: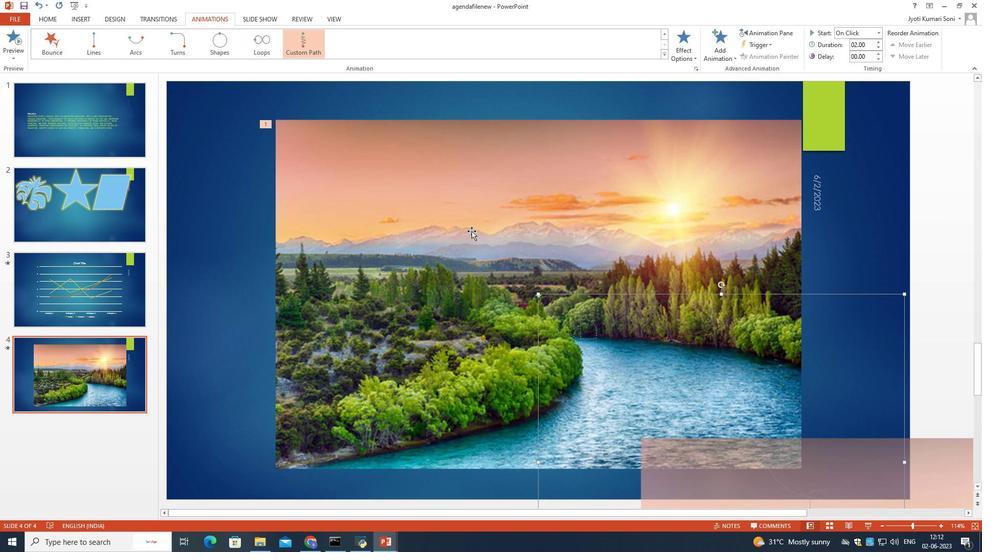 
Action: Mouse moved to (388, 175)
Screenshot: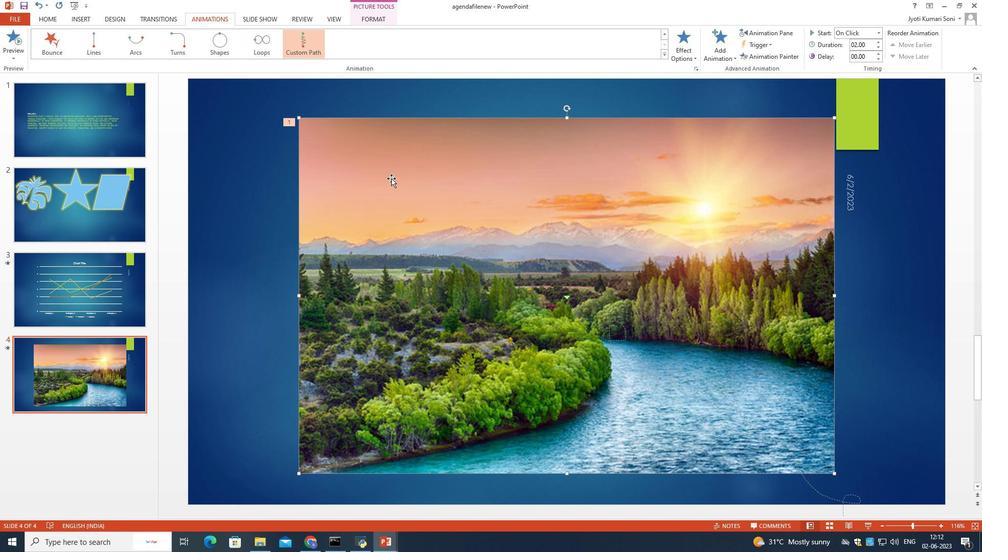 
Action: Mouse pressed left at (388, 175)
Screenshot: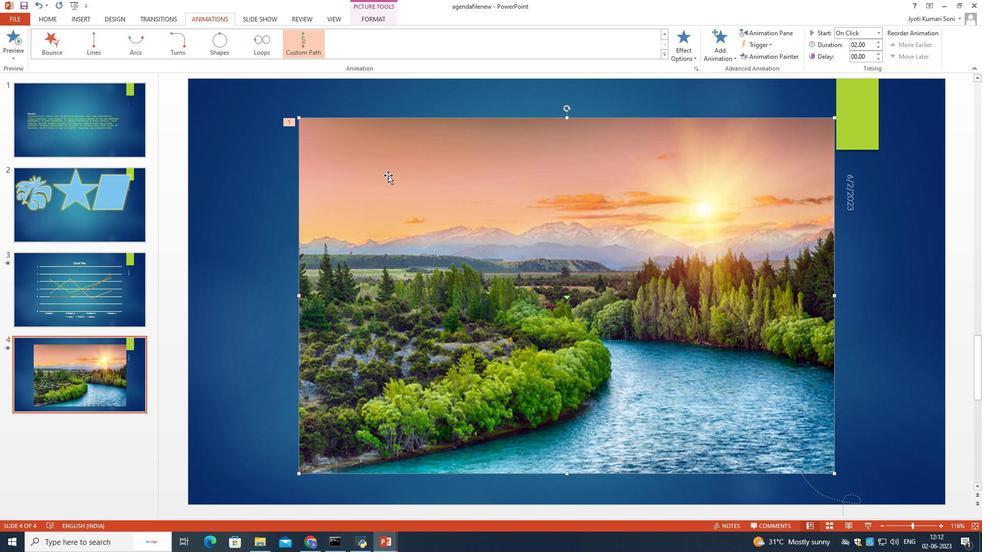 
Action: Mouse moved to (586, 311)
Screenshot: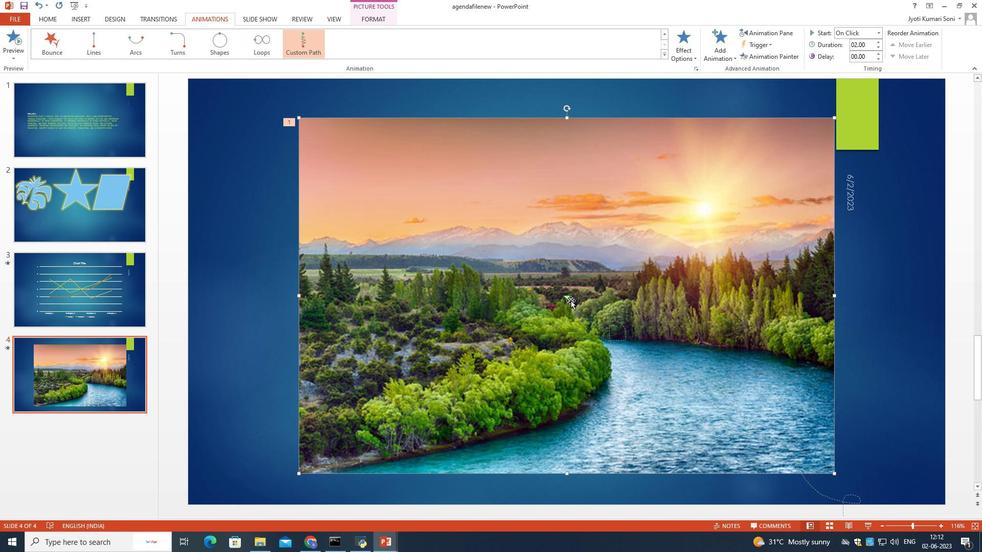 
Action: Mouse pressed left at (586, 311)
Screenshot: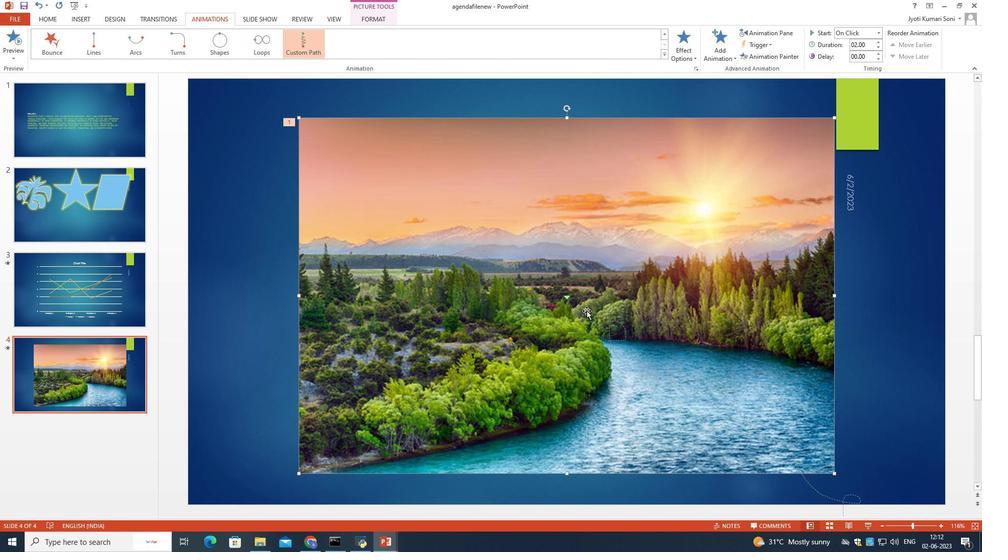 
Action: Mouse moved to (637, 352)
Screenshot: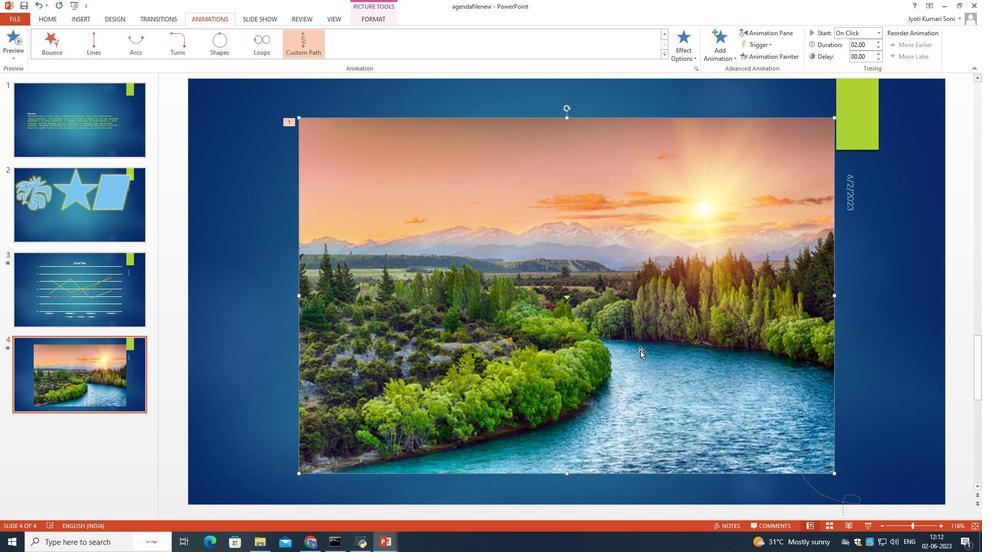 
Action: Mouse pressed left at (637, 352)
Screenshot: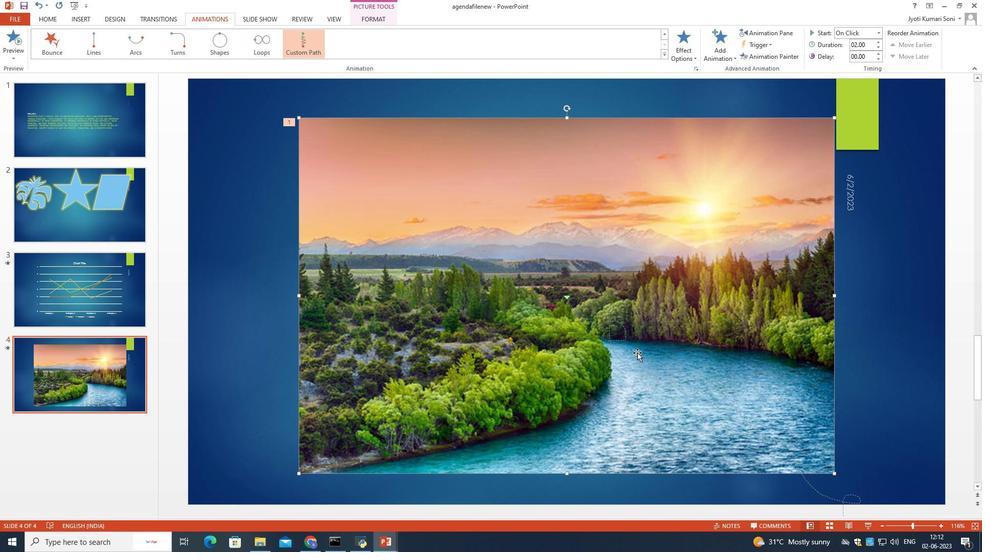 
Action: Mouse moved to (610, 333)
Screenshot: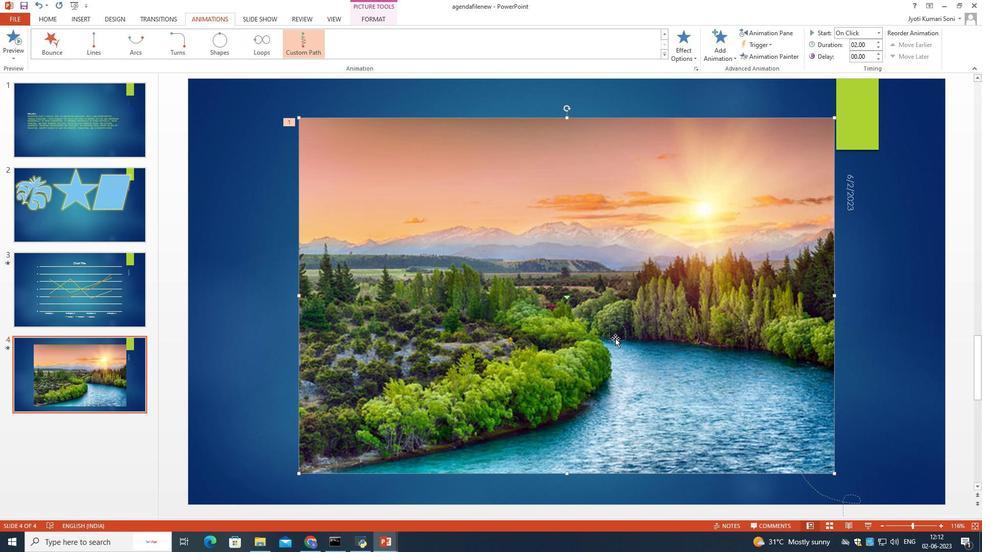 
Action: Mouse pressed left at (610, 333)
Screenshot: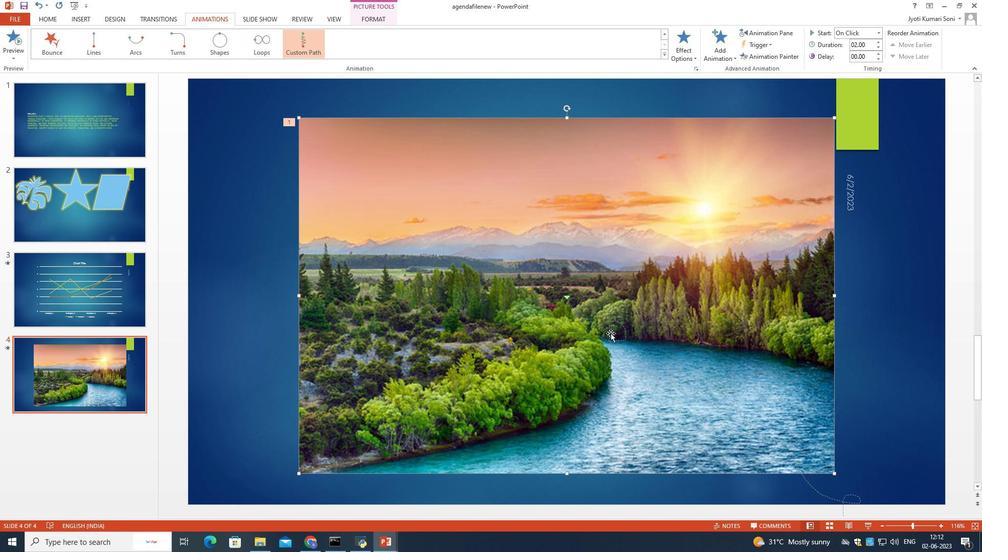 
Action: Mouse moved to (737, 464)
Screenshot: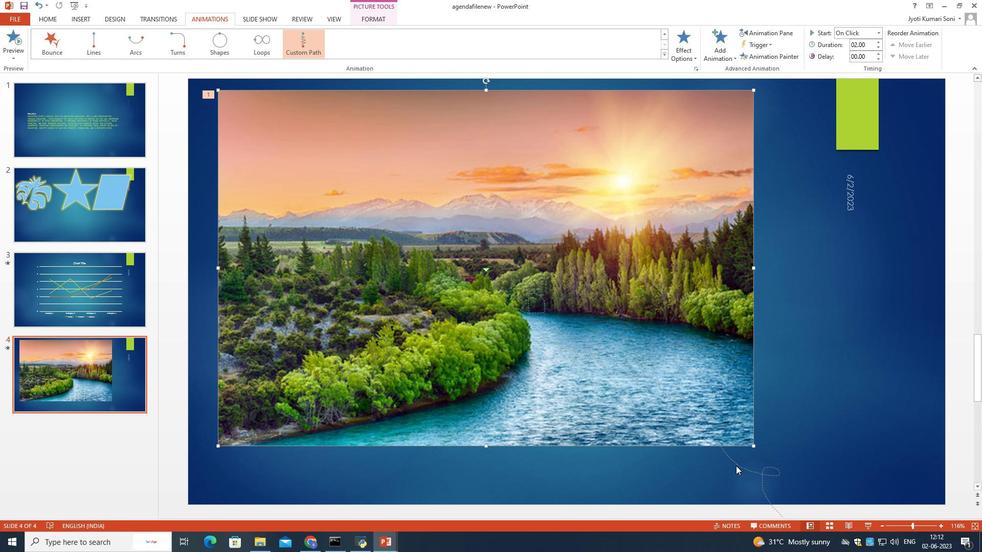 
Action: Mouse pressed left at (737, 464)
Screenshot: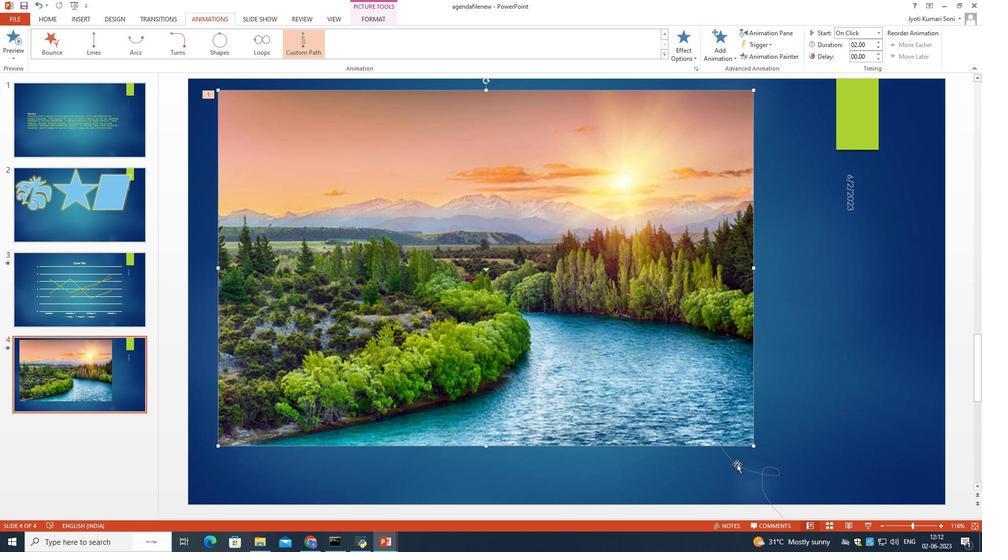 
Action: Mouse pressed left at (737, 464)
Screenshot: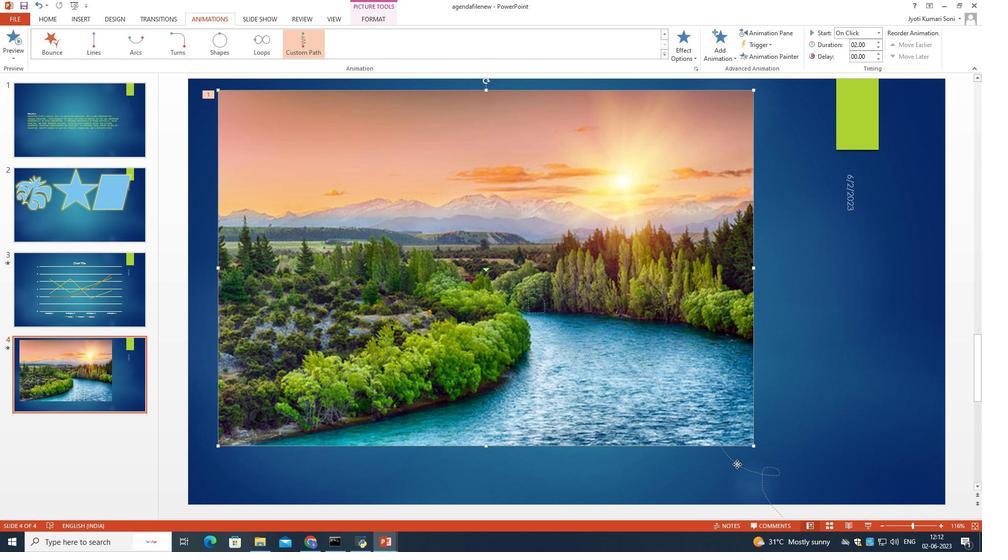 
Action: Mouse moved to (752, 439)
Screenshot: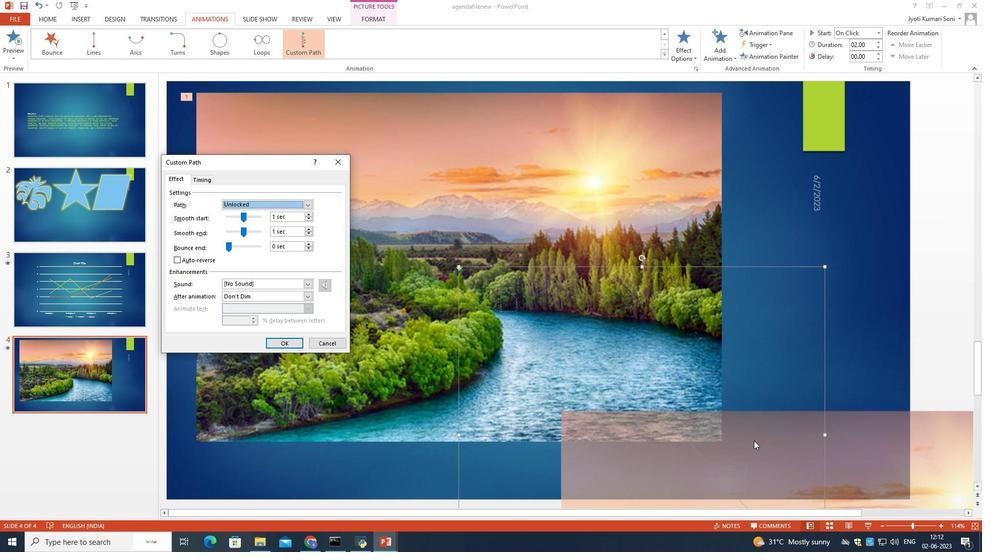
Action: Mouse pressed left at (752, 439)
Screenshot: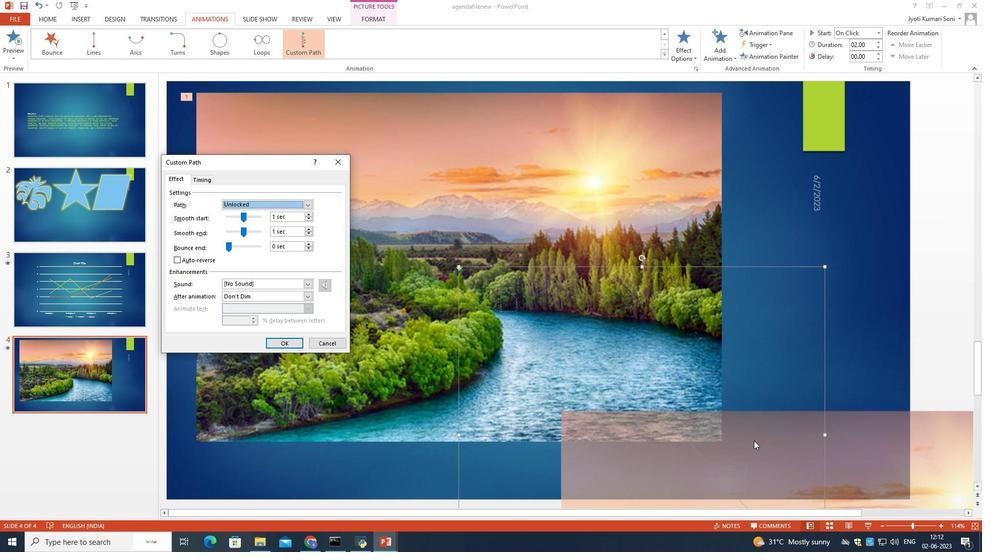 
Action: Mouse moved to (765, 417)
Screenshot: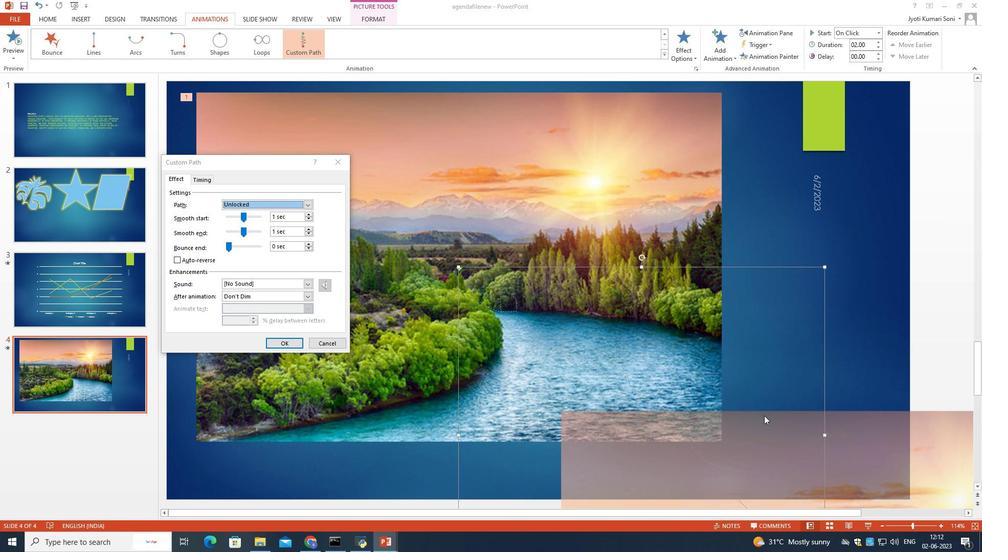 
Action: Mouse pressed left at (765, 417)
Screenshot: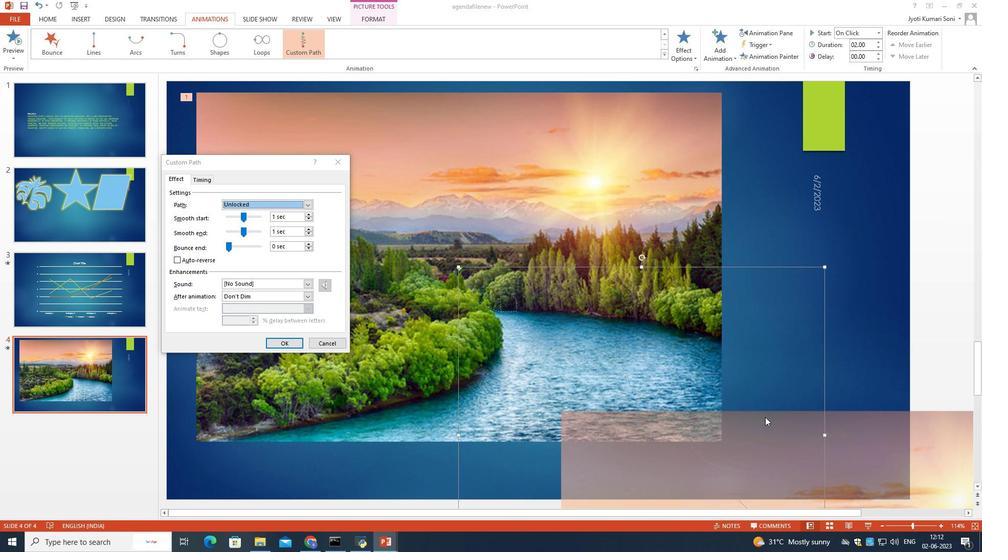 
Action: Mouse moved to (742, 337)
Screenshot: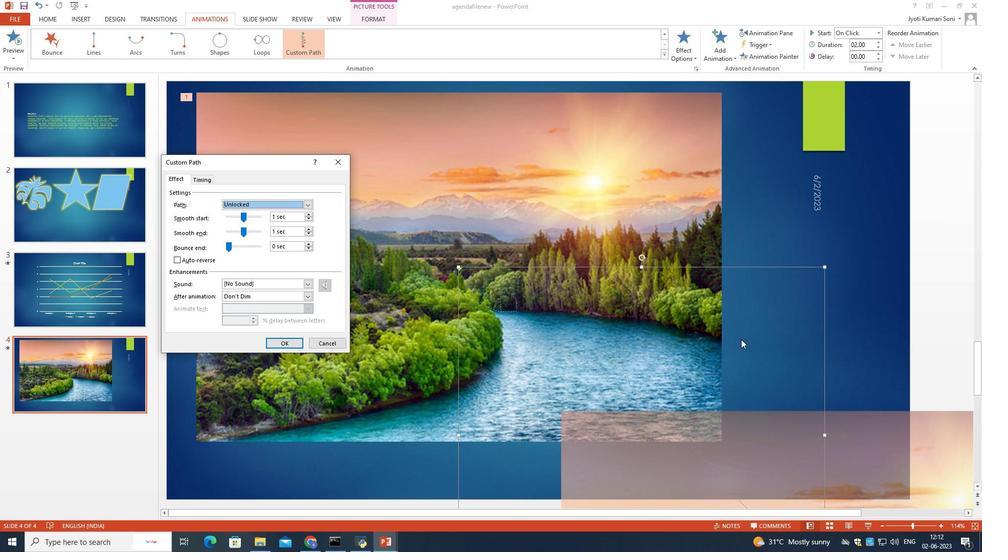 
Action: Mouse pressed left at (742, 337)
Screenshot: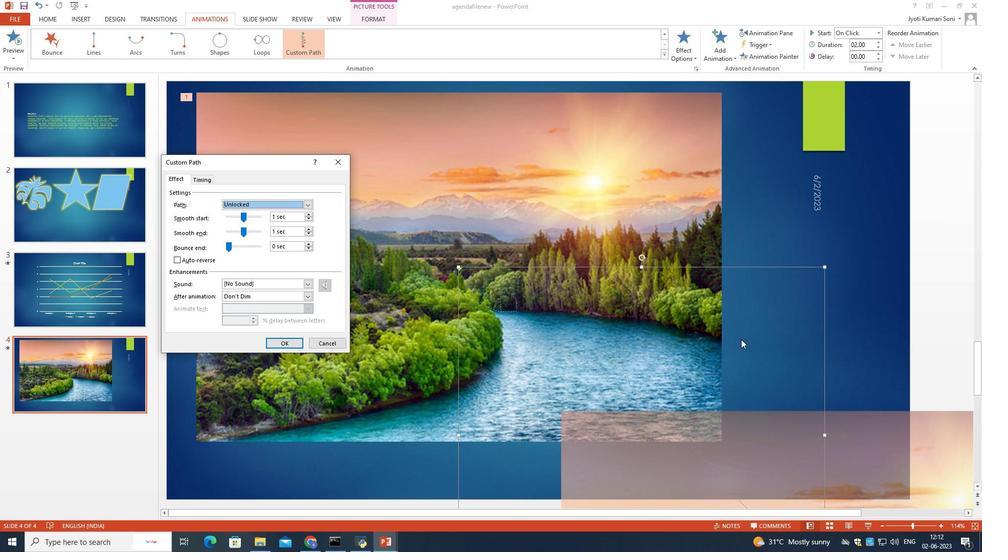 
Action: Mouse moved to (300, 342)
Screenshot: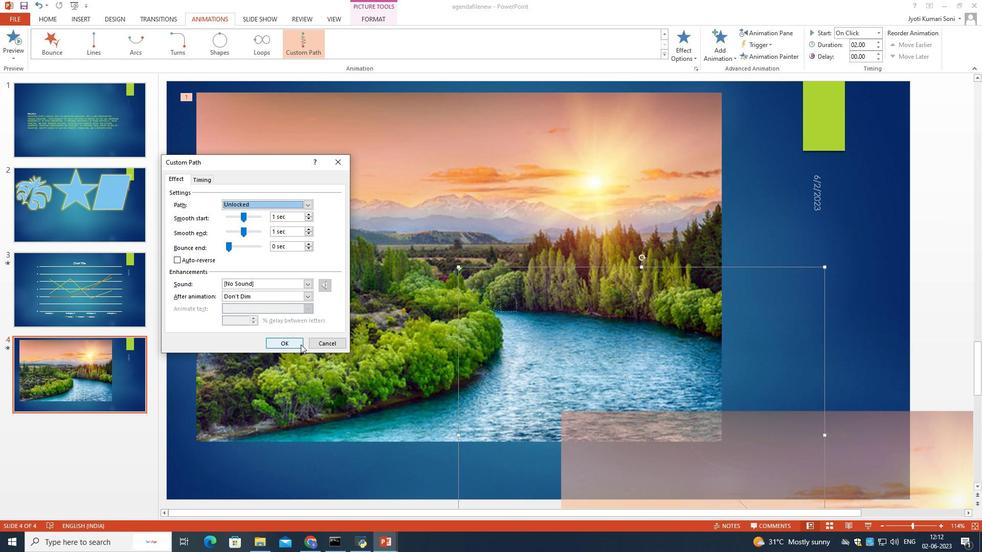 
Action: Mouse pressed left at (300, 342)
Screenshot: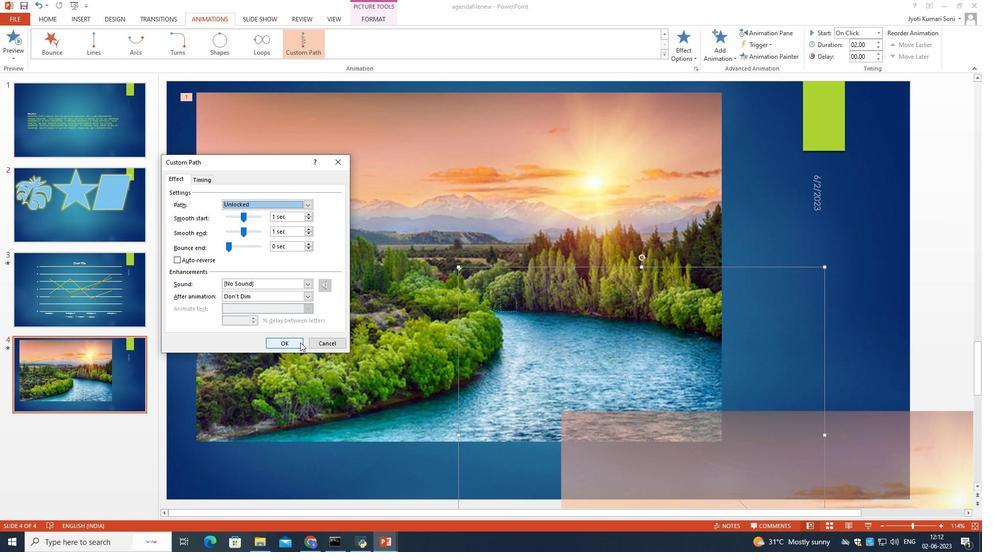 
Action: Mouse moved to (808, 328)
Screenshot: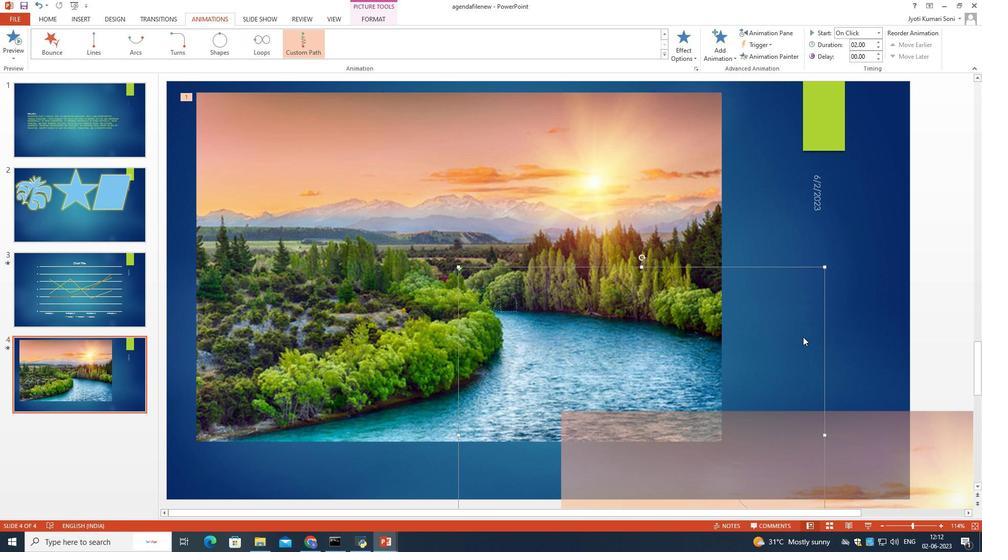 
Action: Mouse pressed left at (808, 328)
Screenshot: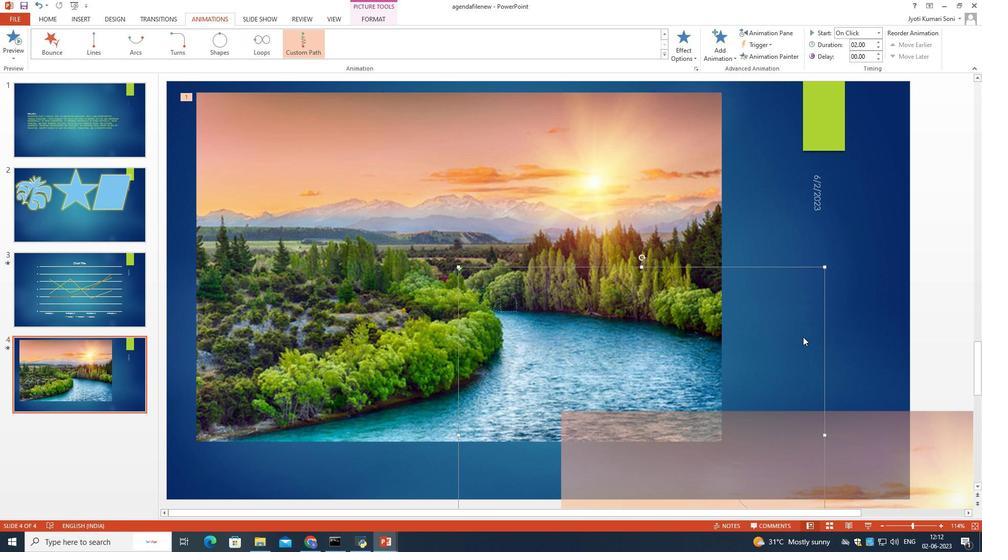 
Action: Mouse moved to (825, 318)
Screenshot: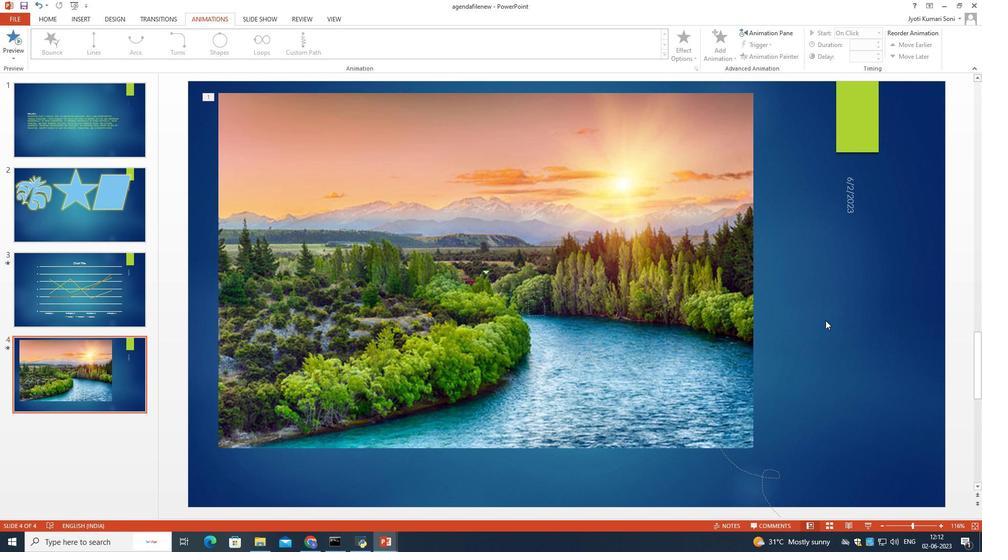 
